 Task: Find connections with filter location Bayāna with filter topic #Partnershipwith filter profile language English with filter current company SBI Life Insurance Co. Ltd. with filter school Invertis university  with filter industry Economic Programs with filter service category Search Engine Marketing (SEM) with filter keywords title Administrator
Action: Mouse moved to (680, 94)
Screenshot: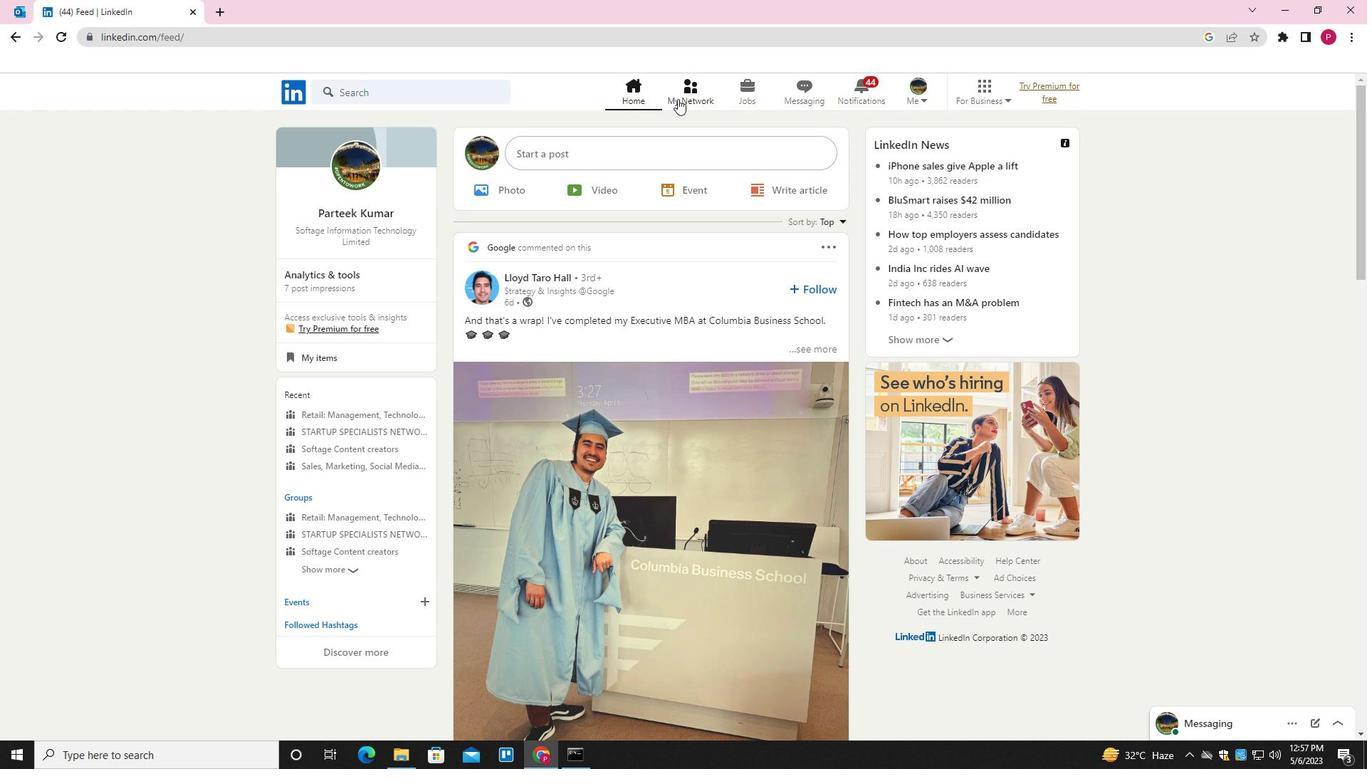 
Action: Mouse pressed left at (680, 94)
Screenshot: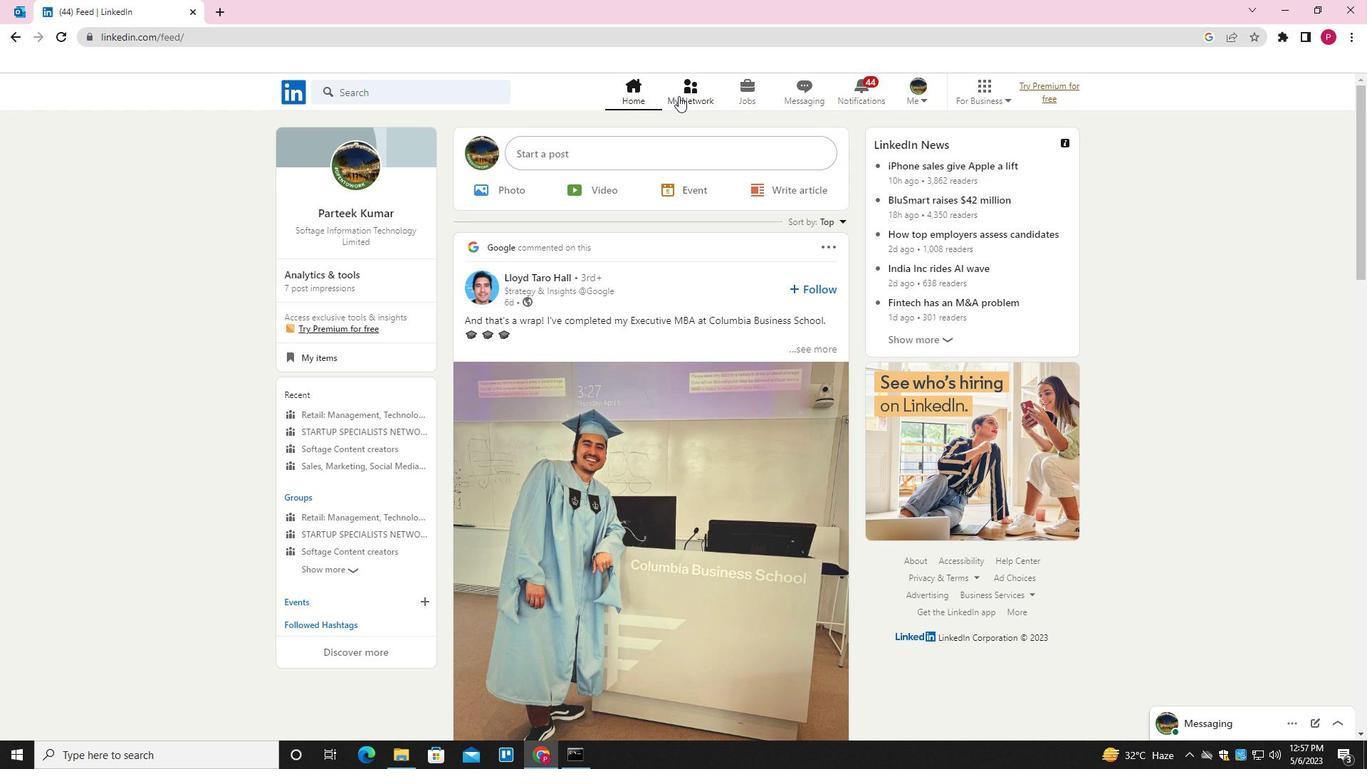 
Action: Mouse moved to (413, 178)
Screenshot: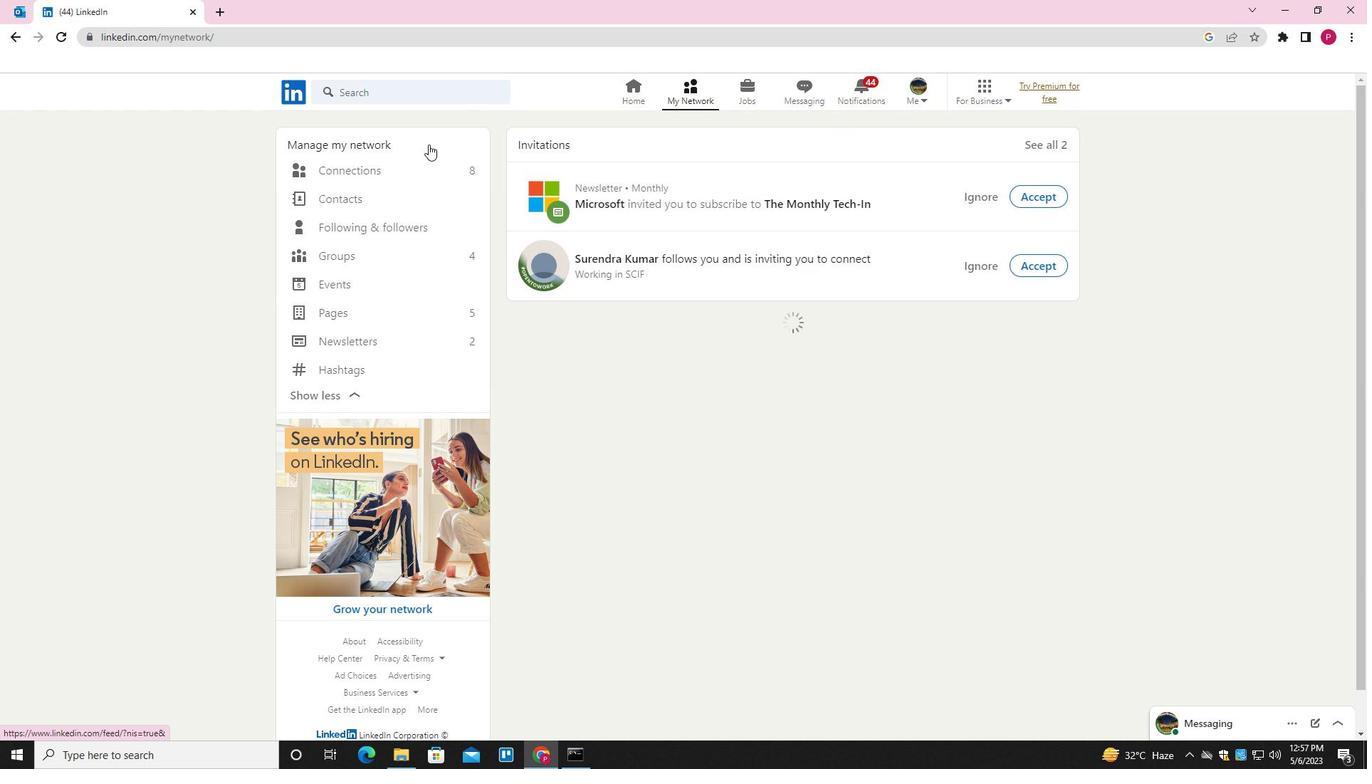 
Action: Mouse pressed left at (413, 178)
Screenshot: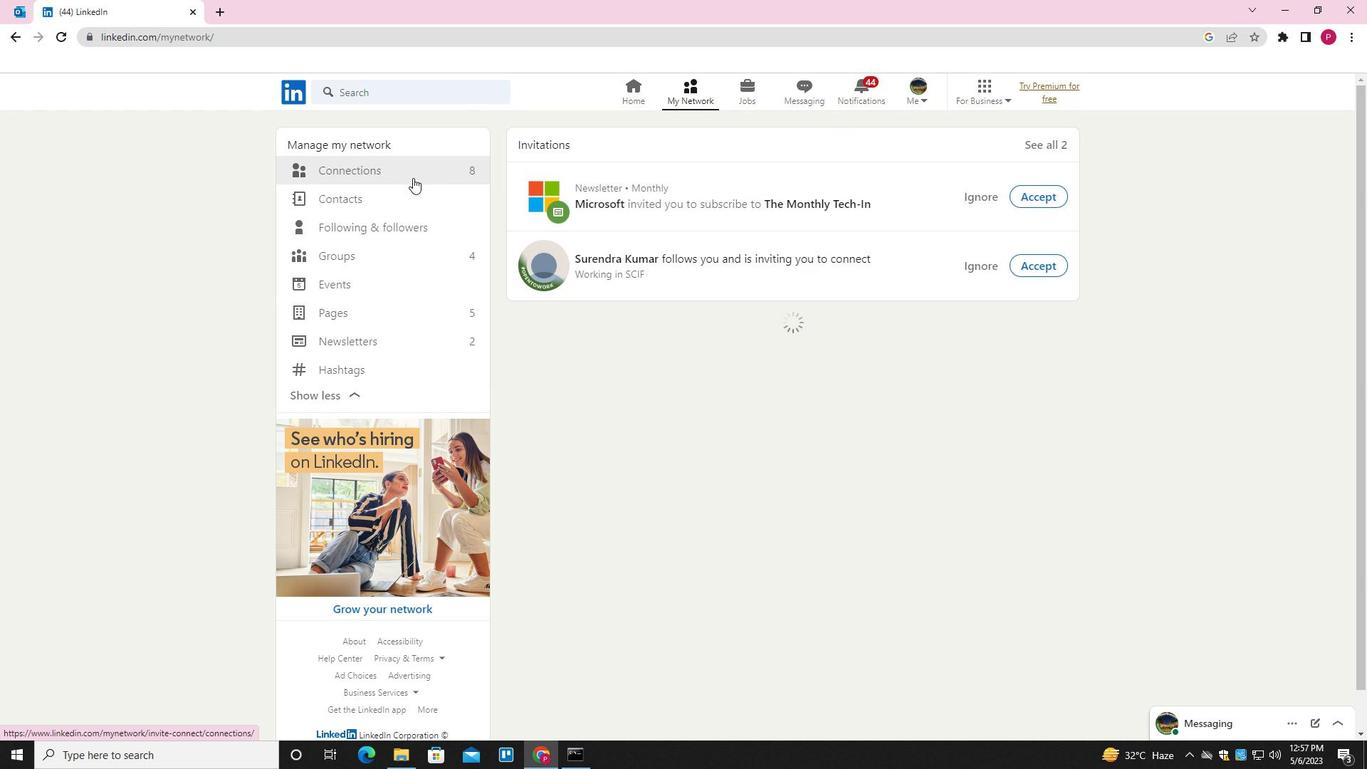 
Action: Mouse moved to (824, 165)
Screenshot: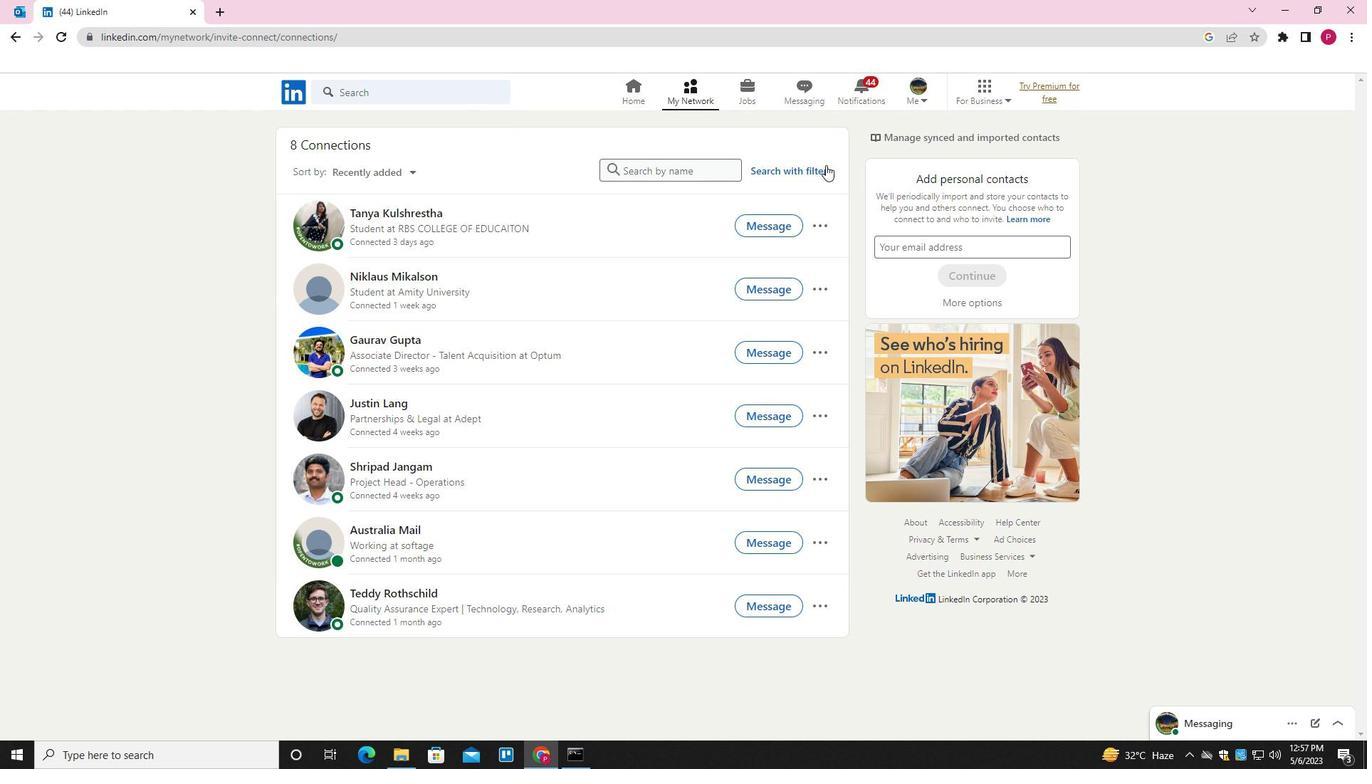 
Action: Mouse pressed left at (824, 165)
Screenshot: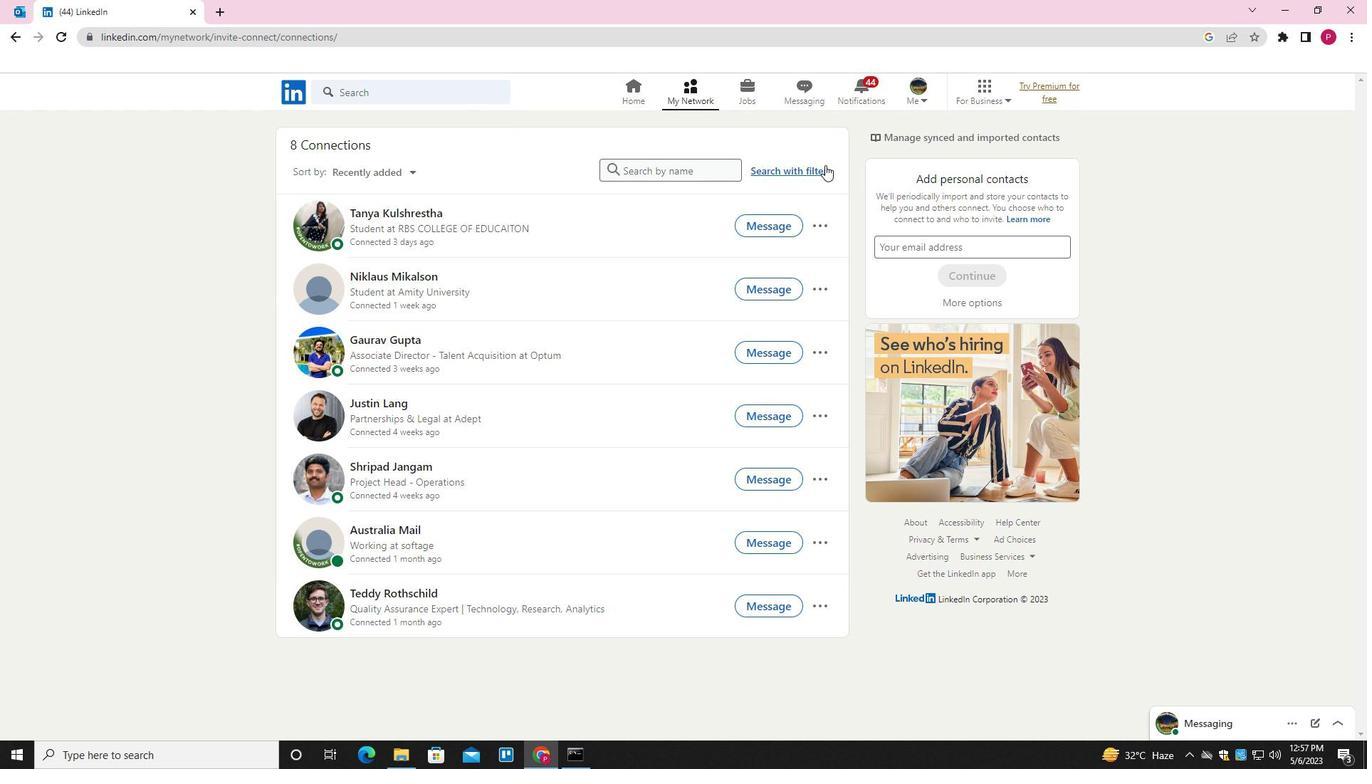 
Action: Mouse moved to (726, 129)
Screenshot: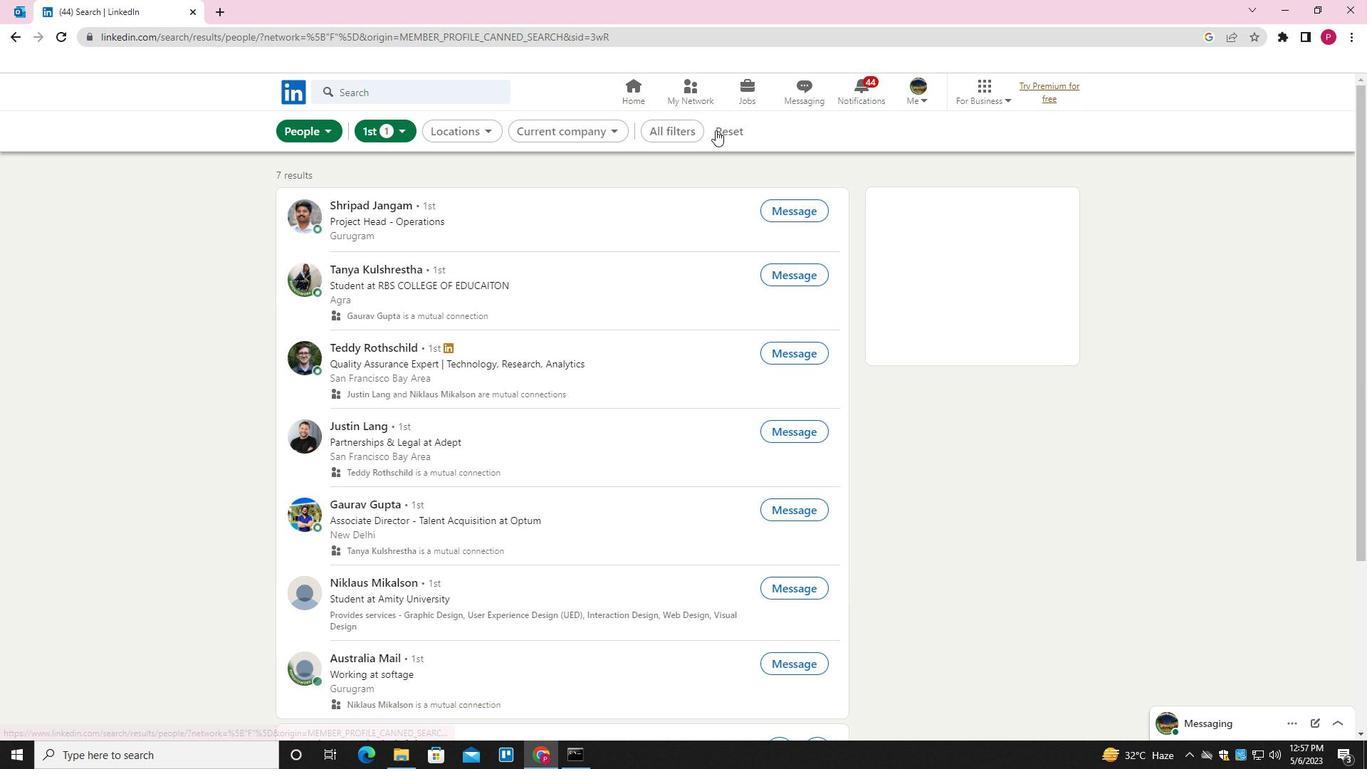 
Action: Mouse pressed left at (726, 129)
Screenshot: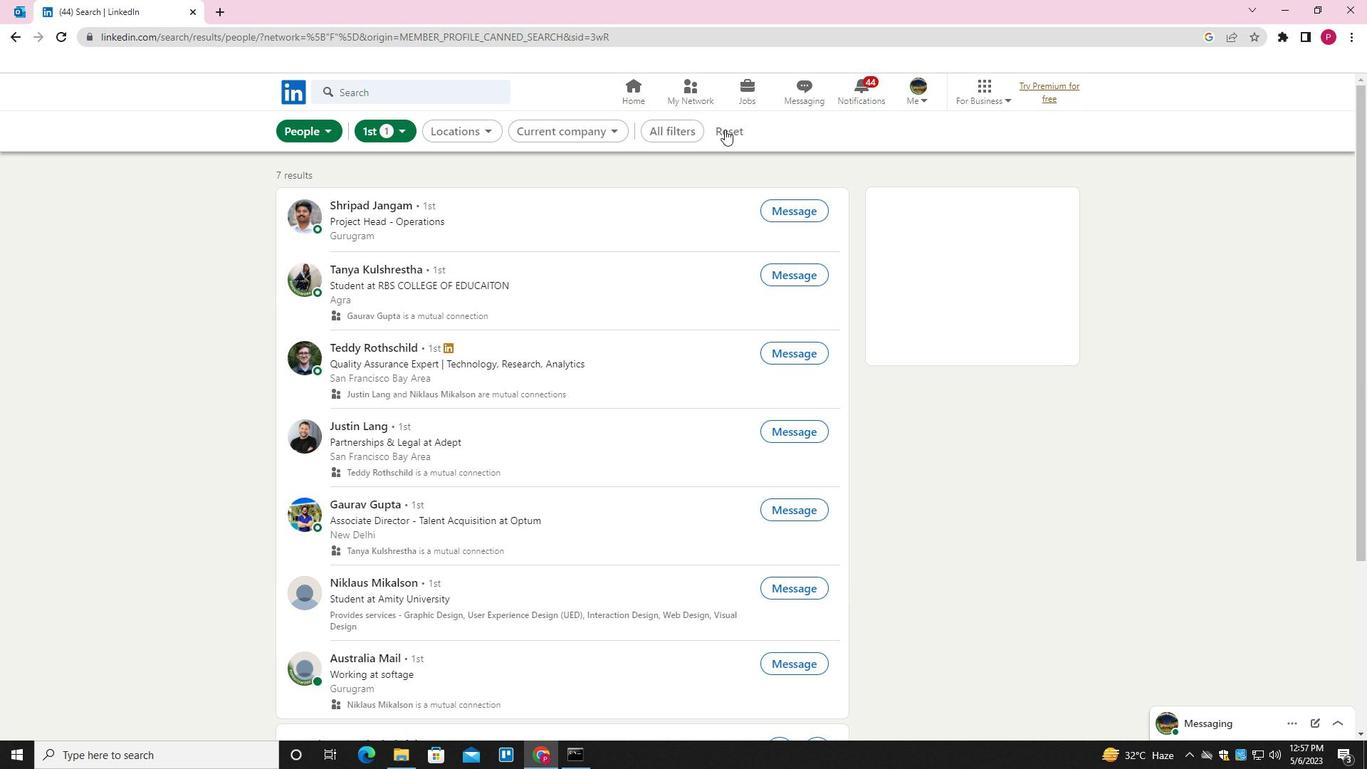 
Action: Mouse moved to (698, 133)
Screenshot: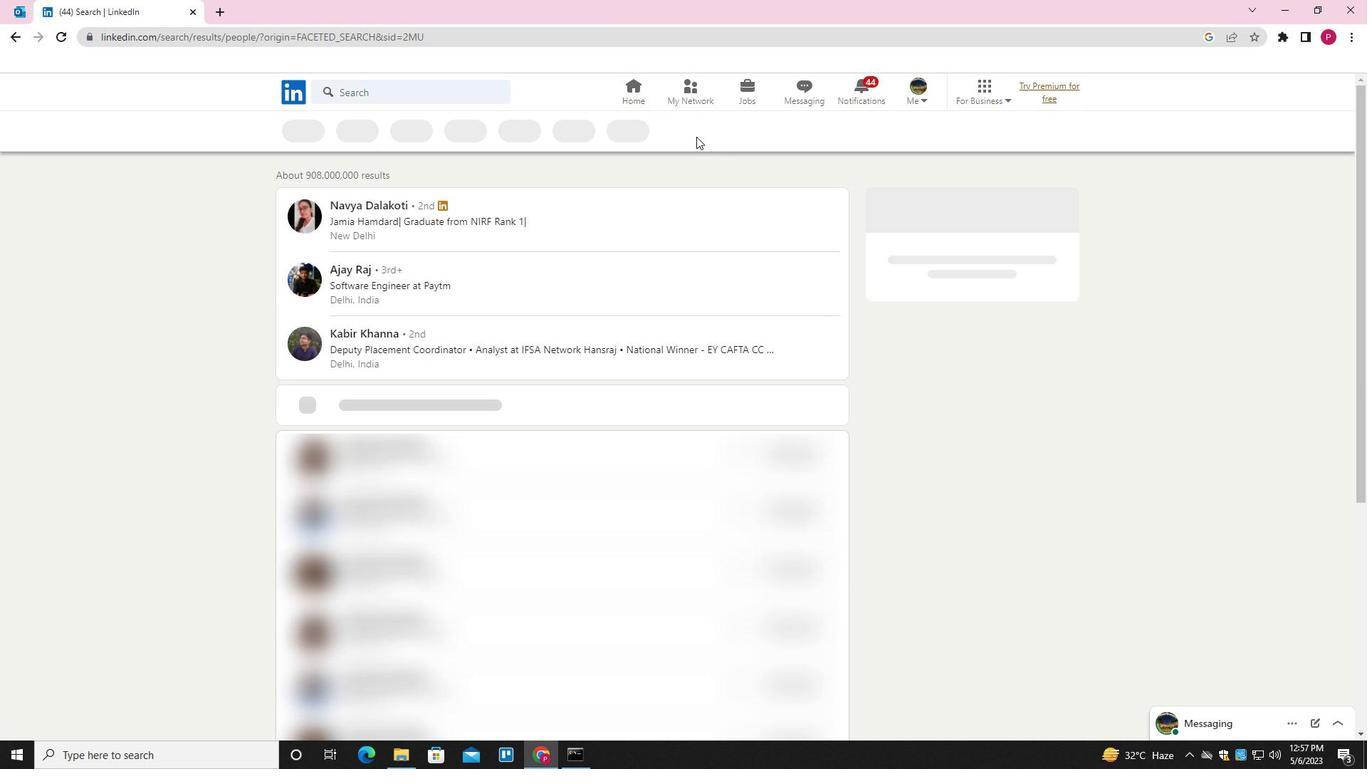 
Action: Mouse pressed left at (698, 133)
Screenshot: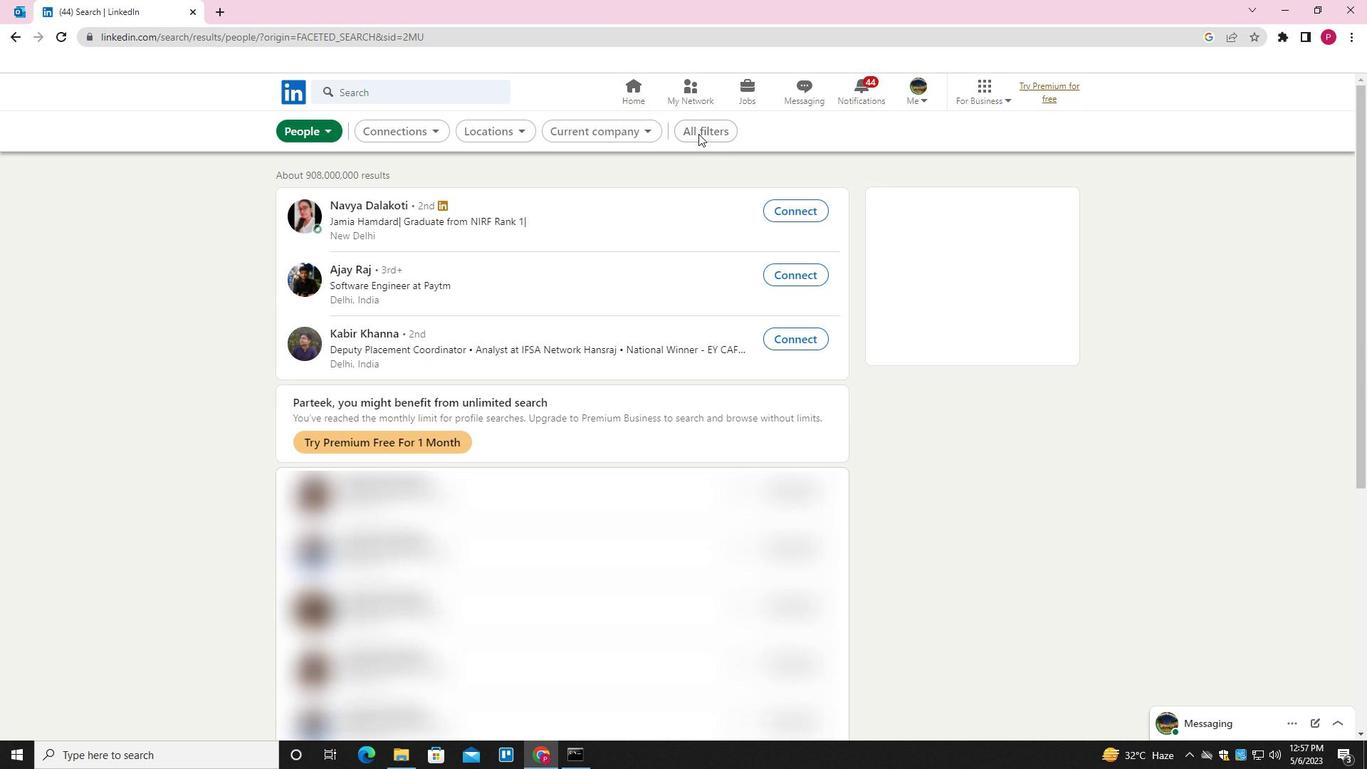 
Action: Mouse moved to (1113, 381)
Screenshot: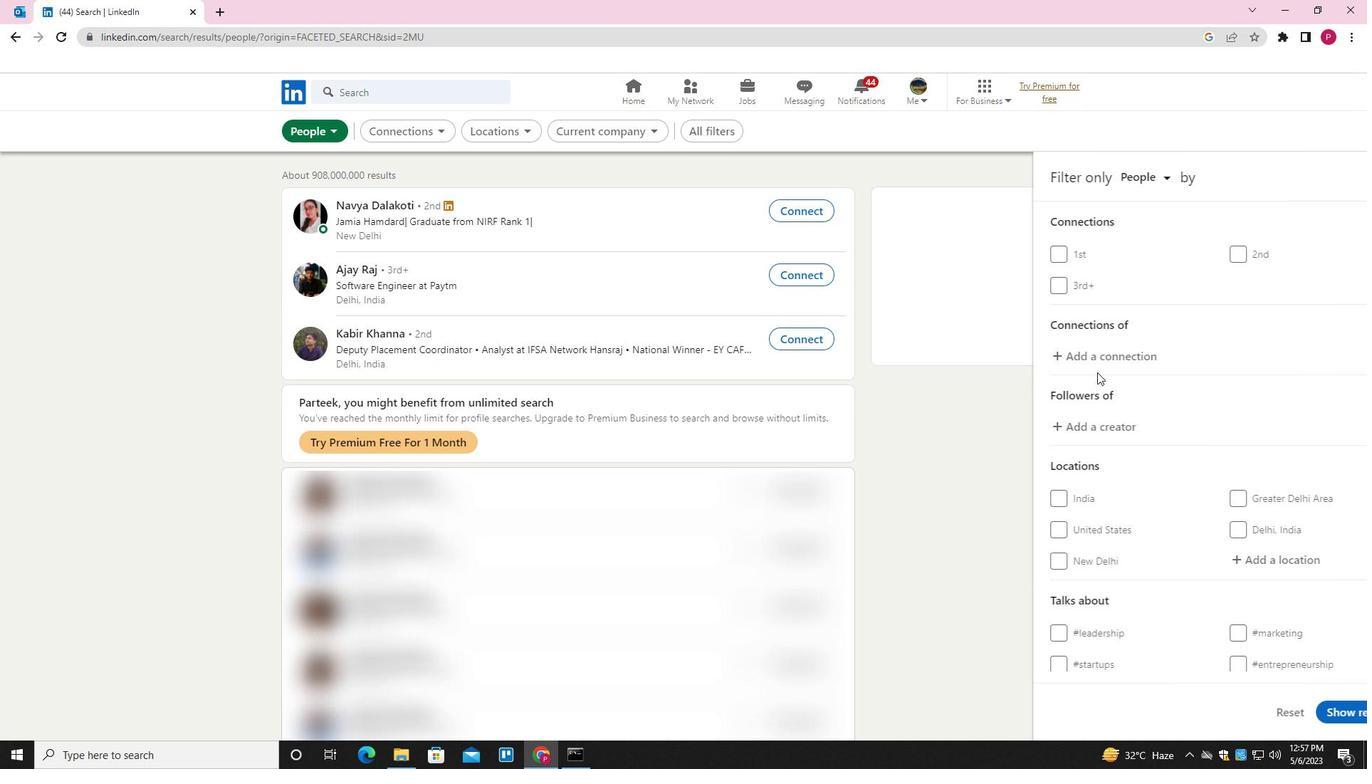 
Action: Mouse scrolled (1113, 380) with delta (0, 0)
Screenshot: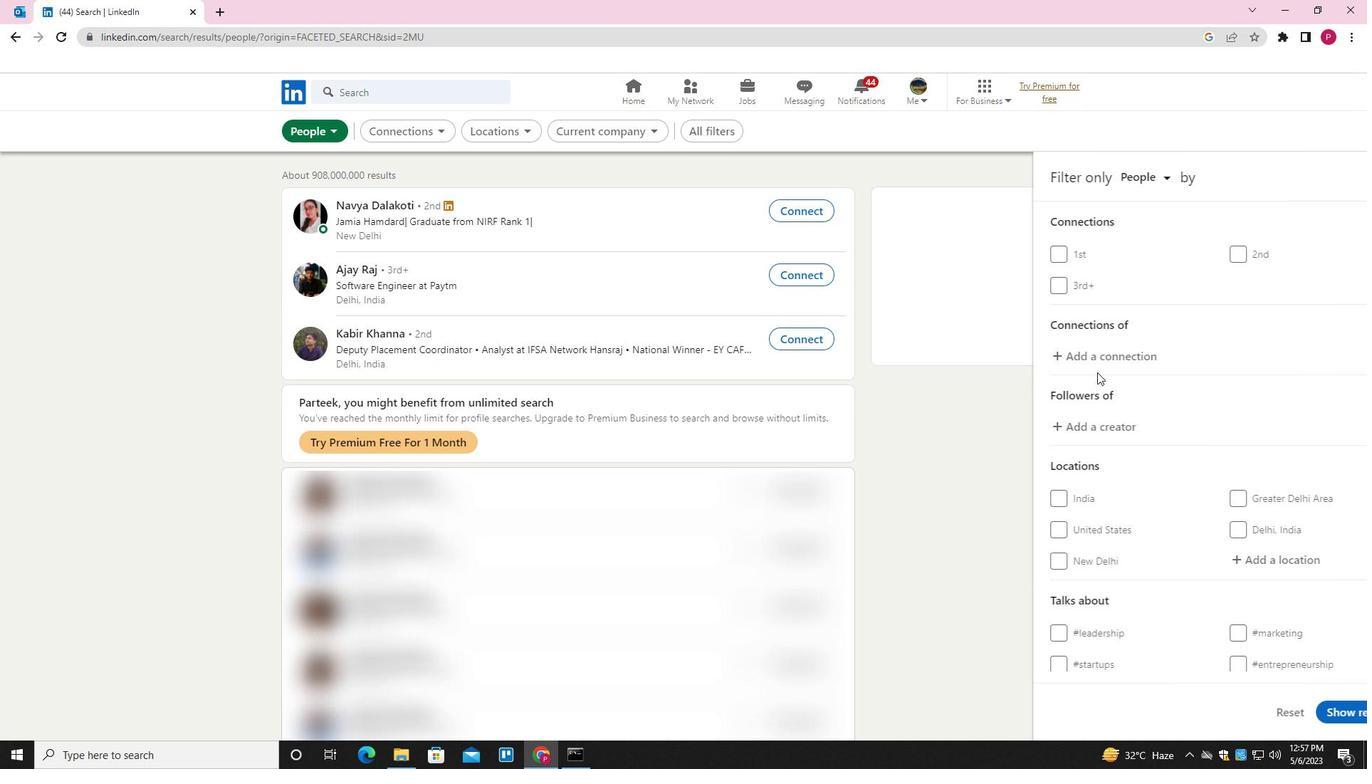 
Action: Mouse moved to (1117, 385)
Screenshot: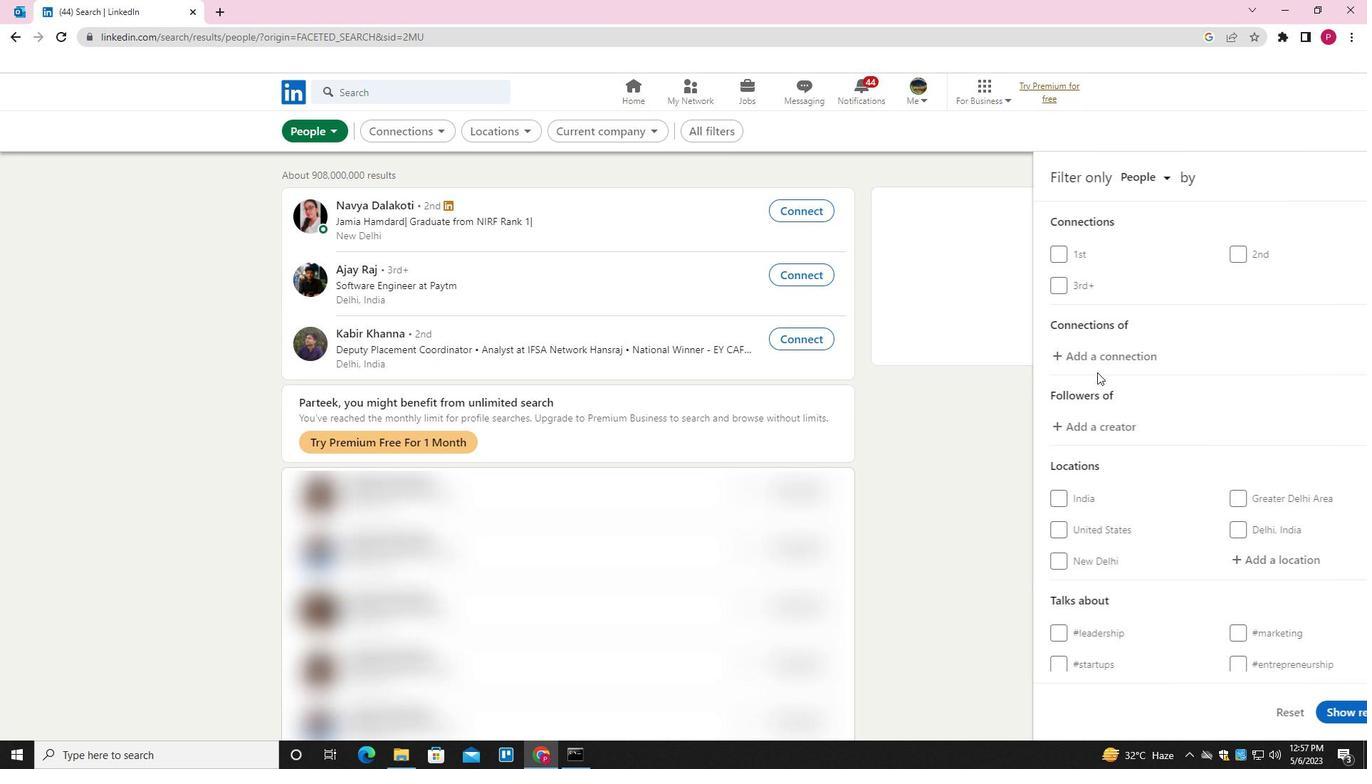 
Action: Mouse scrolled (1117, 385) with delta (0, 0)
Screenshot: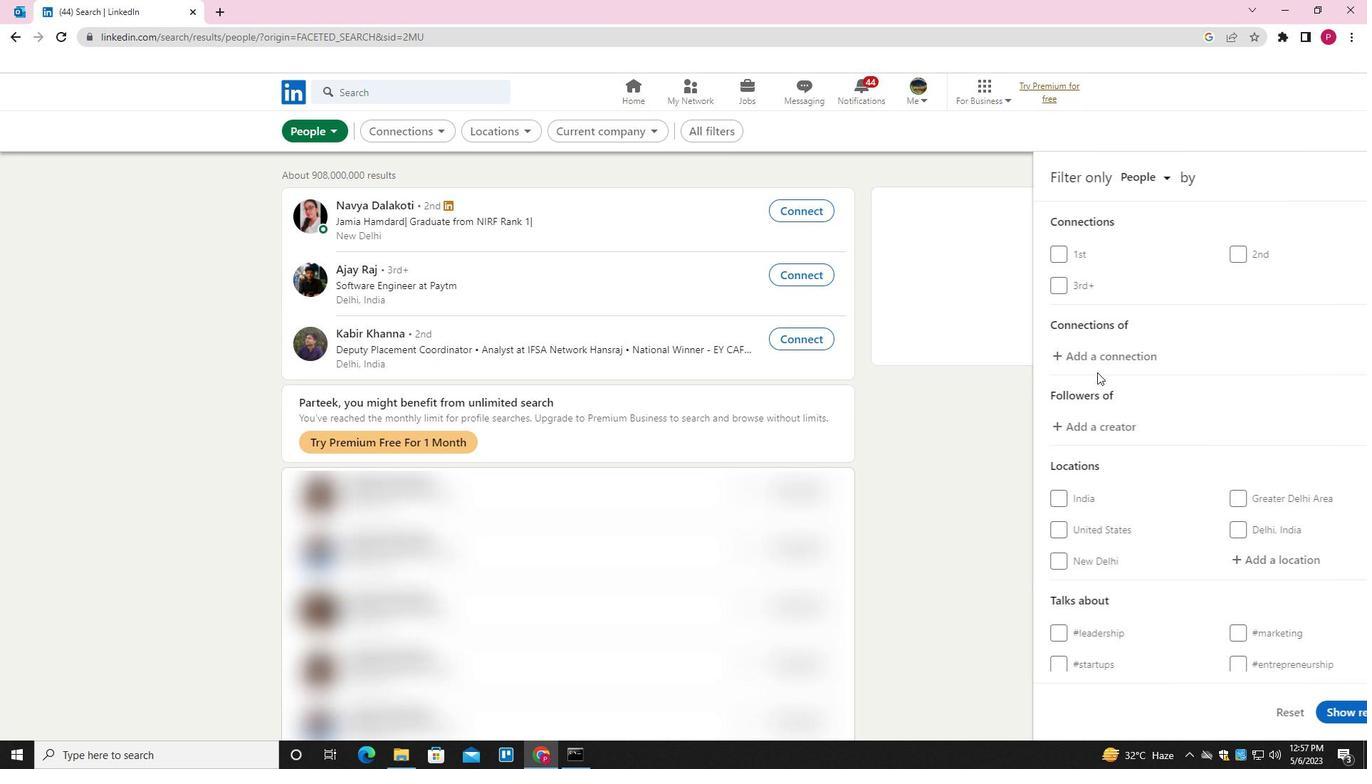 
Action: Mouse moved to (1202, 412)
Screenshot: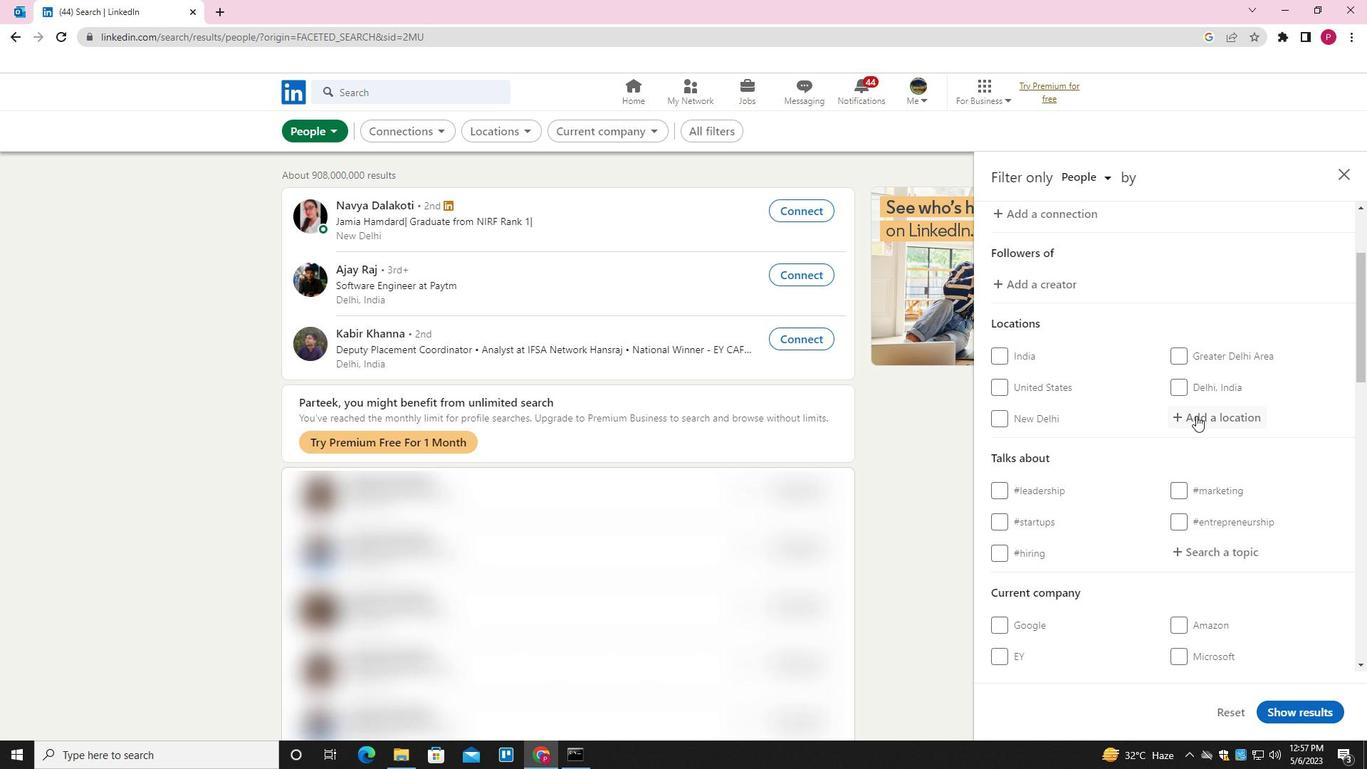 
Action: Mouse pressed left at (1202, 412)
Screenshot: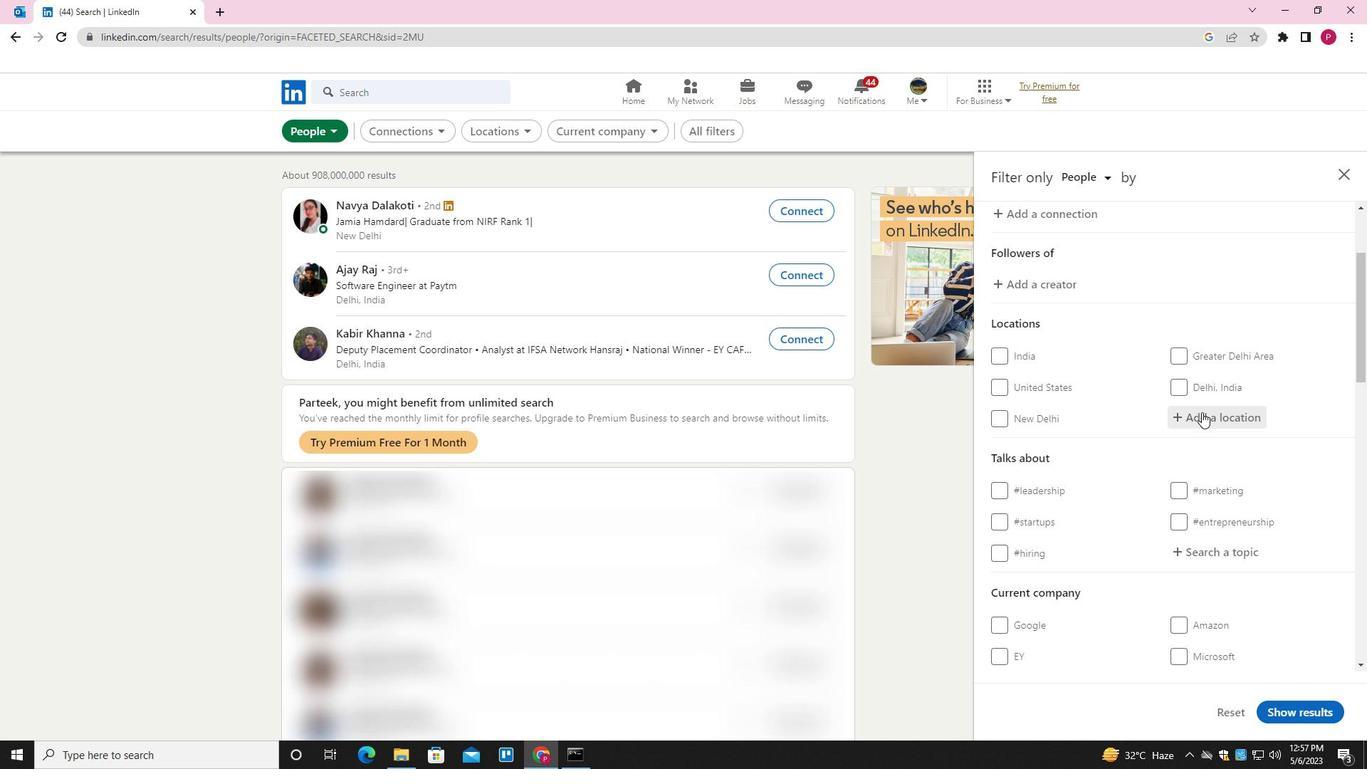 
Action: Key pressed <Key.shift>BAYANA<Key.down><Key.enter>
Screenshot: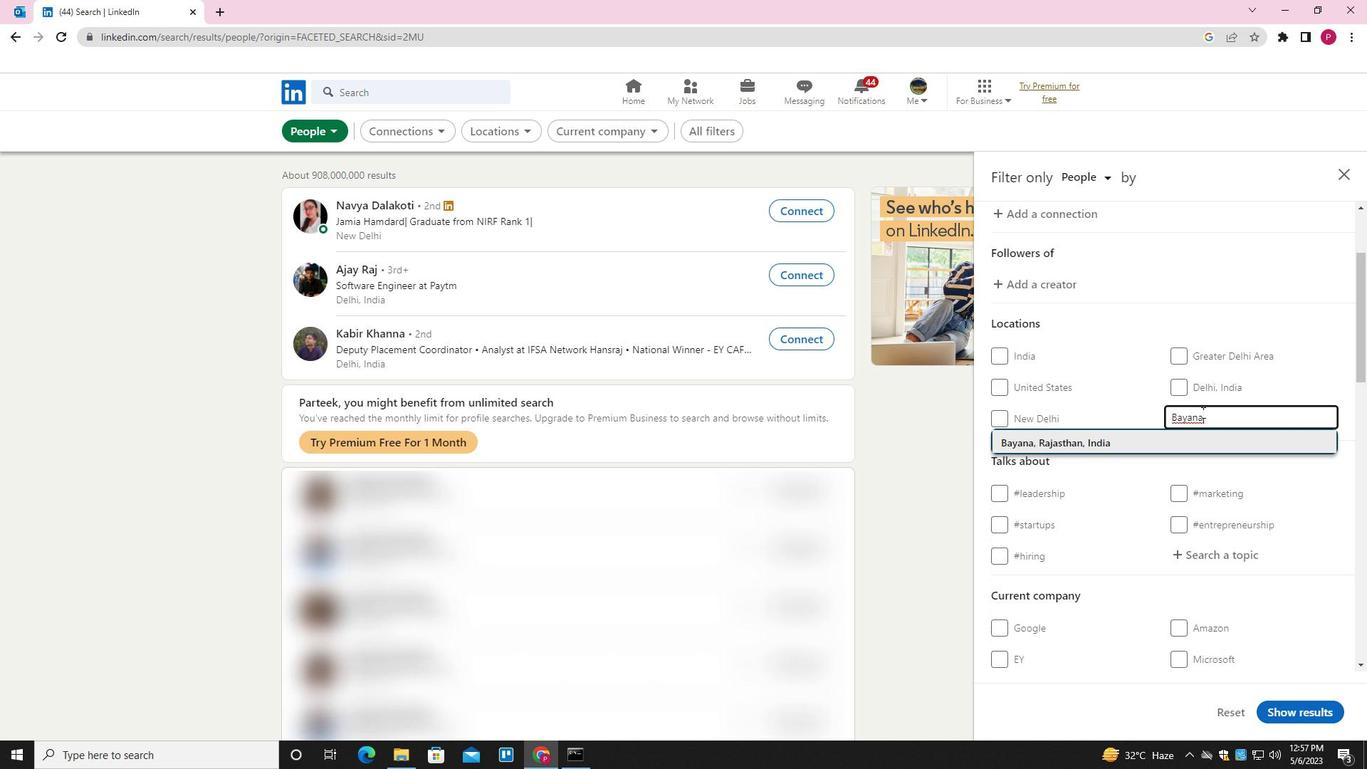 
Action: Mouse moved to (1224, 454)
Screenshot: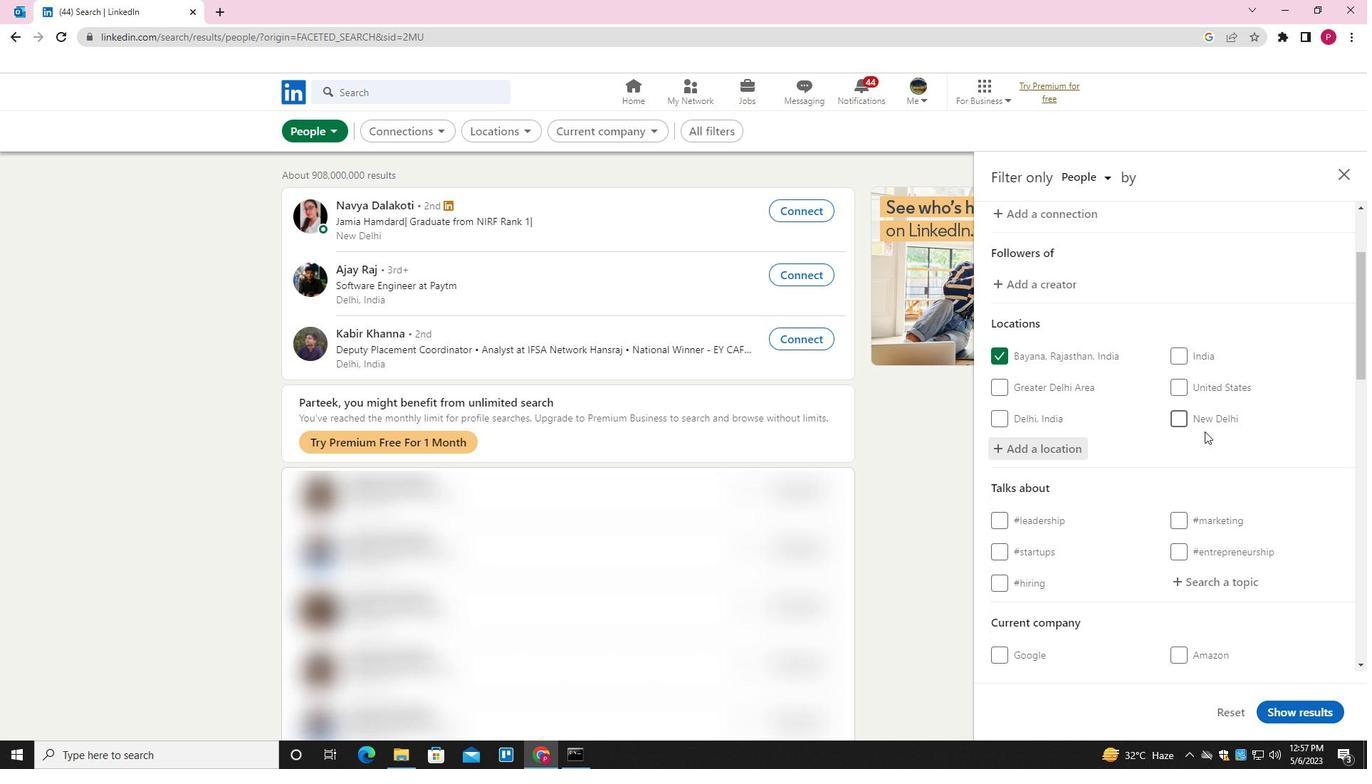 
Action: Mouse scrolled (1224, 453) with delta (0, 0)
Screenshot: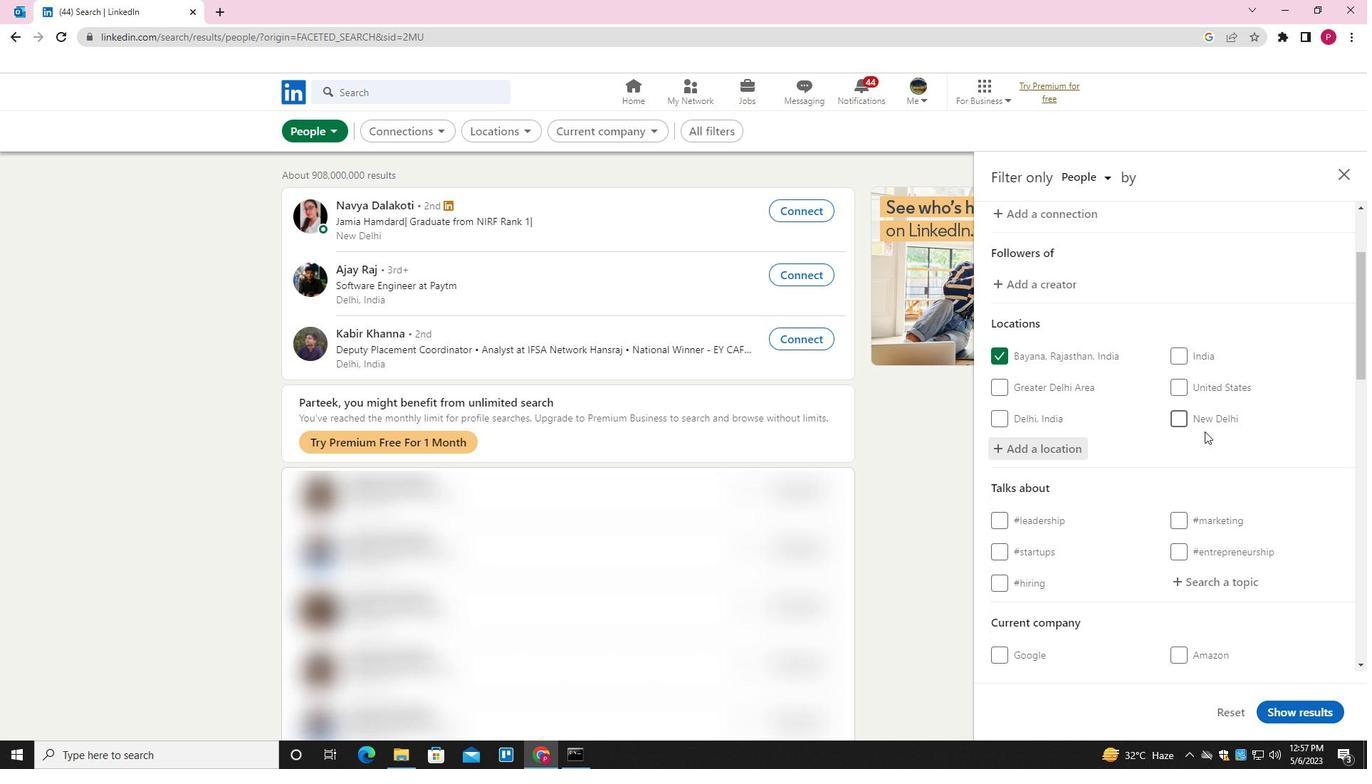
Action: Mouse moved to (1224, 455)
Screenshot: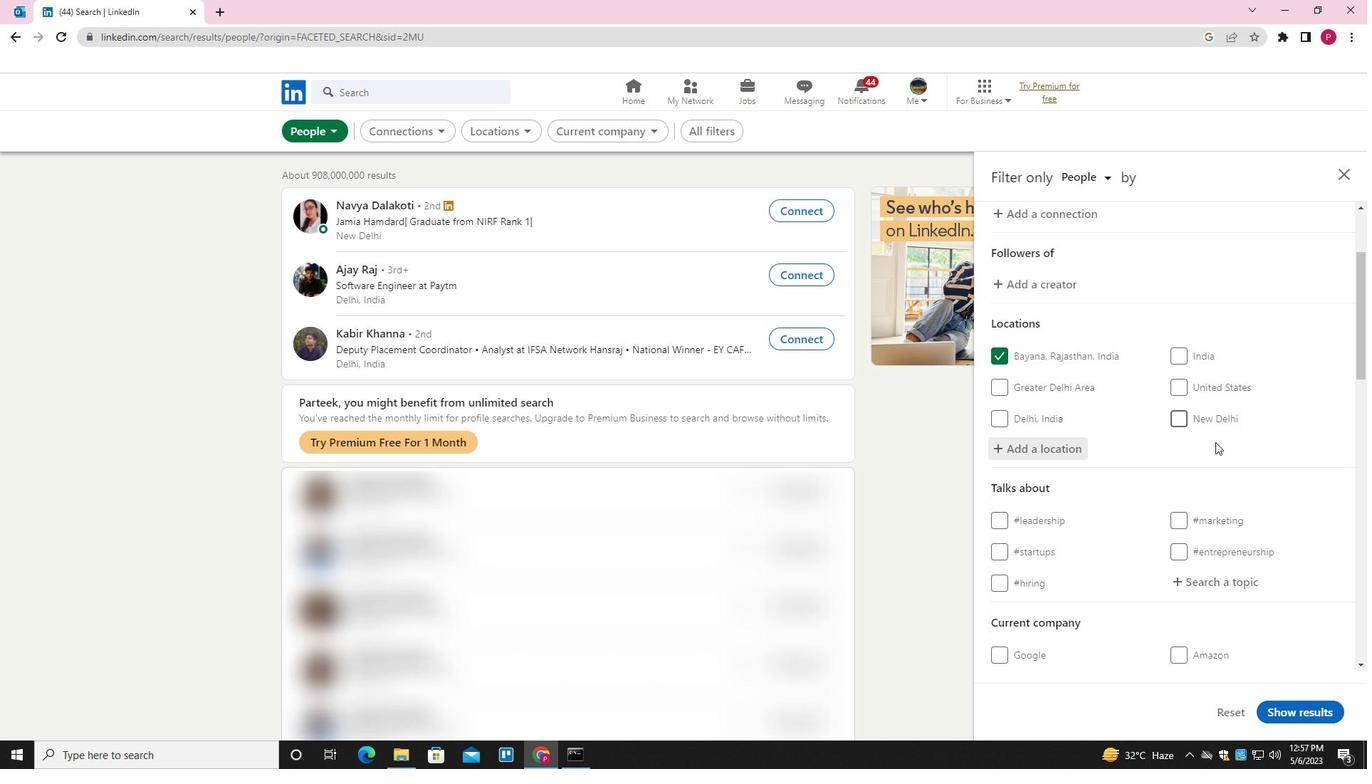 
Action: Mouse scrolled (1224, 454) with delta (0, 0)
Screenshot: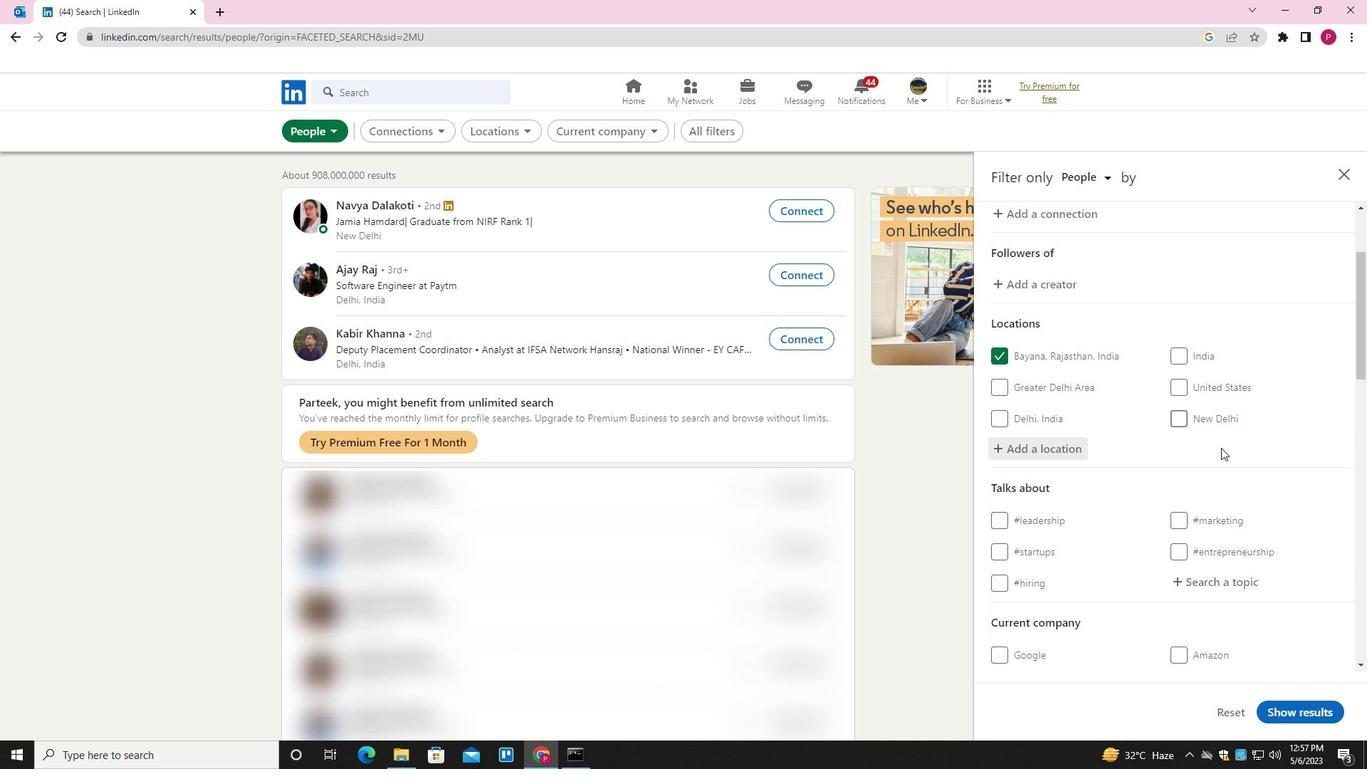 
Action: Mouse moved to (1216, 448)
Screenshot: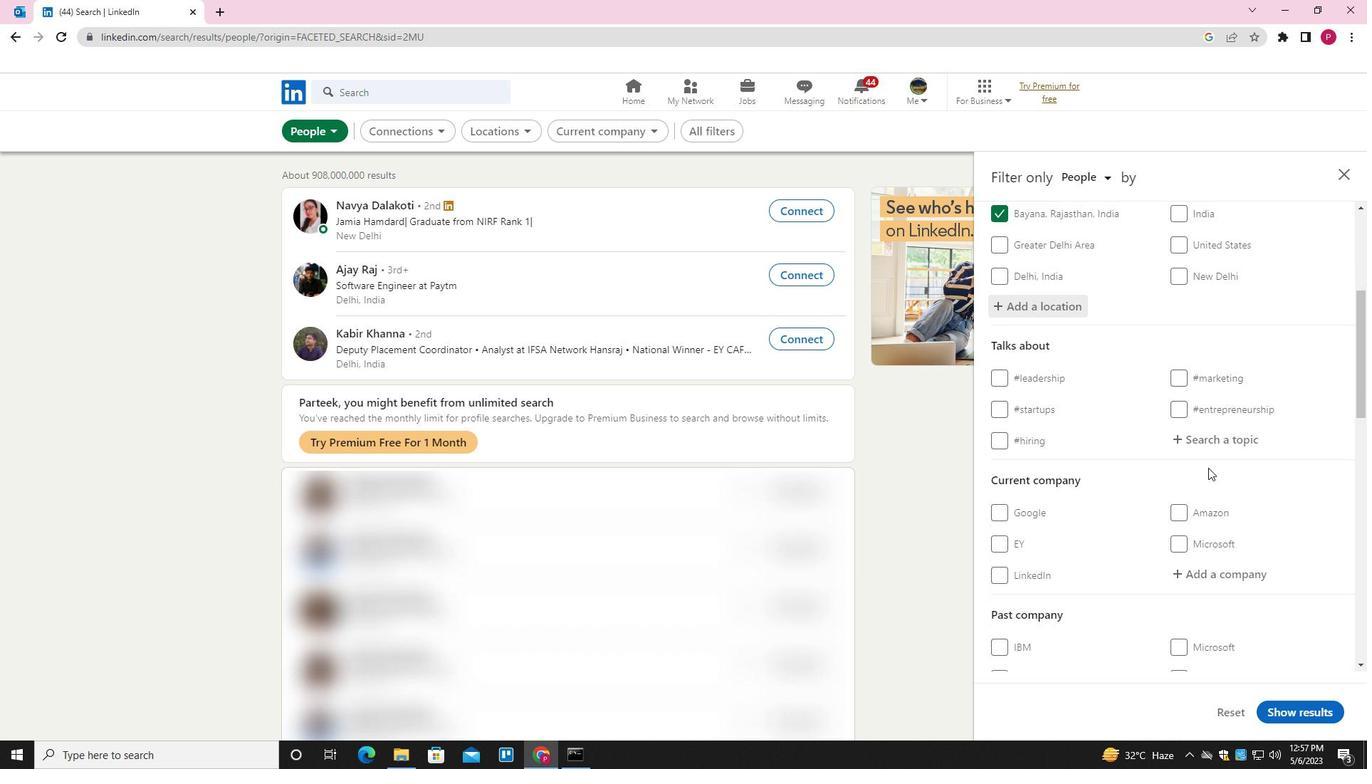 
Action: Mouse pressed left at (1216, 448)
Screenshot: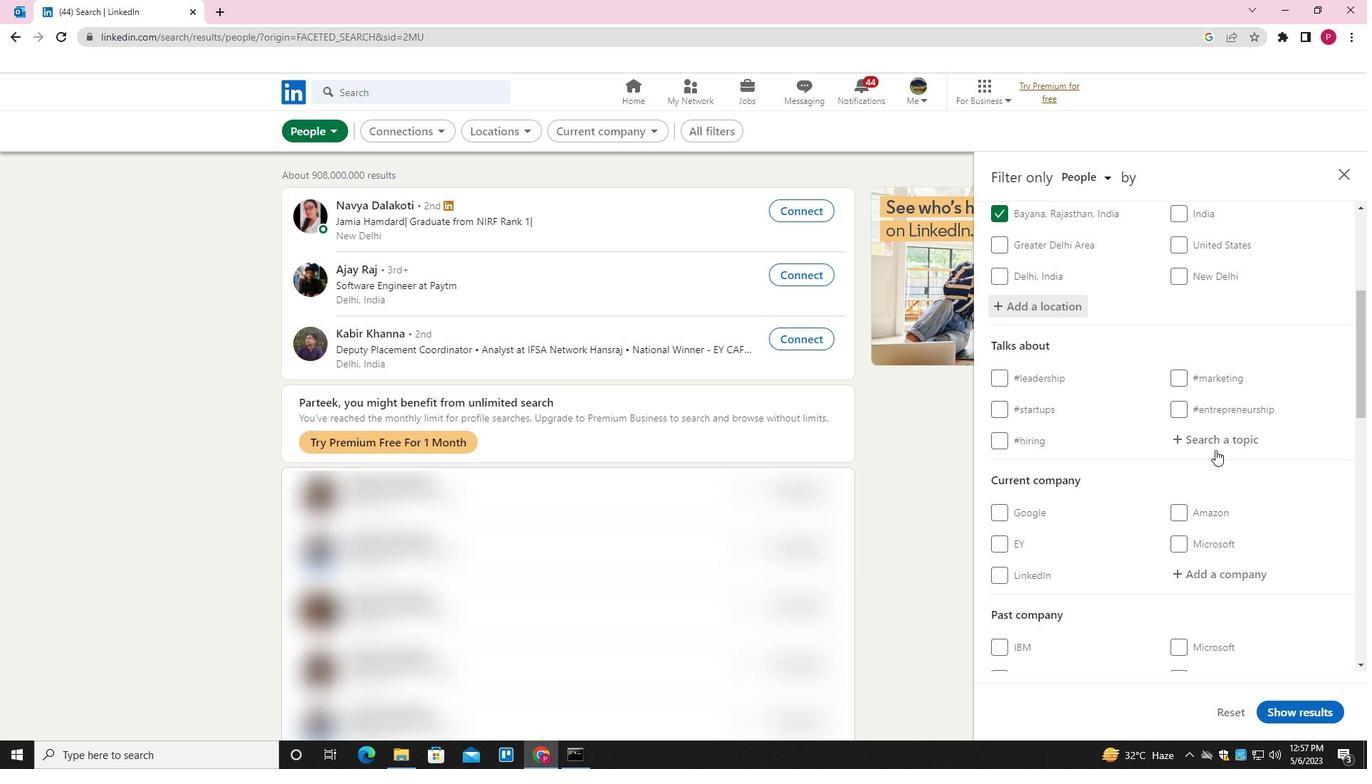 
Action: Key pressed PARTNERSHIP<Key.down><Key.enter>
Screenshot: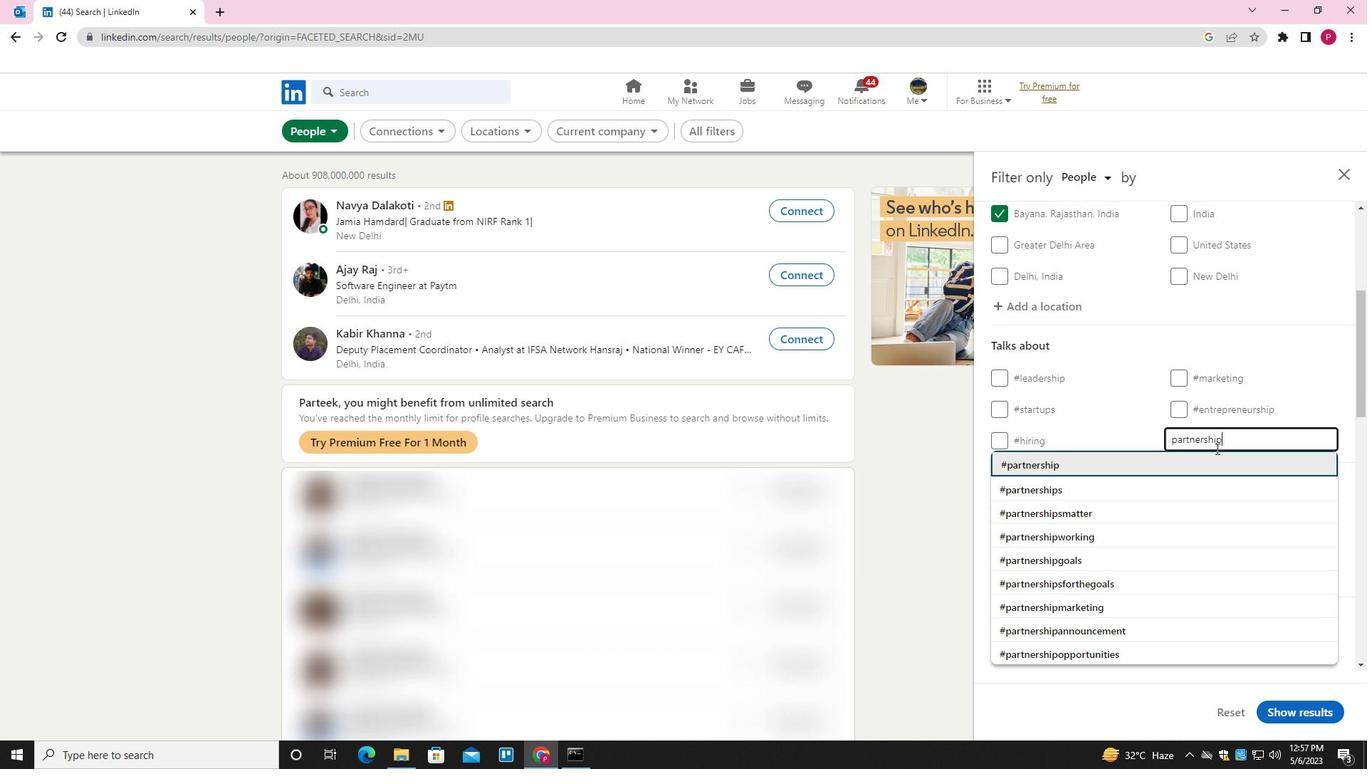 
Action: Mouse moved to (1157, 486)
Screenshot: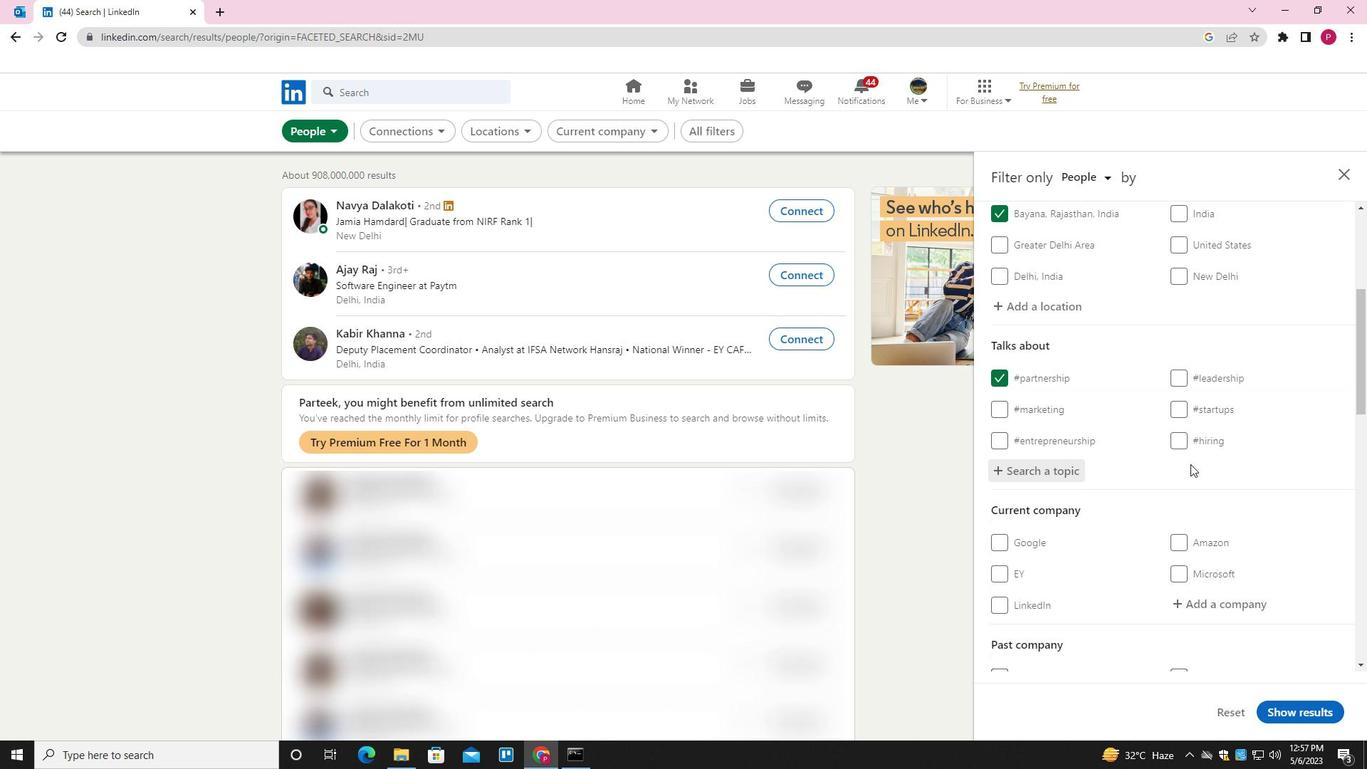 
Action: Mouse scrolled (1157, 485) with delta (0, 0)
Screenshot: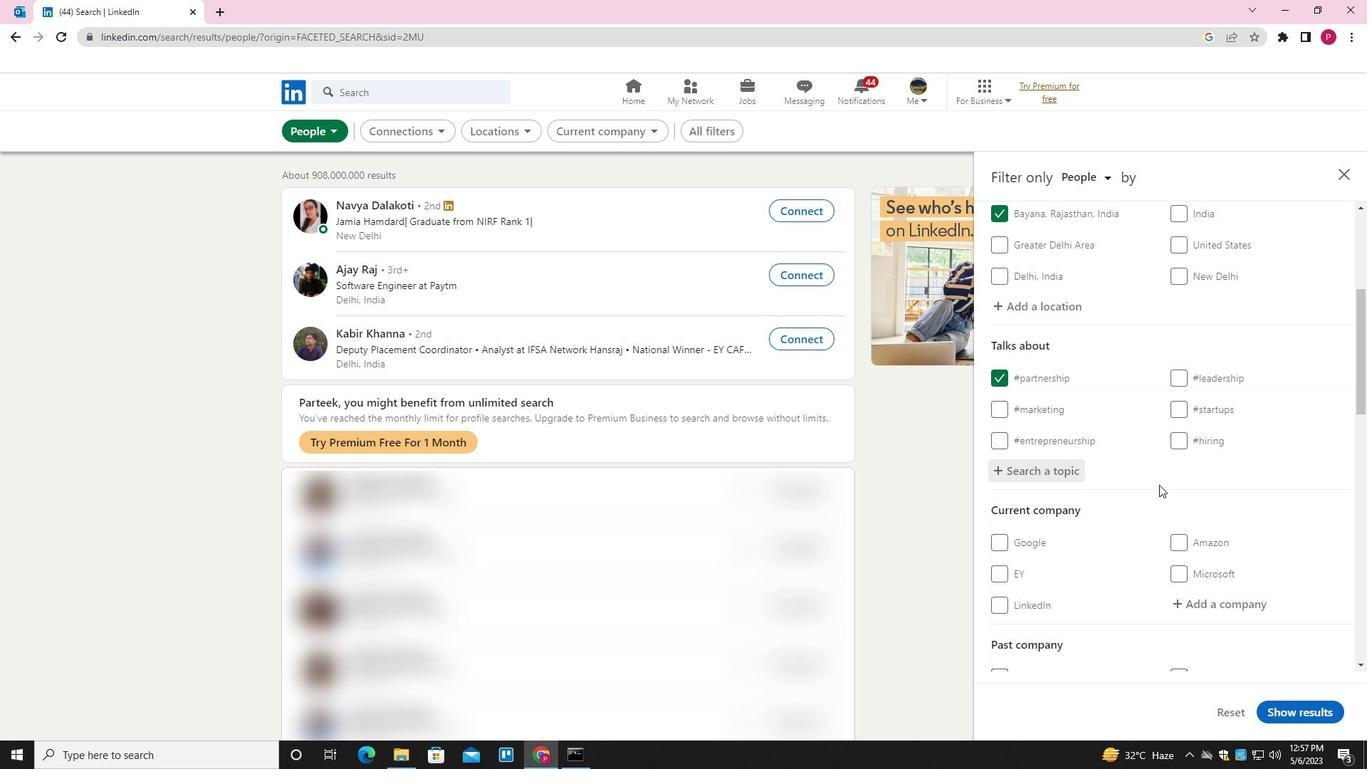 
Action: Mouse scrolled (1157, 485) with delta (0, 0)
Screenshot: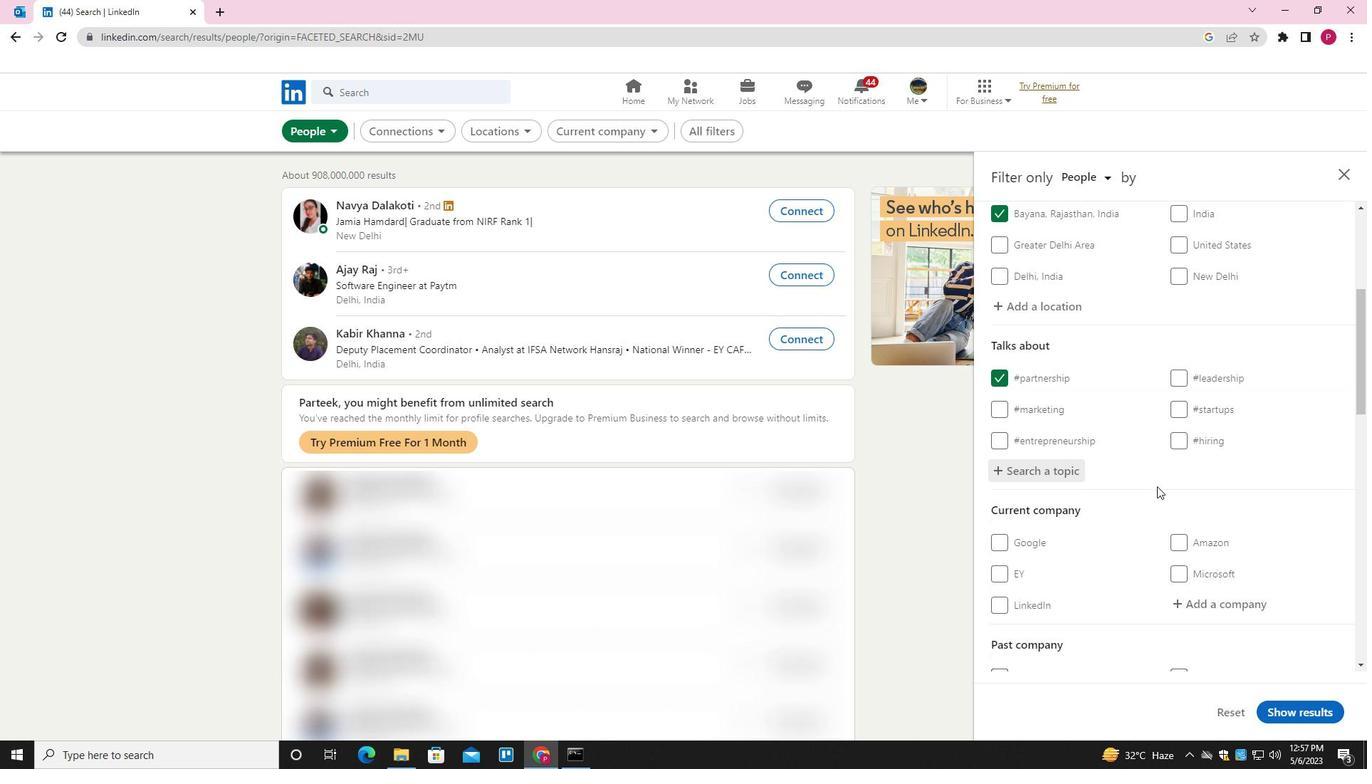 
Action: Mouse scrolled (1157, 485) with delta (0, 0)
Screenshot: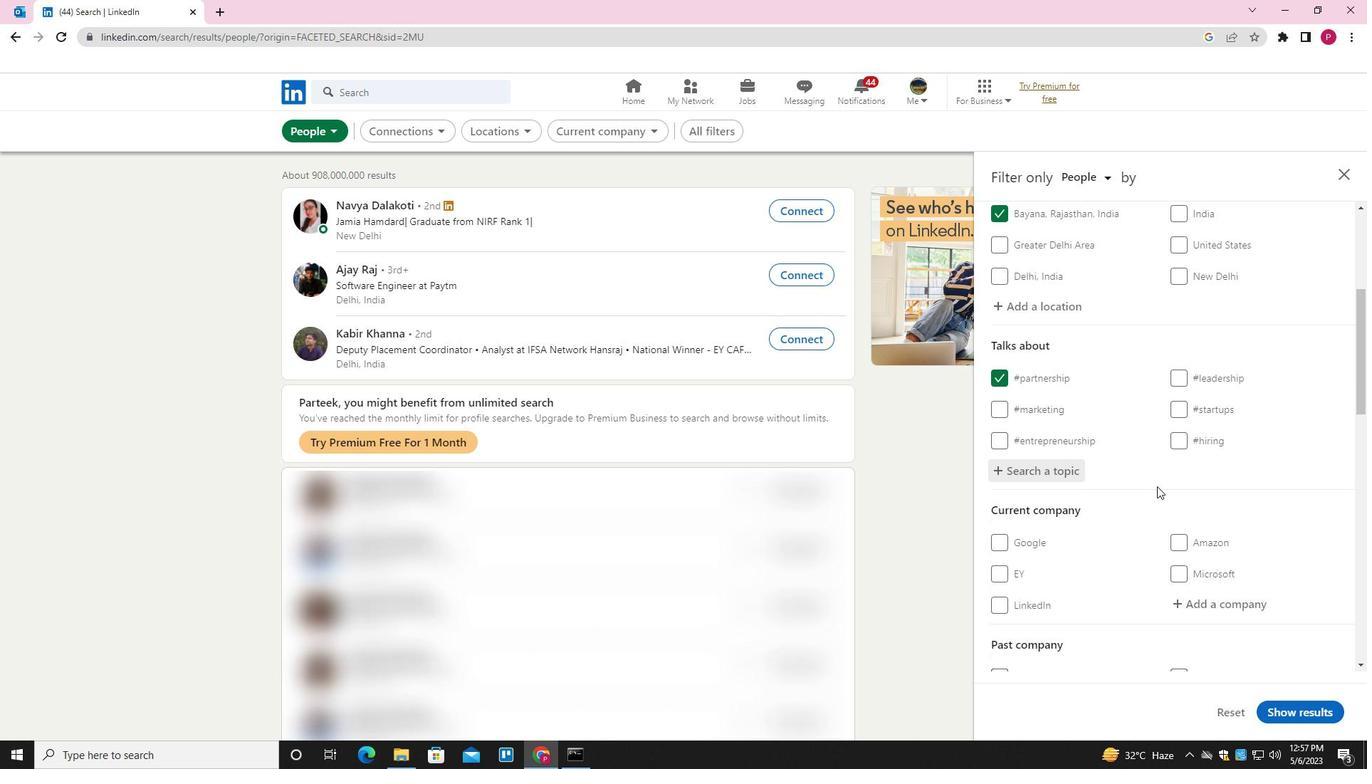 
Action: Mouse scrolled (1157, 485) with delta (0, 0)
Screenshot: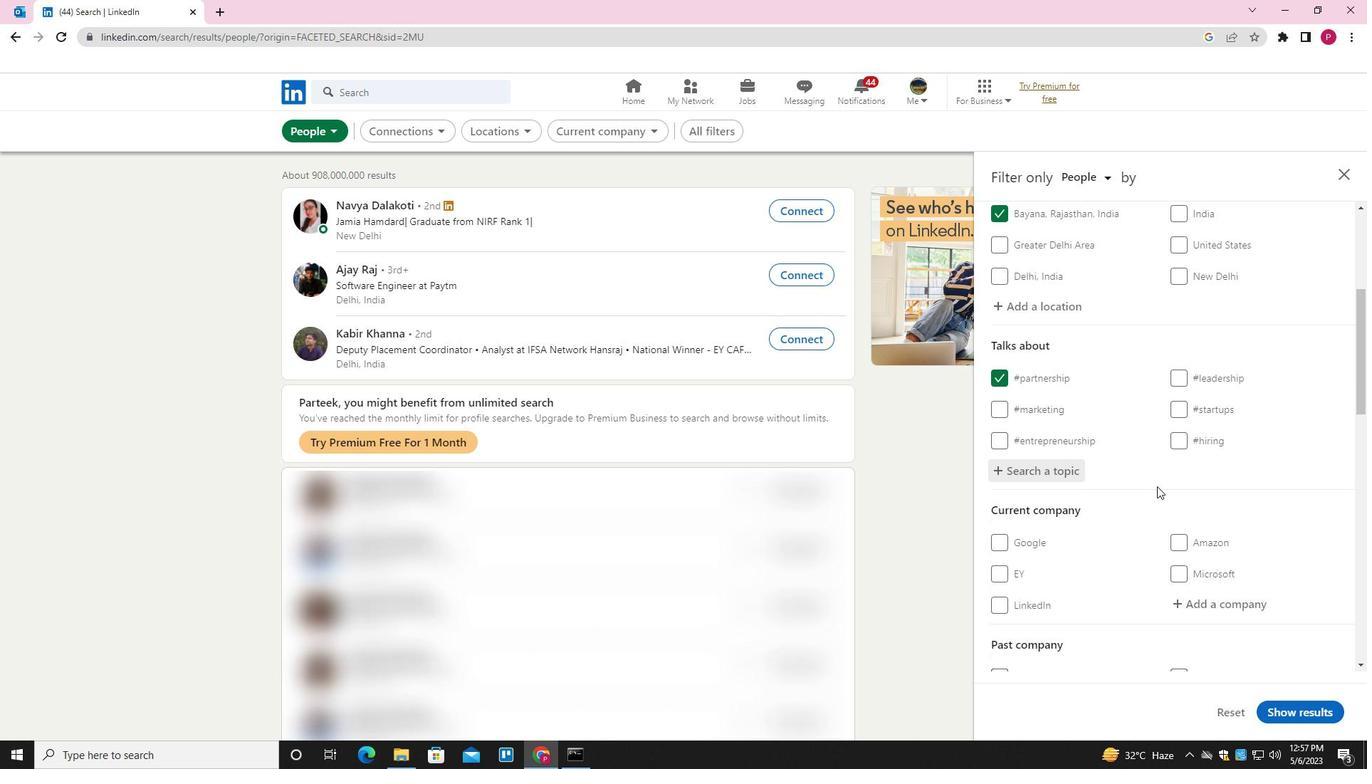 
Action: Mouse scrolled (1157, 485) with delta (0, 0)
Screenshot: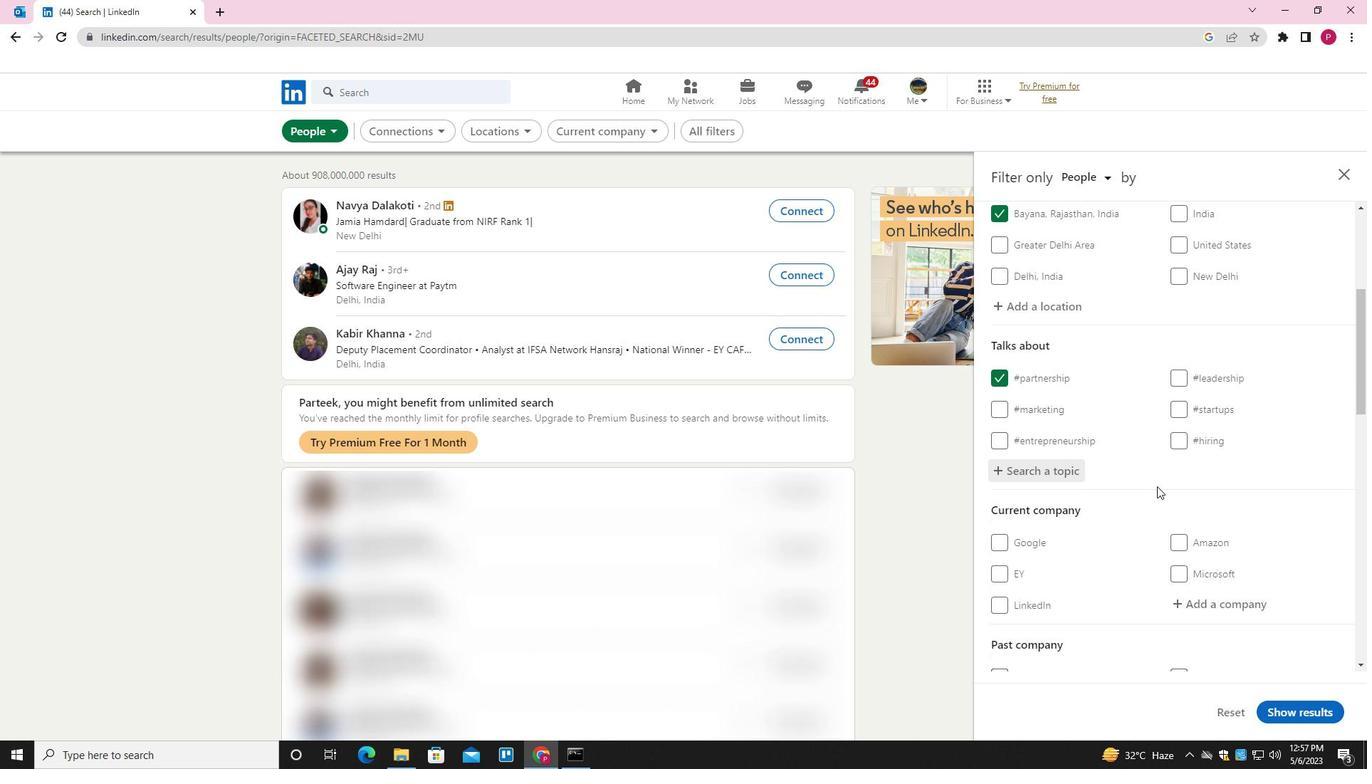 
Action: Mouse scrolled (1157, 485) with delta (0, 0)
Screenshot: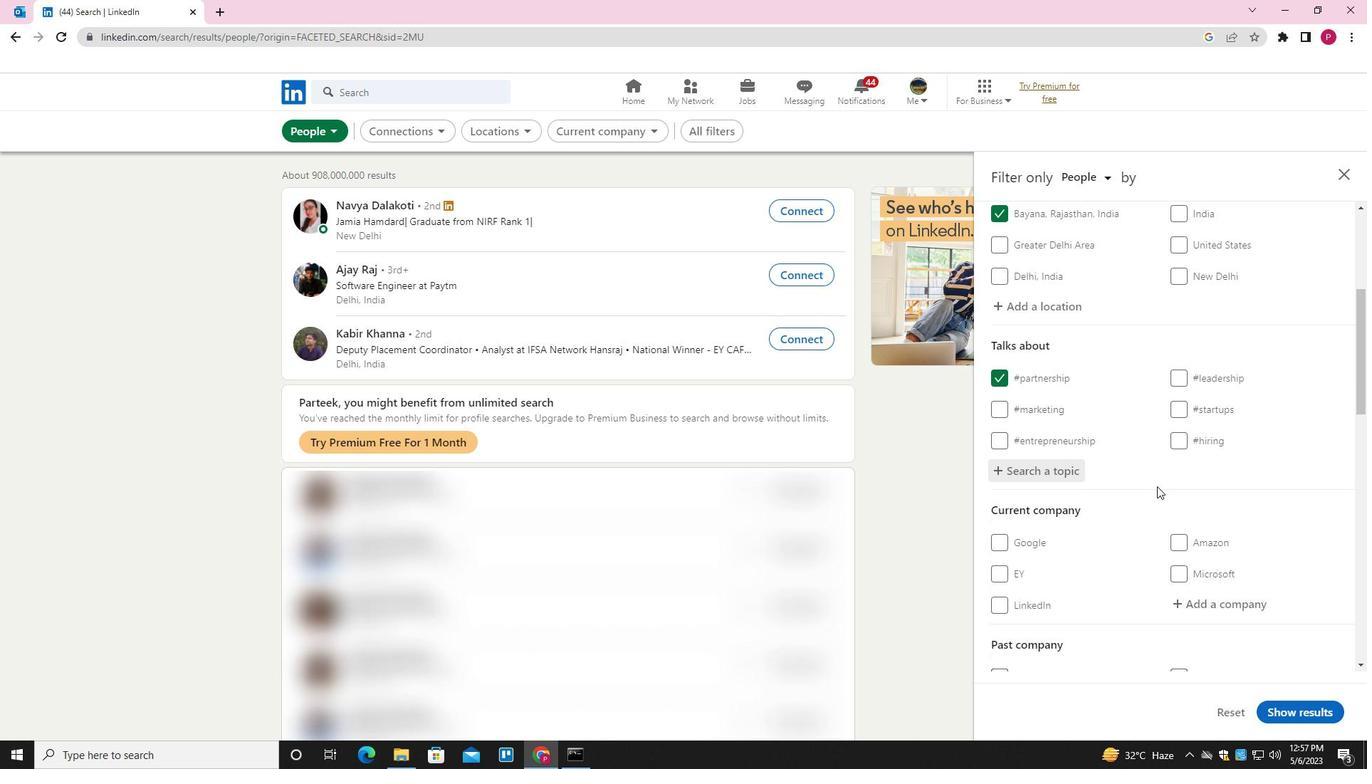 
Action: Mouse moved to (1106, 457)
Screenshot: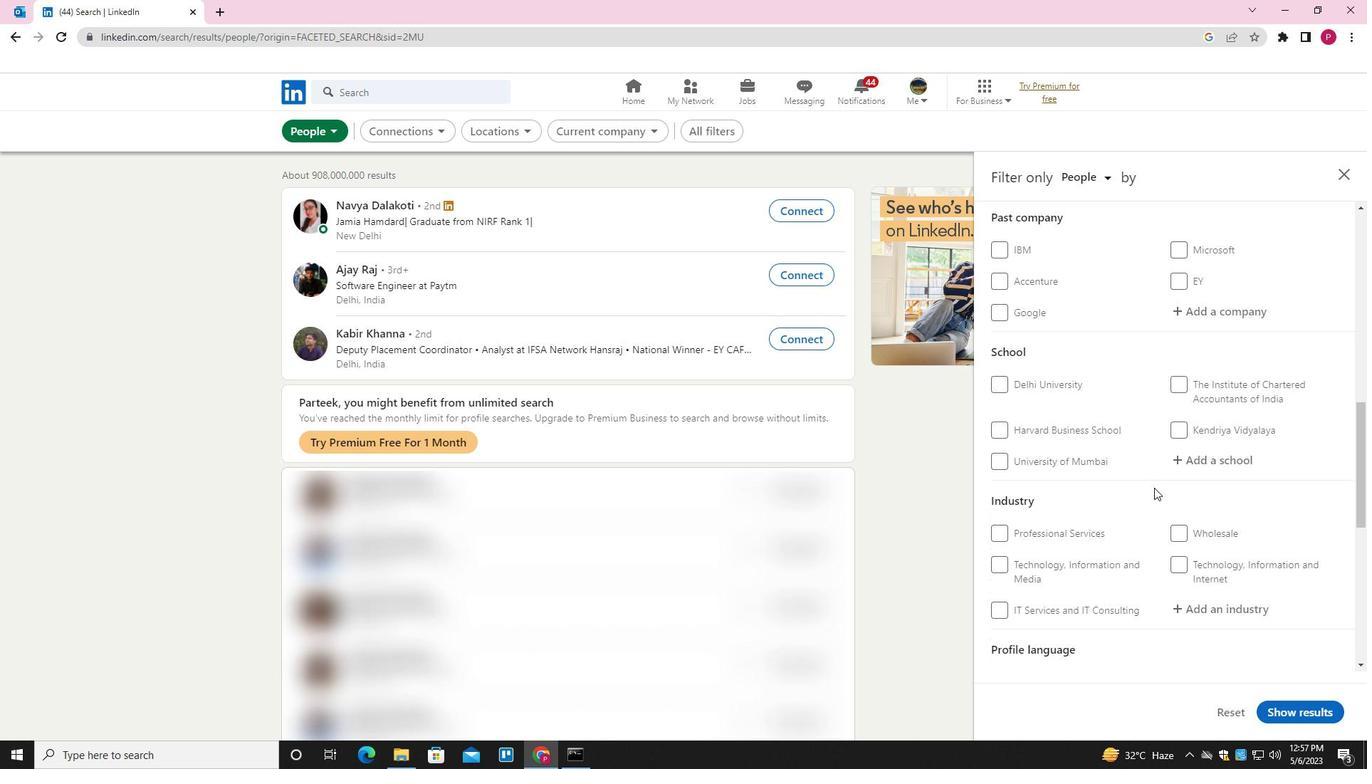 
Action: Mouse scrolled (1106, 457) with delta (0, 0)
Screenshot: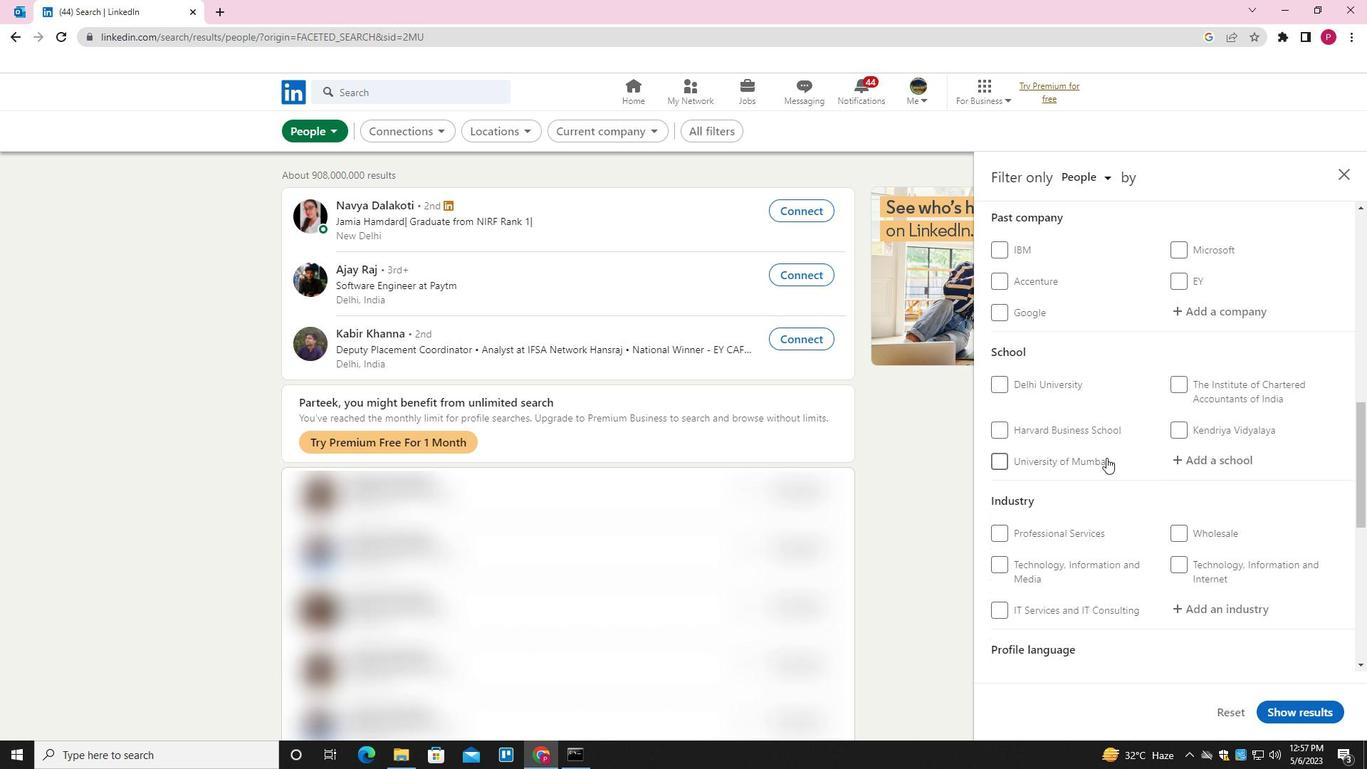 
Action: Mouse scrolled (1106, 457) with delta (0, 0)
Screenshot: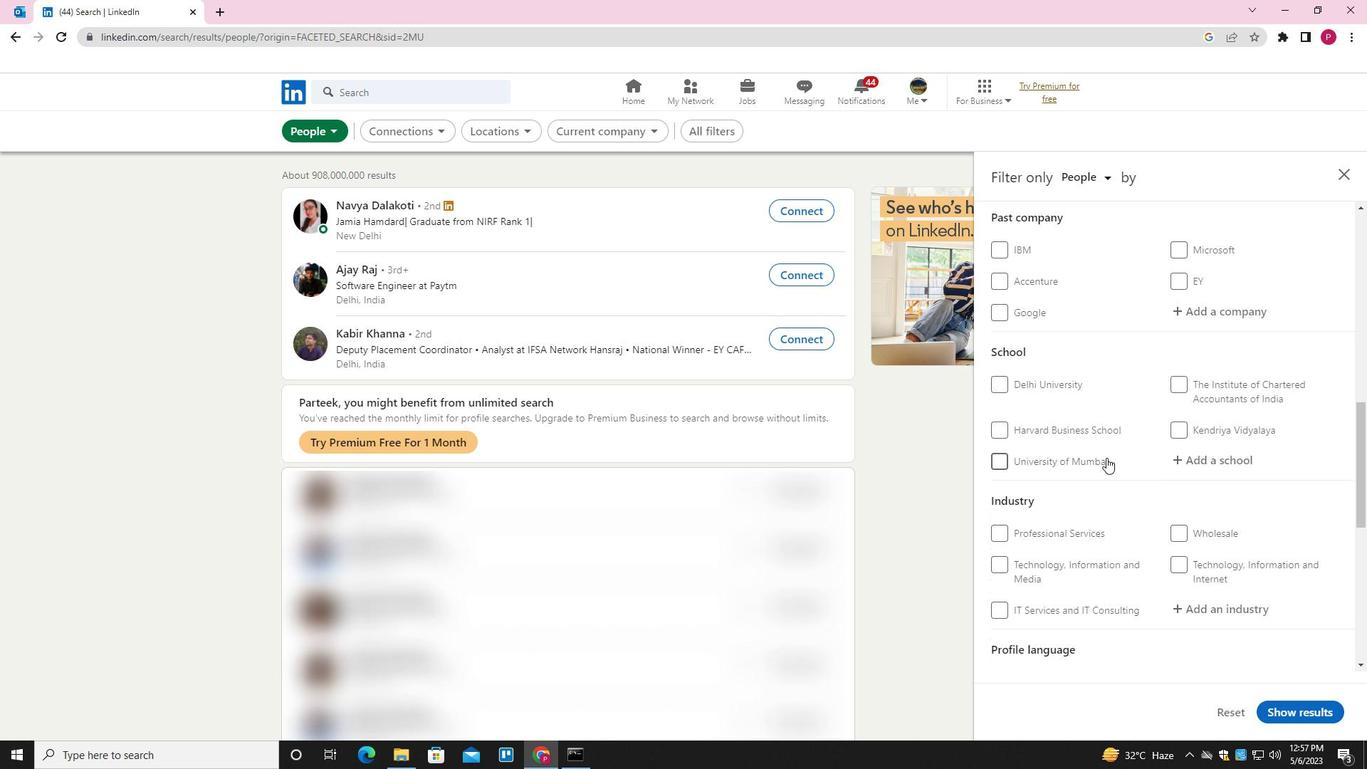 
Action: Mouse scrolled (1106, 457) with delta (0, 0)
Screenshot: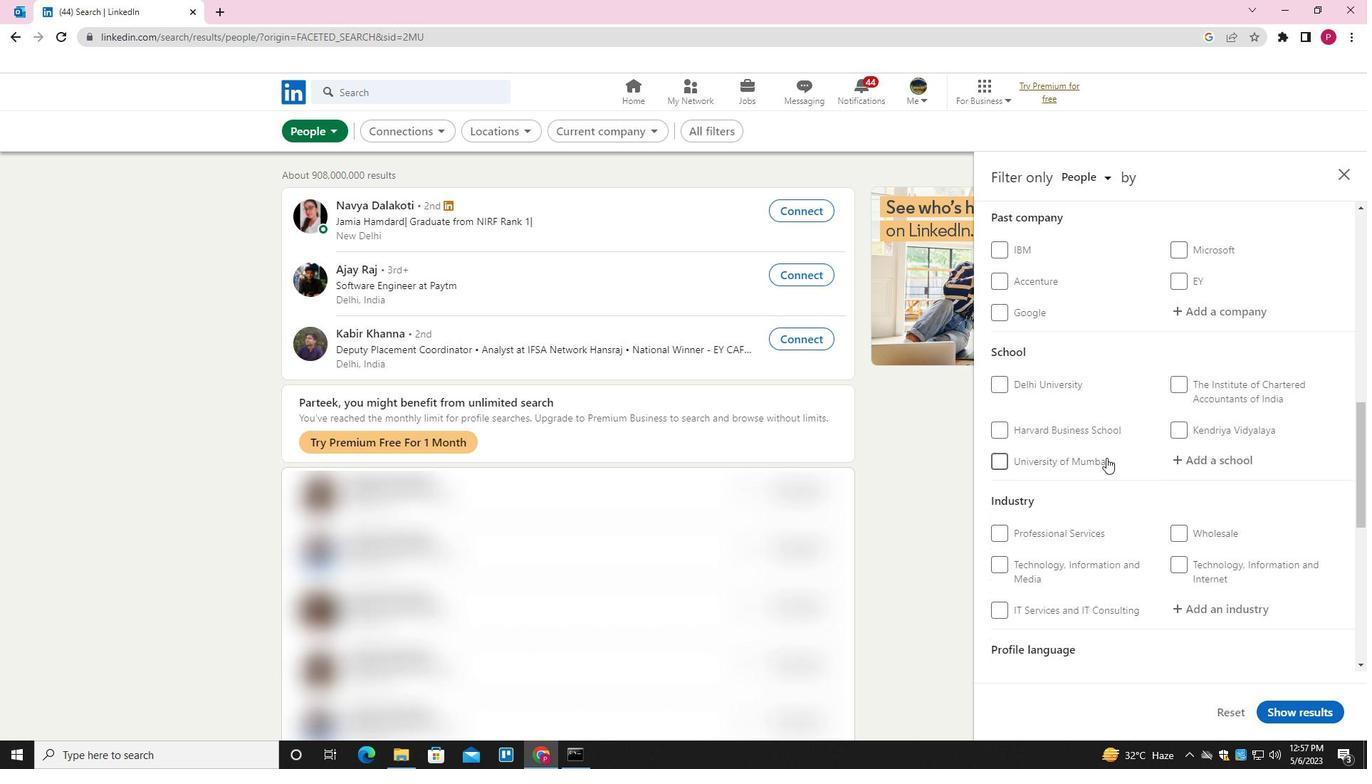 
Action: Mouse scrolled (1106, 457) with delta (0, 0)
Screenshot: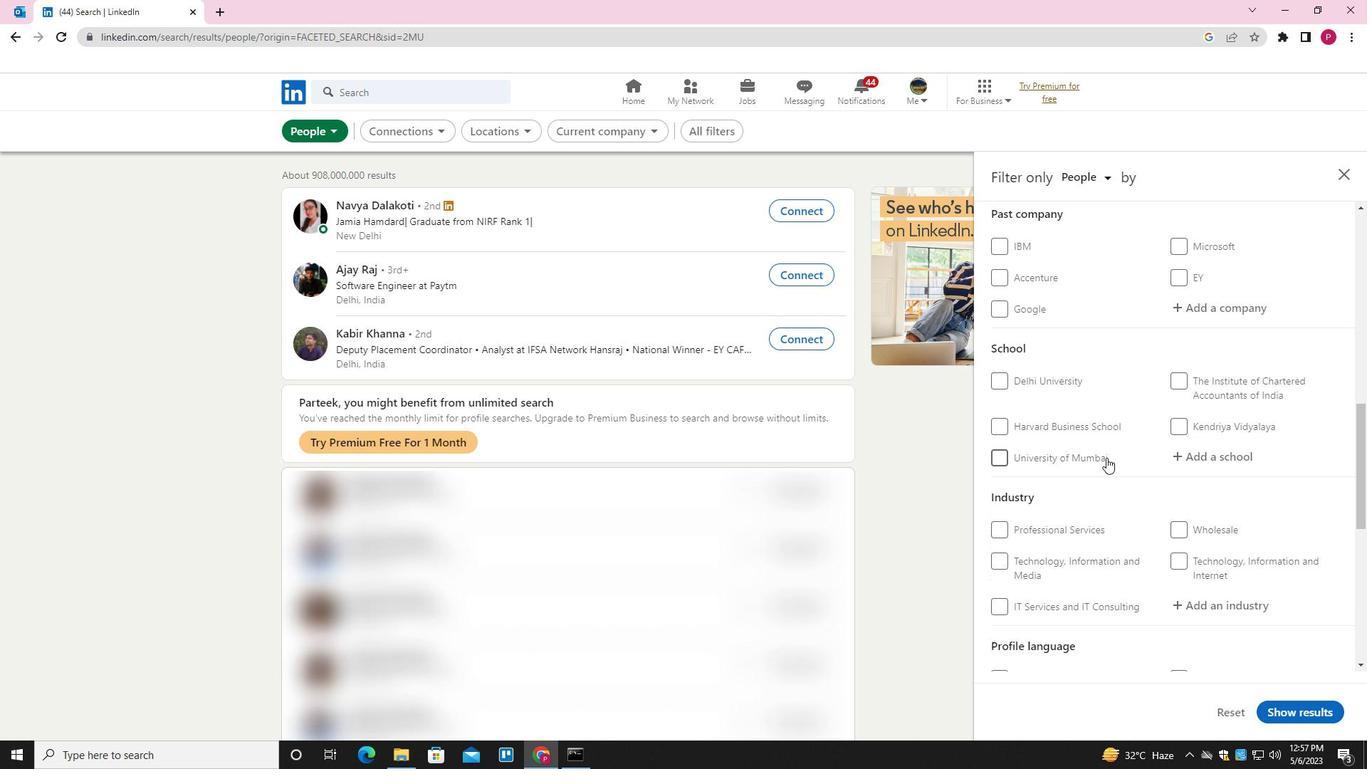 
Action: Mouse scrolled (1106, 457) with delta (0, 0)
Screenshot: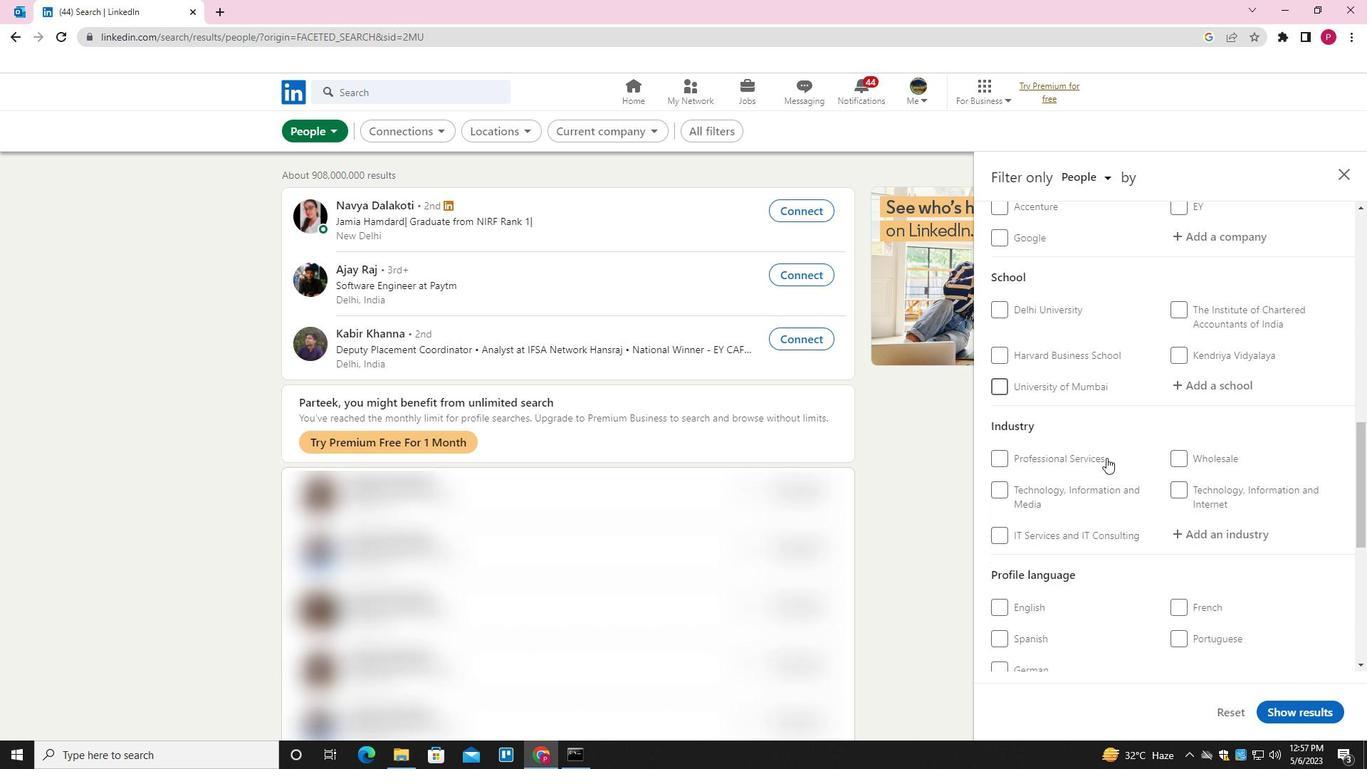 
Action: Mouse moved to (1001, 326)
Screenshot: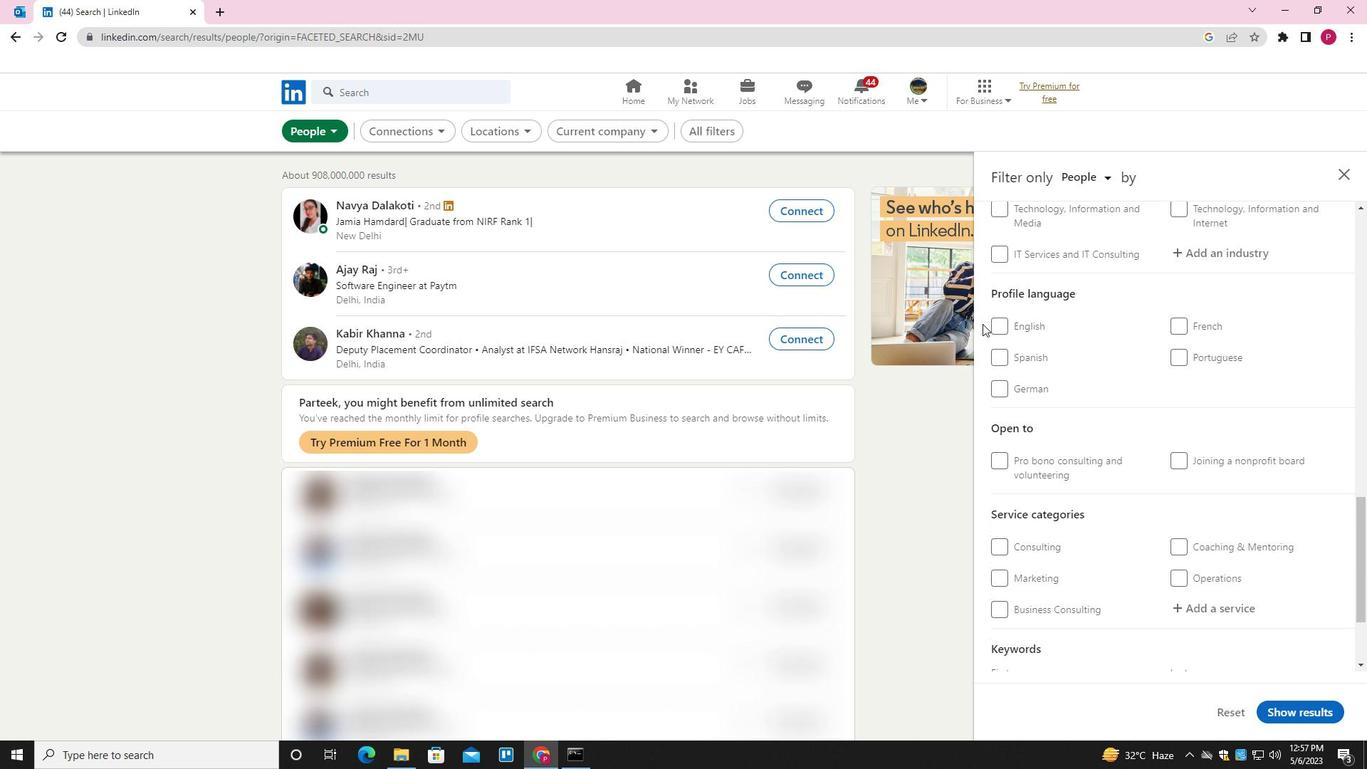 
Action: Mouse pressed left at (1001, 326)
Screenshot: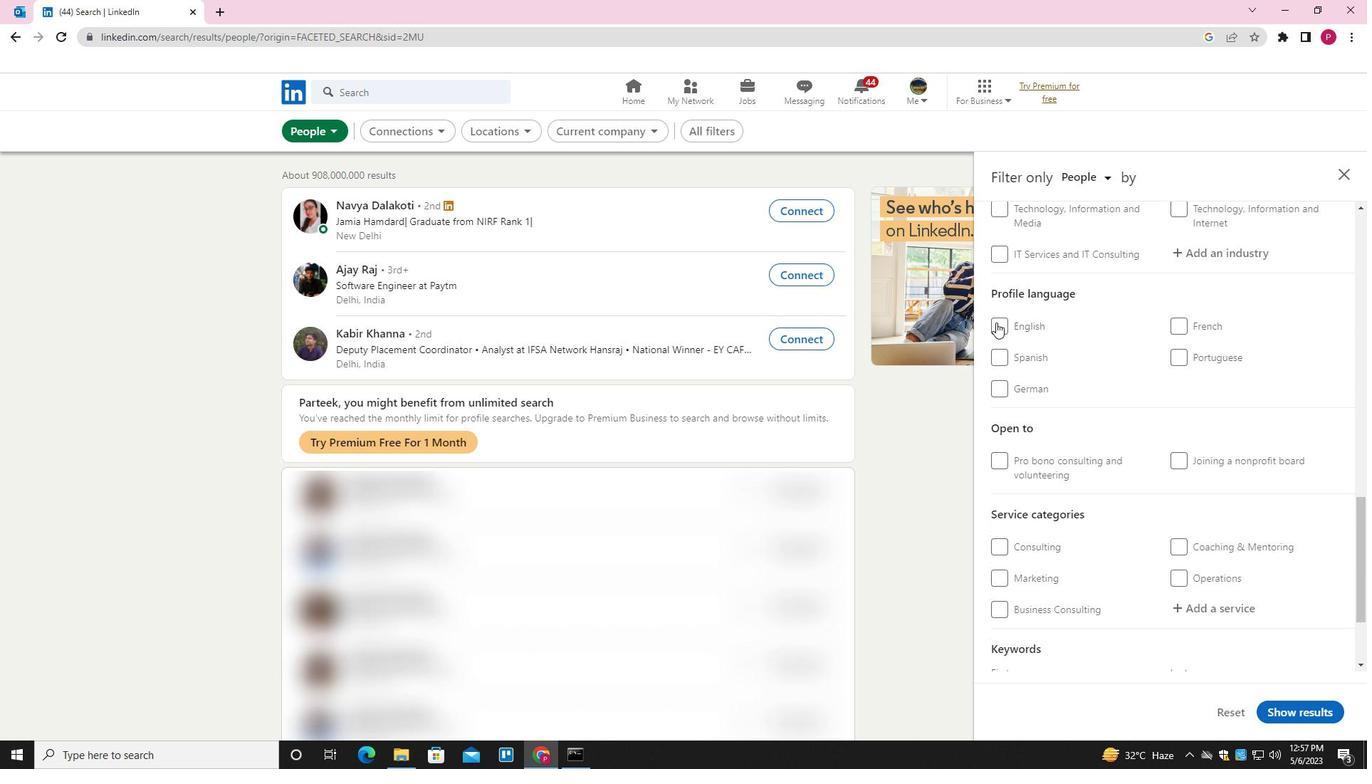 
Action: Mouse moved to (1118, 429)
Screenshot: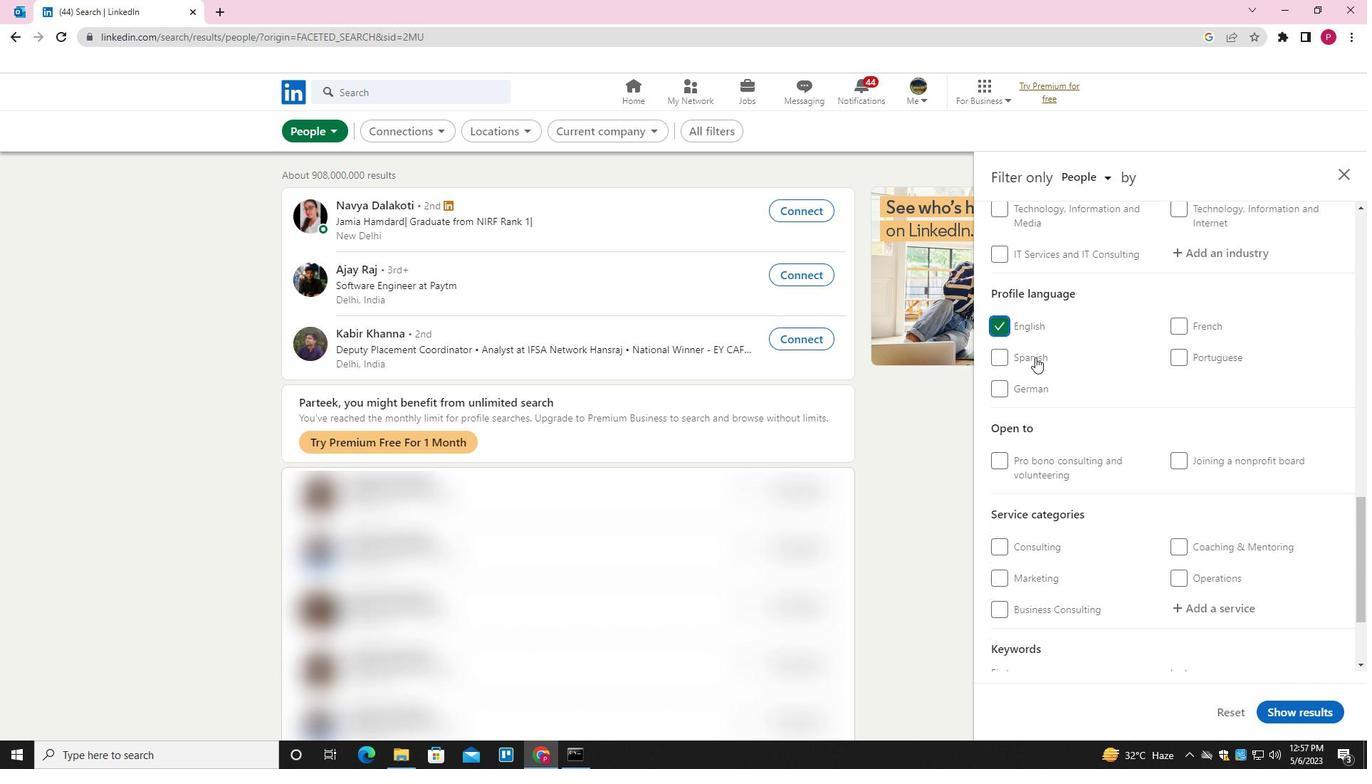 
Action: Mouse scrolled (1118, 430) with delta (0, 0)
Screenshot: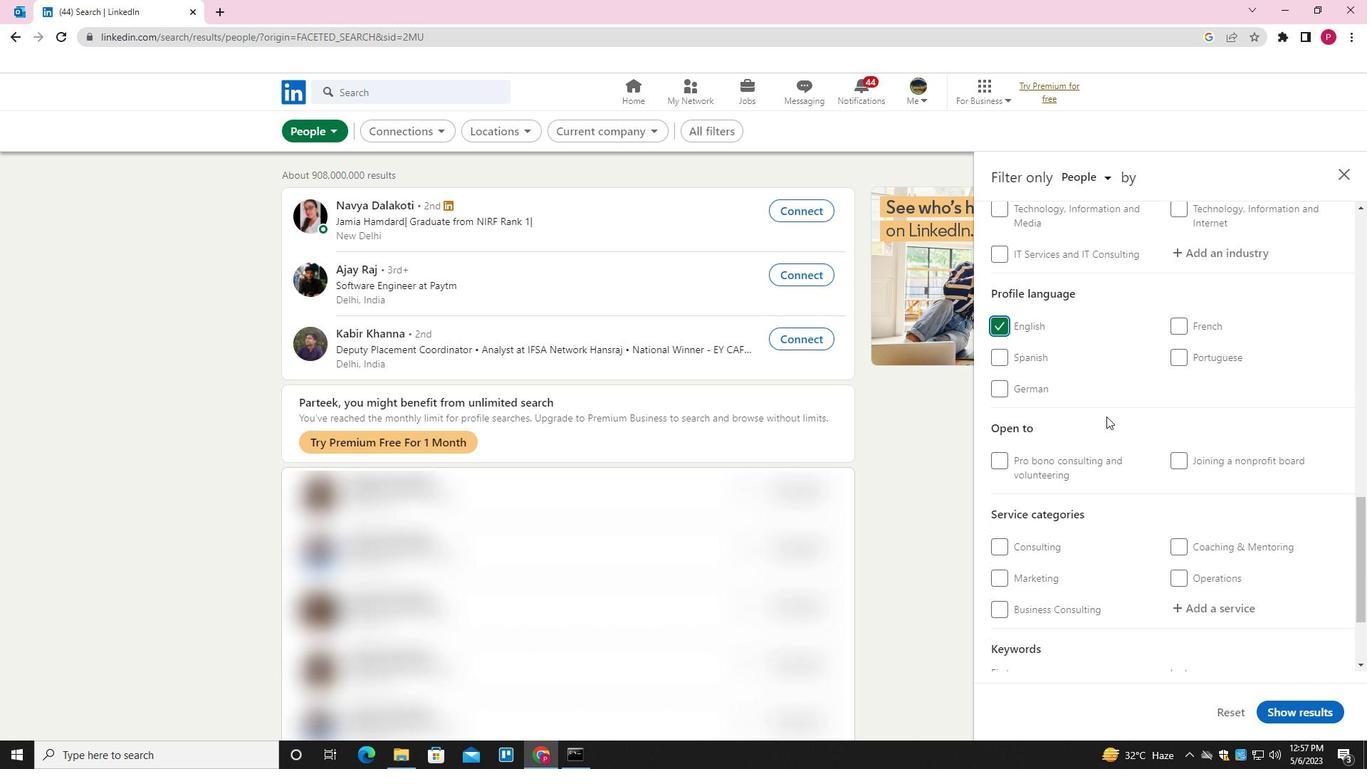 
Action: Mouse scrolled (1118, 430) with delta (0, 0)
Screenshot: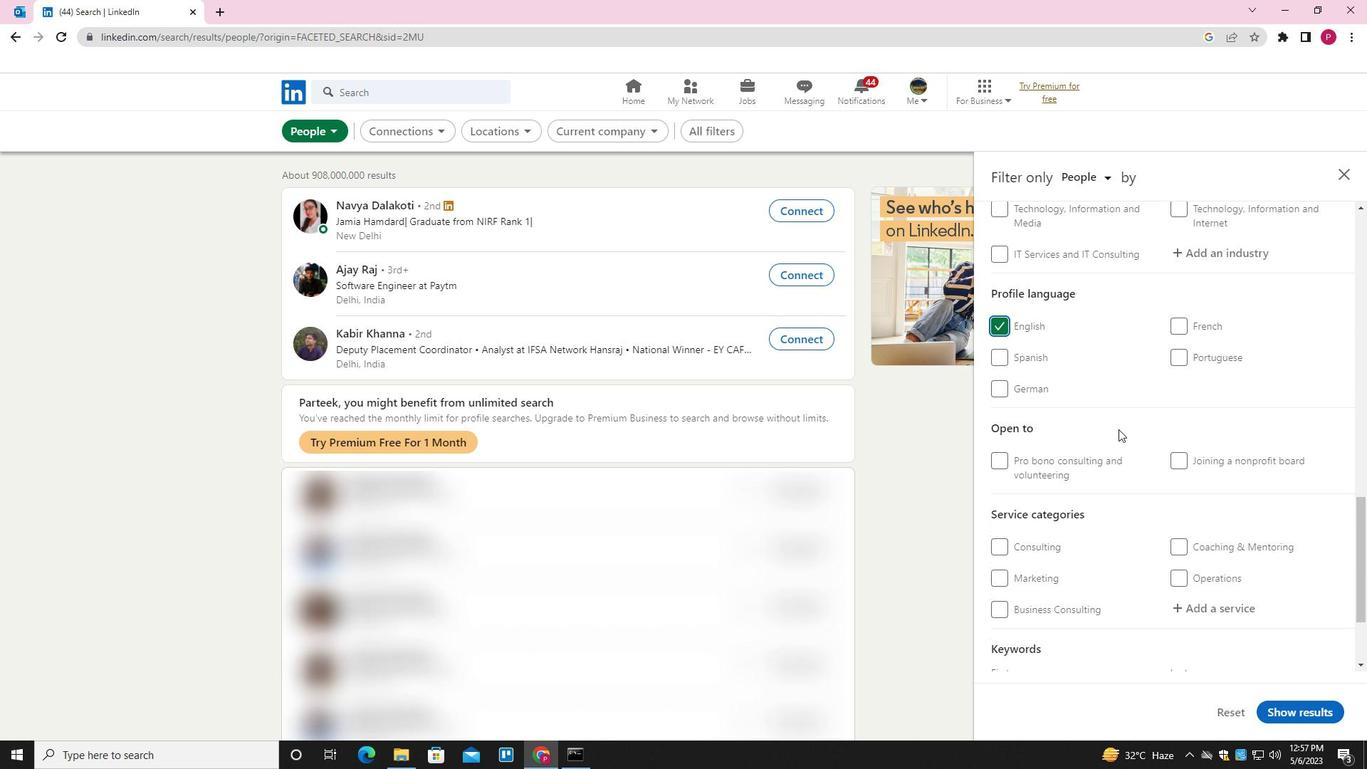 
Action: Mouse scrolled (1118, 430) with delta (0, 0)
Screenshot: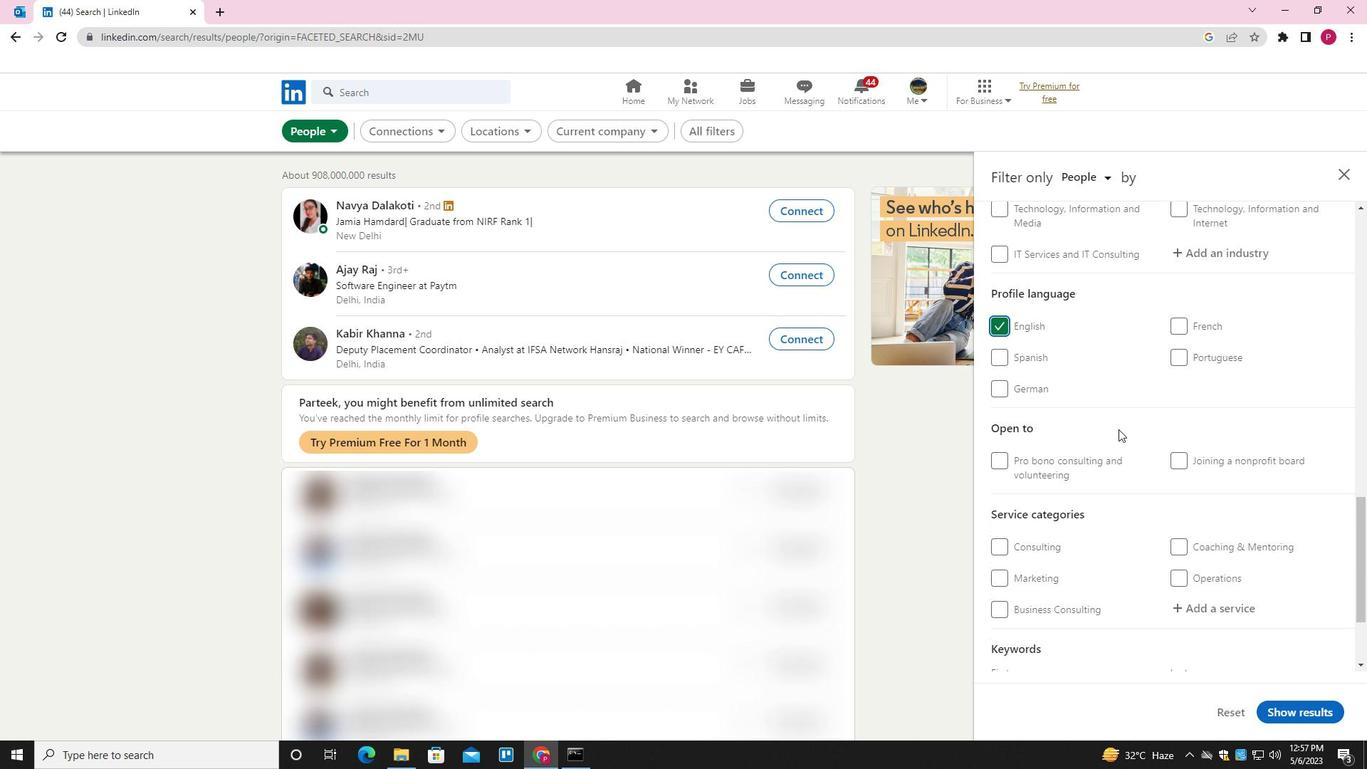 
Action: Mouse scrolled (1118, 430) with delta (0, 0)
Screenshot: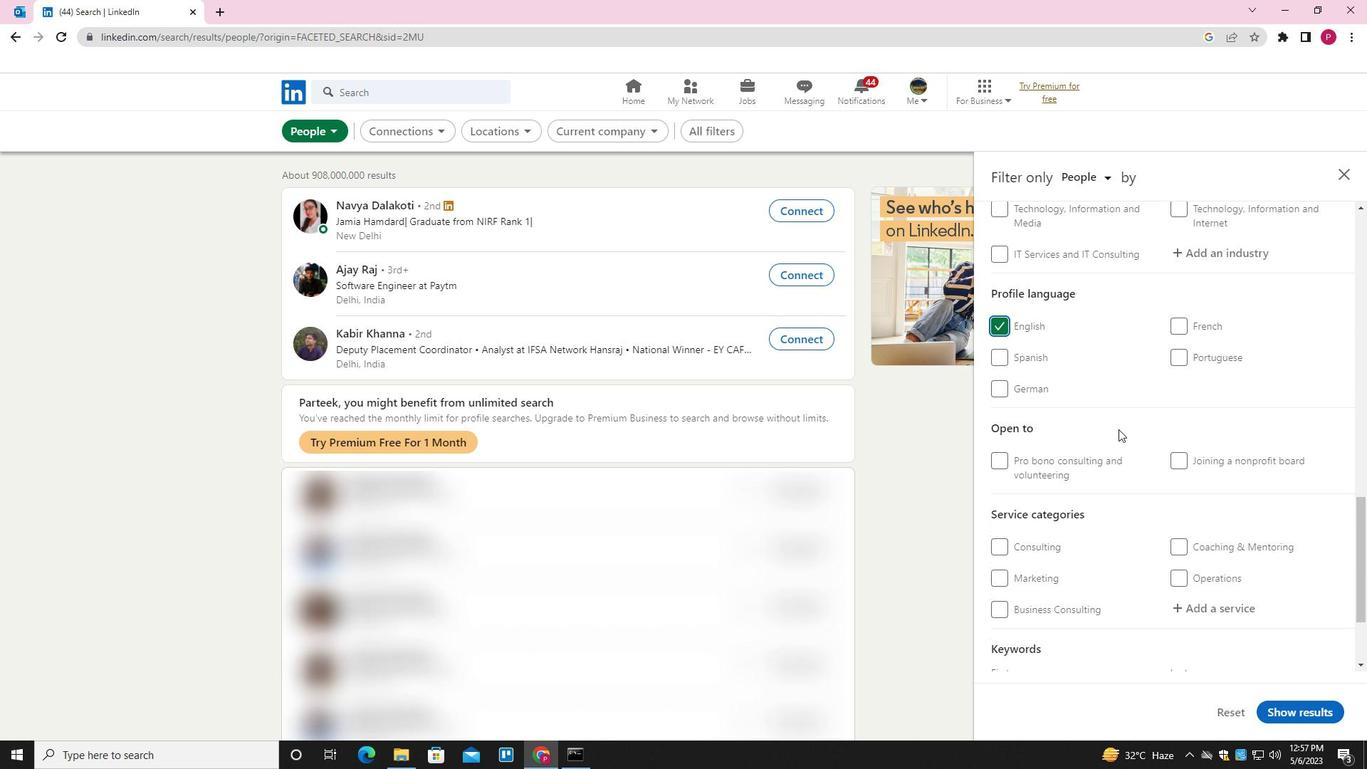 
Action: Mouse scrolled (1118, 430) with delta (0, 0)
Screenshot: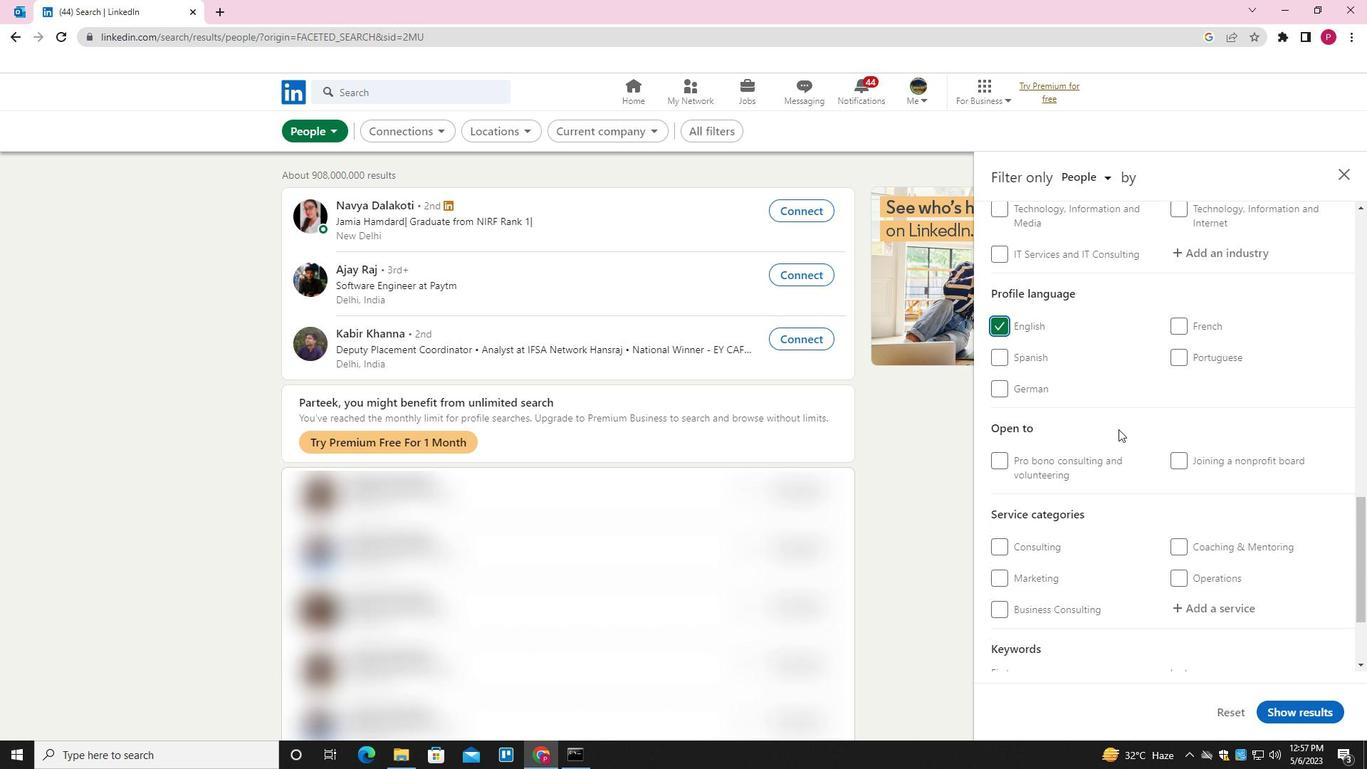 
Action: Mouse scrolled (1118, 430) with delta (0, 0)
Screenshot: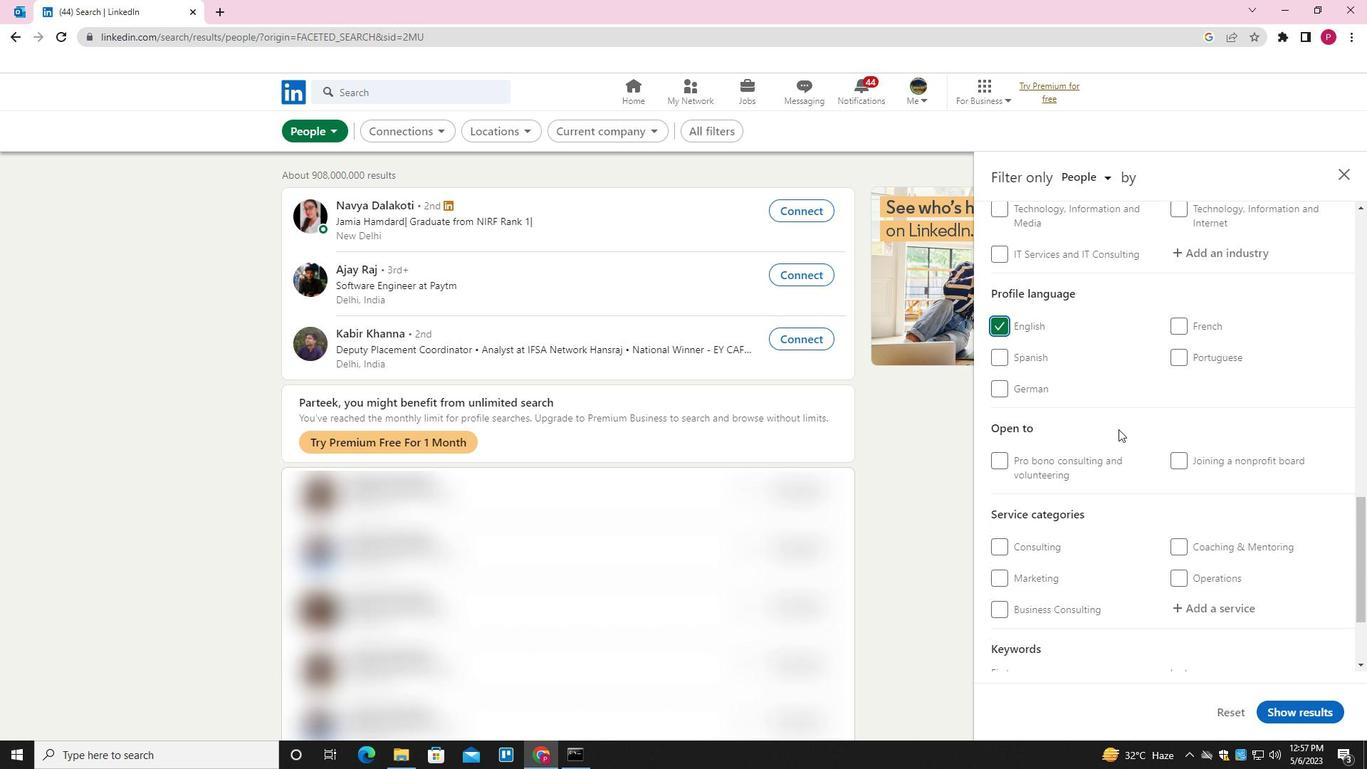 
Action: Mouse moved to (1170, 391)
Screenshot: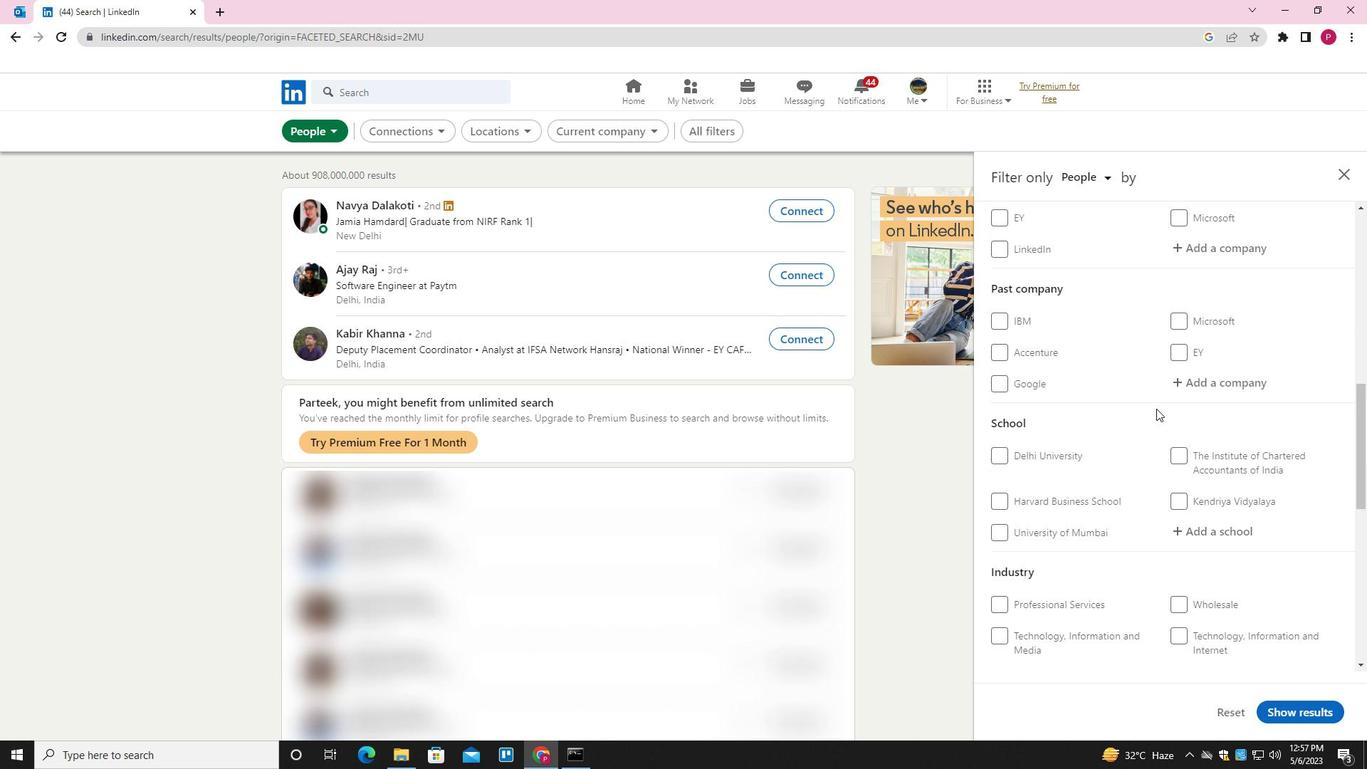
Action: Mouse scrolled (1170, 392) with delta (0, 0)
Screenshot: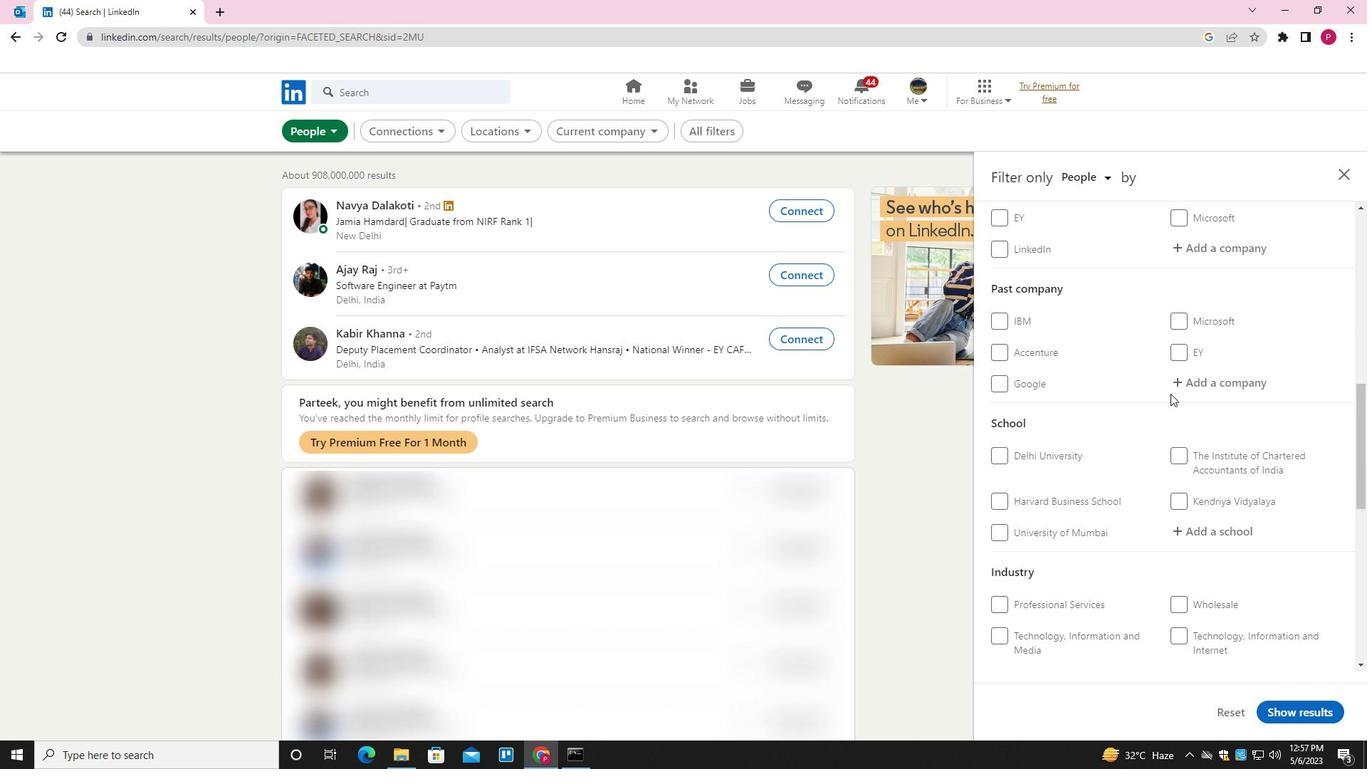 
Action: Mouse moved to (1224, 319)
Screenshot: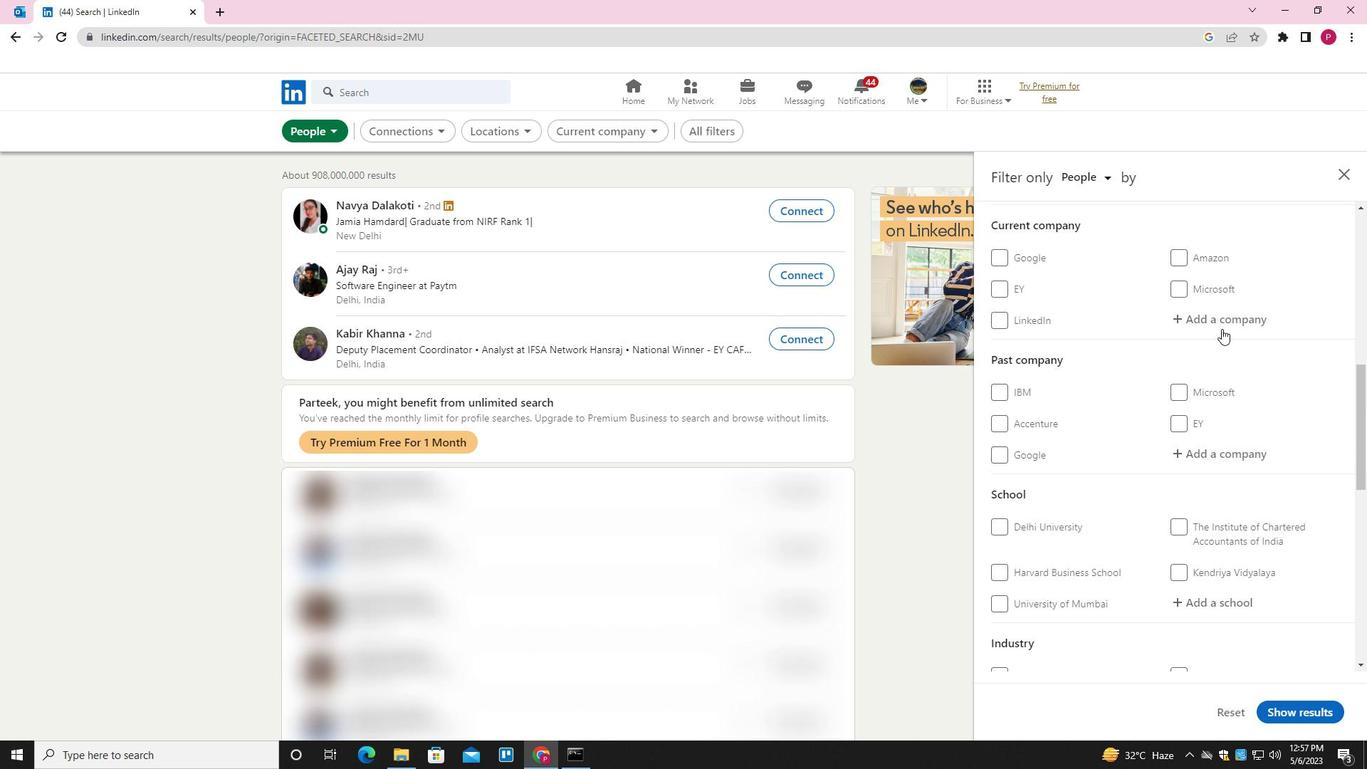 
Action: Mouse pressed left at (1224, 319)
Screenshot: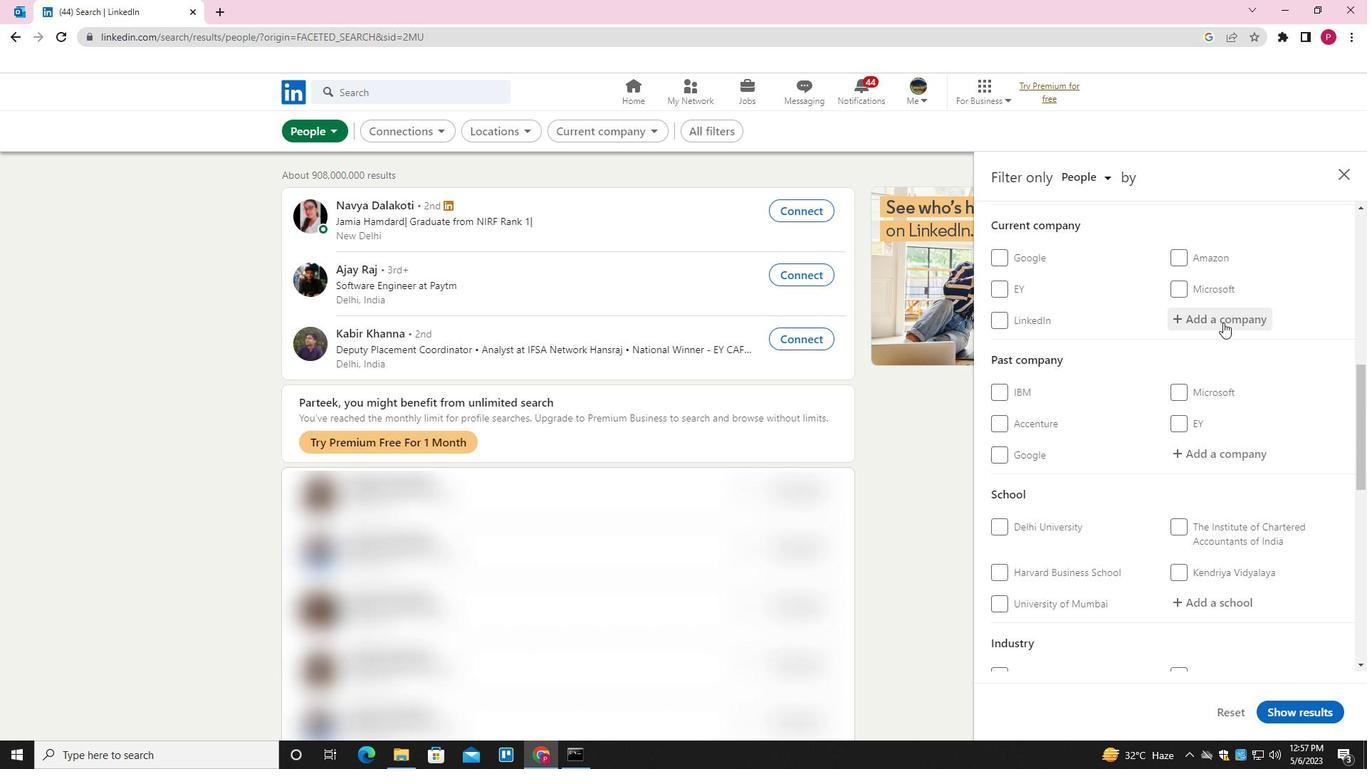
Action: Key pressed <Key.shift>SBI<Key.space><Key.shift><Key.shift><Key.shift>LIFE<Key.space><Key.shift>INSURANCE<Key.down><Key.enter>
Screenshot: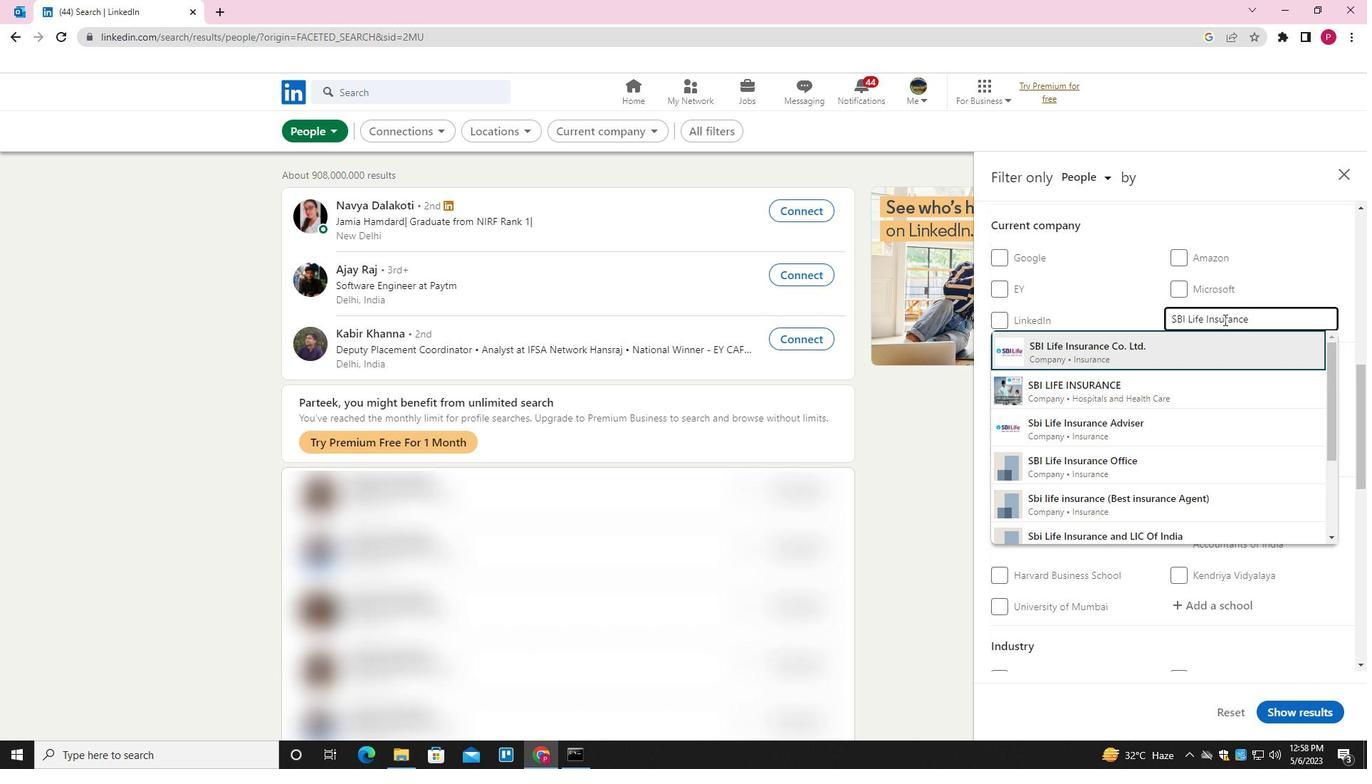
Action: Mouse moved to (1200, 379)
Screenshot: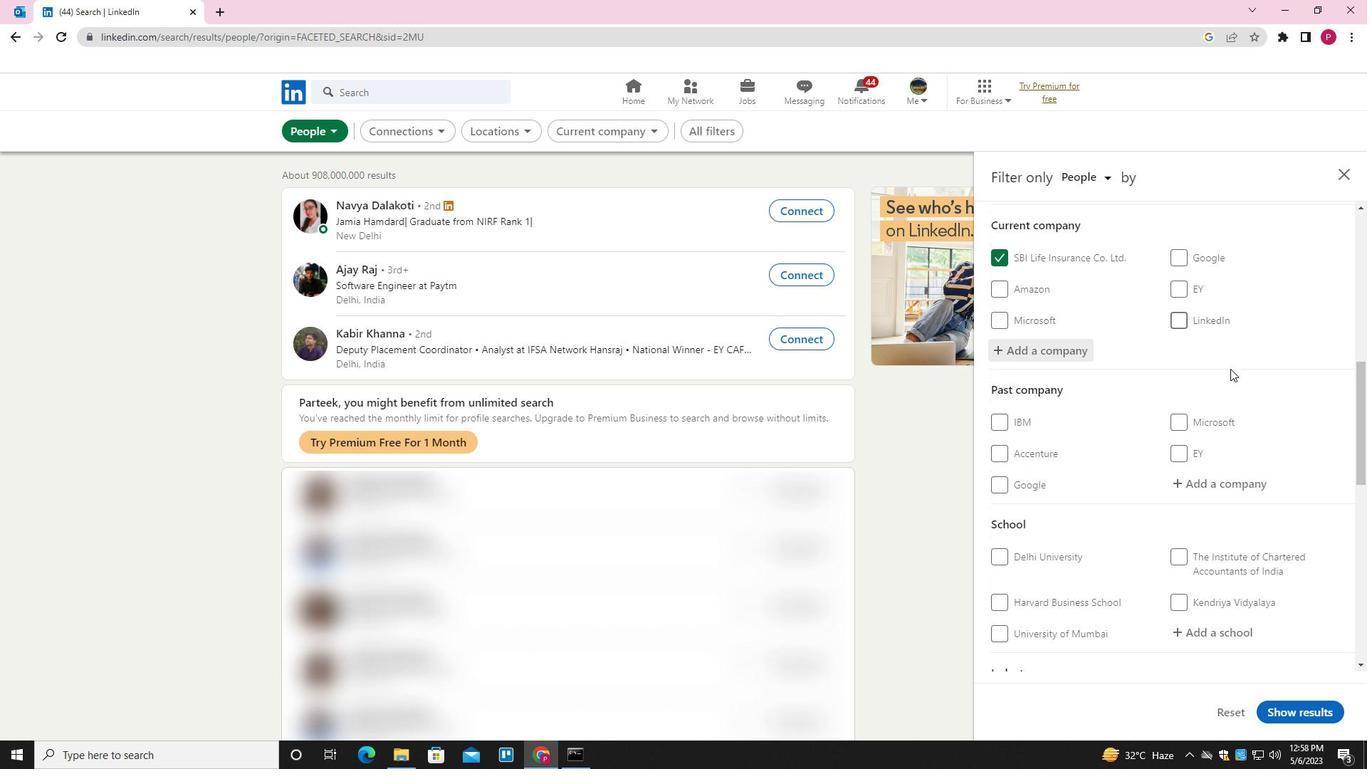 
Action: Mouse scrolled (1200, 378) with delta (0, 0)
Screenshot: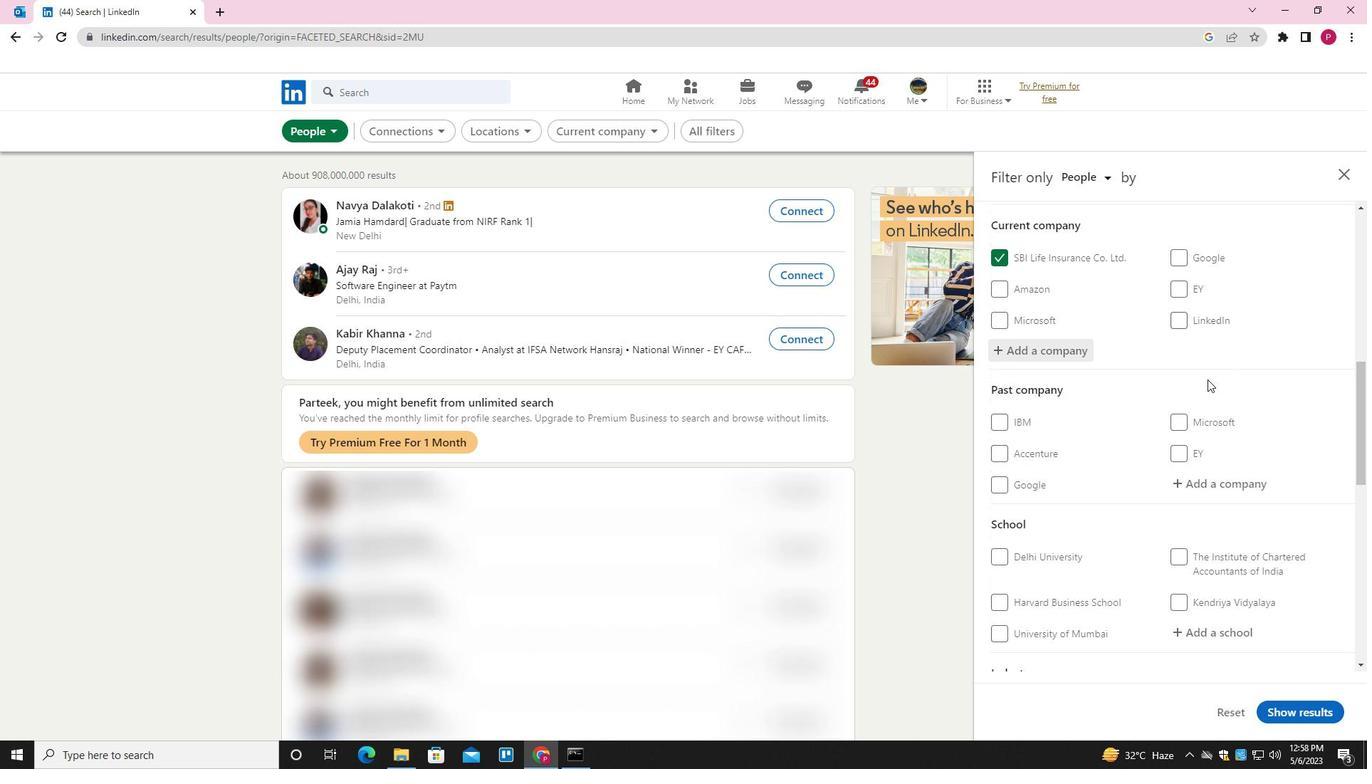 
Action: Mouse moved to (1198, 380)
Screenshot: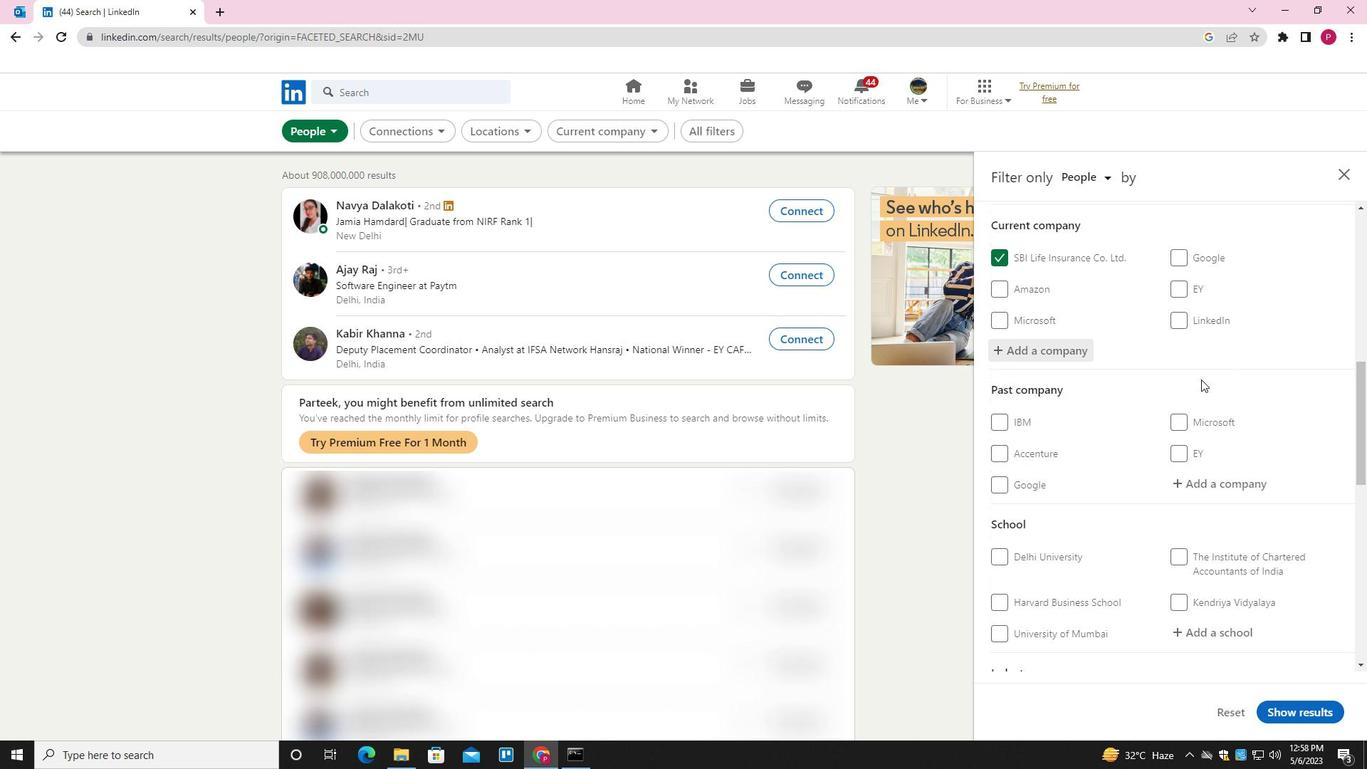 
Action: Mouse scrolled (1198, 380) with delta (0, 0)
Screenshot: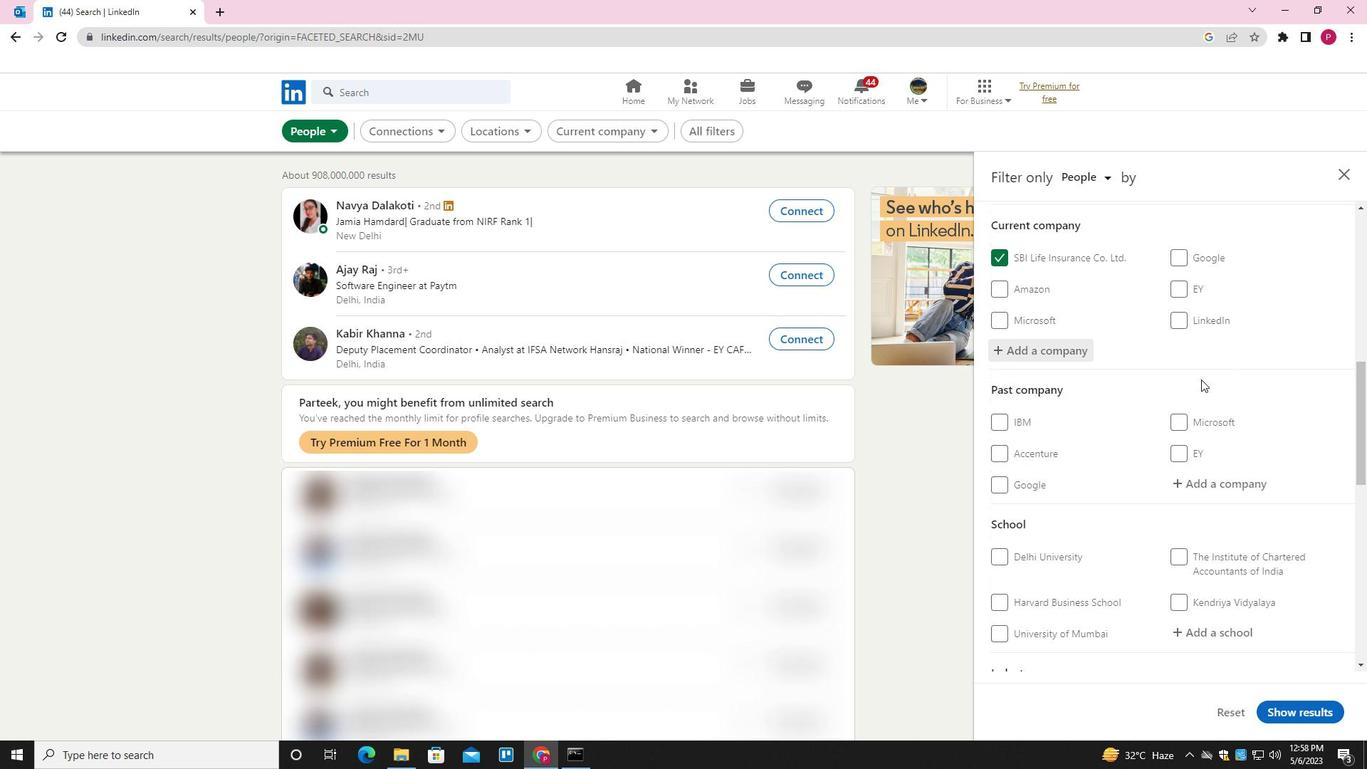 
Action: Mouse moved to (1196, 381)
Screenshot: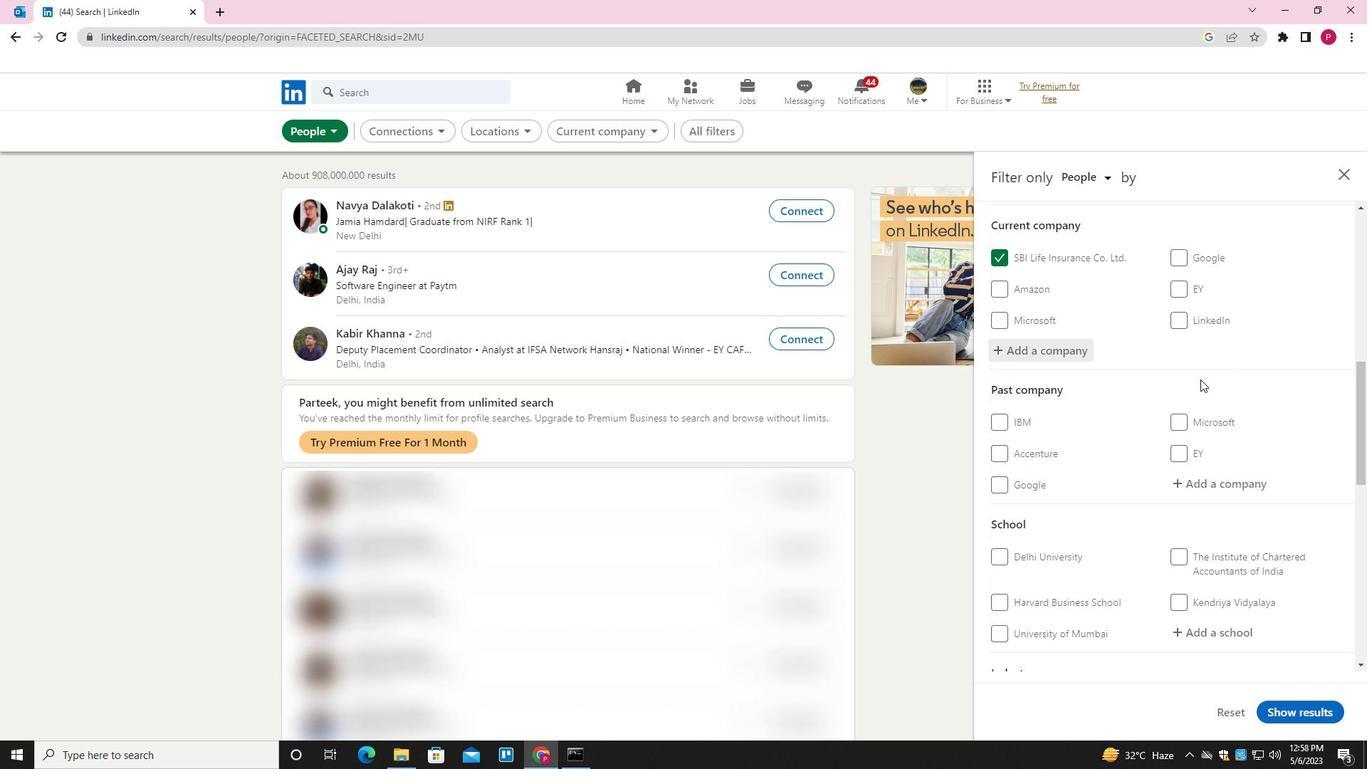 
Action: Mouse scrolled (1196, 380) with delta (0, 0)
Screenshot: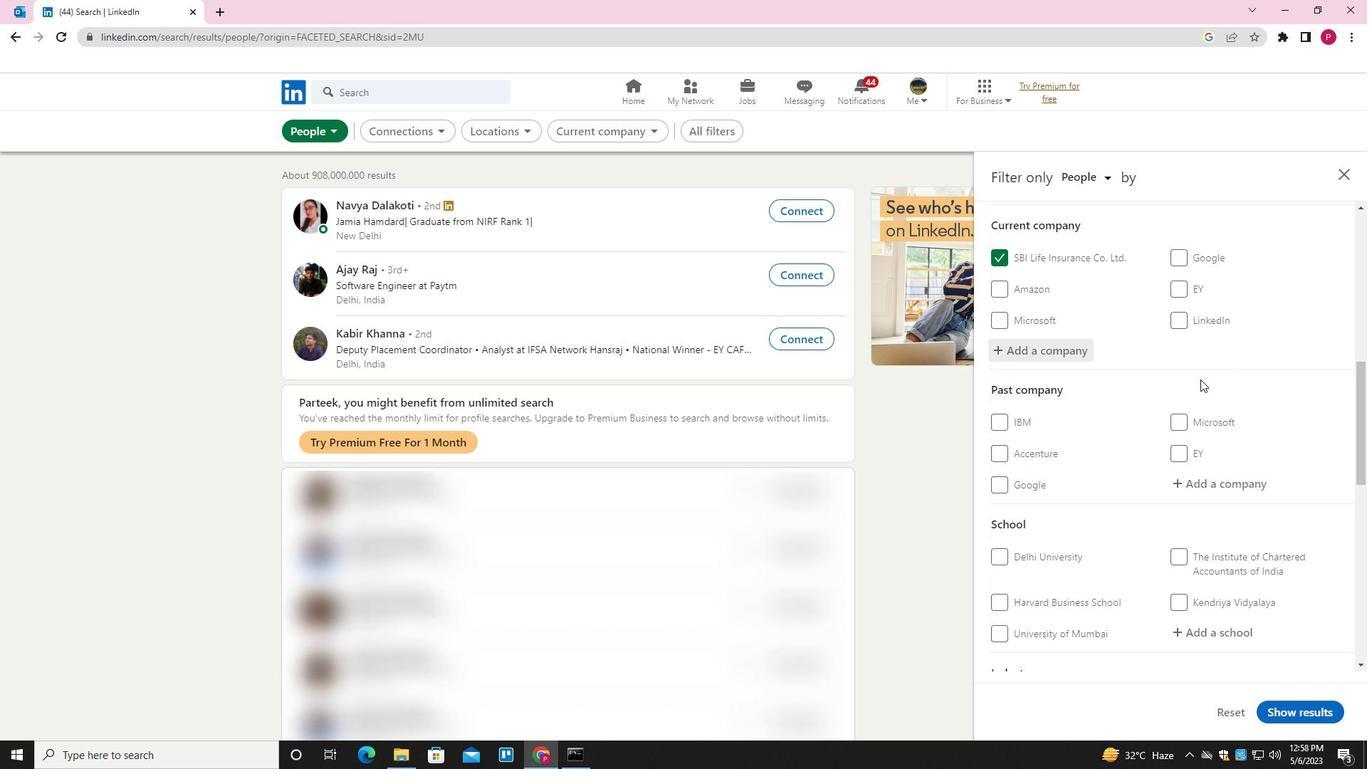 
Action: Mouse moved to (1194, 381)
Screenshot: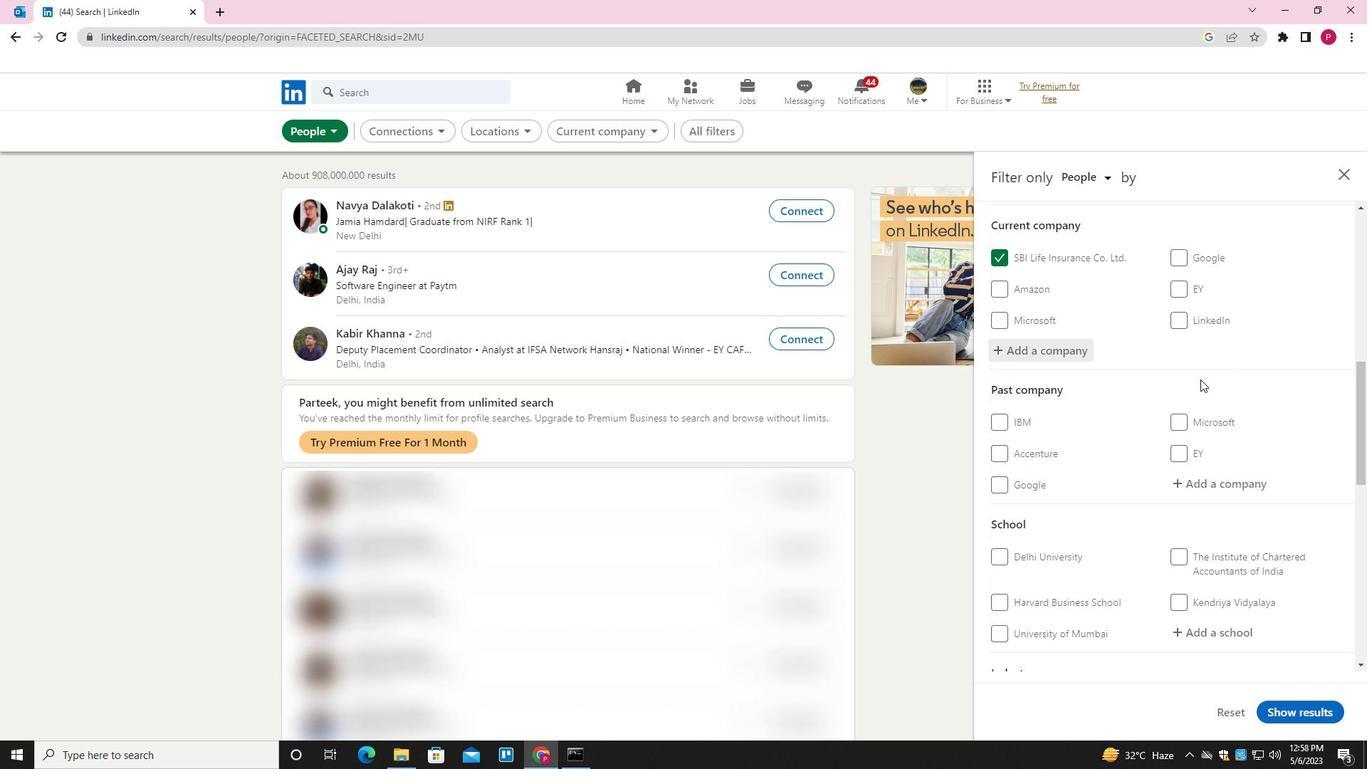 
Action: Mouse scrolled (1194, 380) with delta (0, 0)
Screenshot: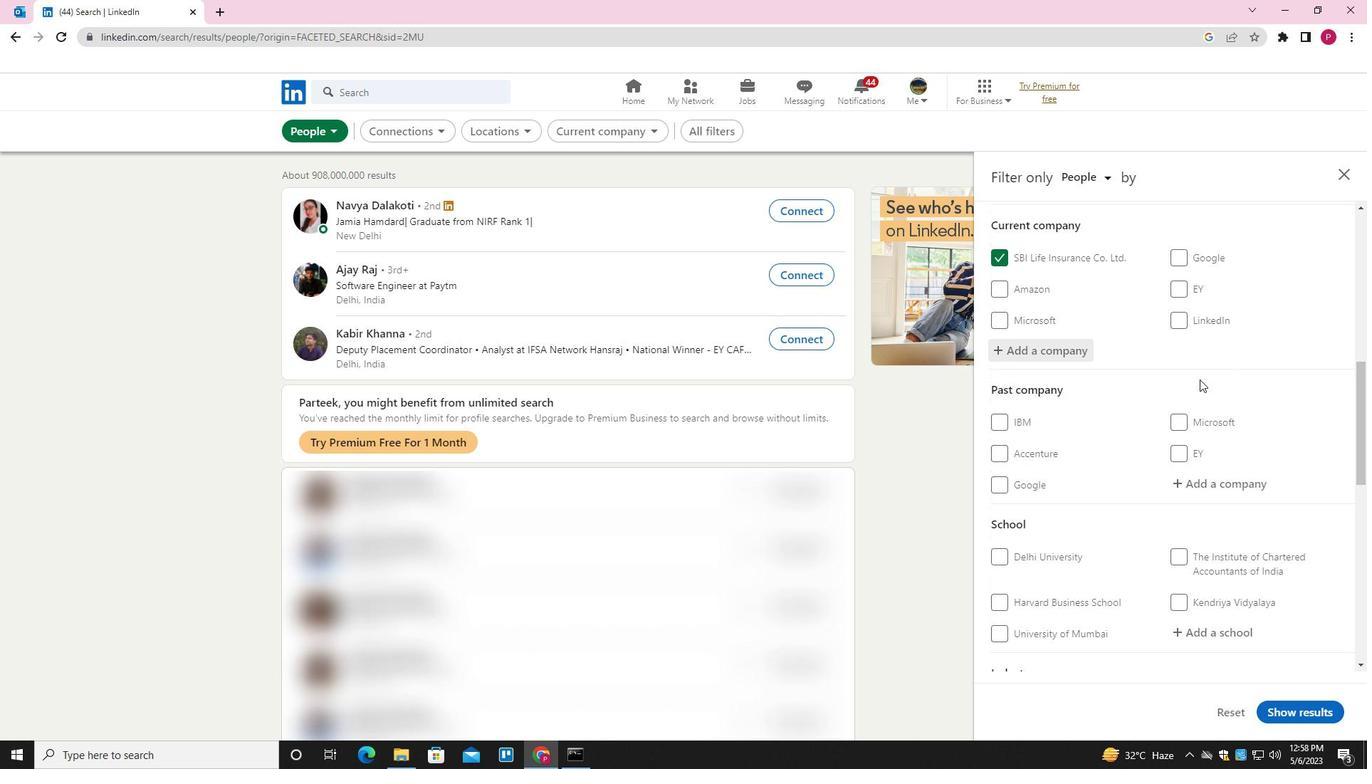 
Action: Mouse moved to (1209, 343)
Screenshot: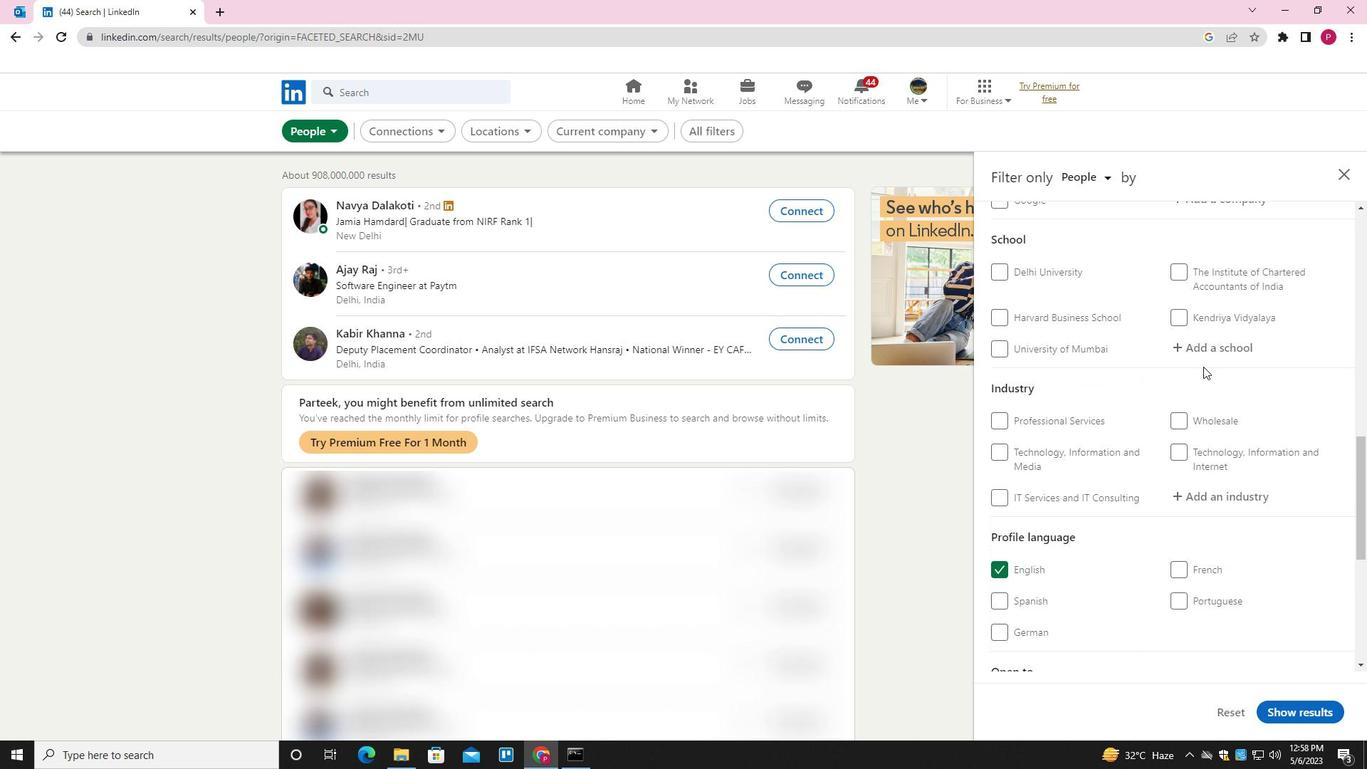 
Action: Mouse pressed left at (1209, 343)
Screenshot: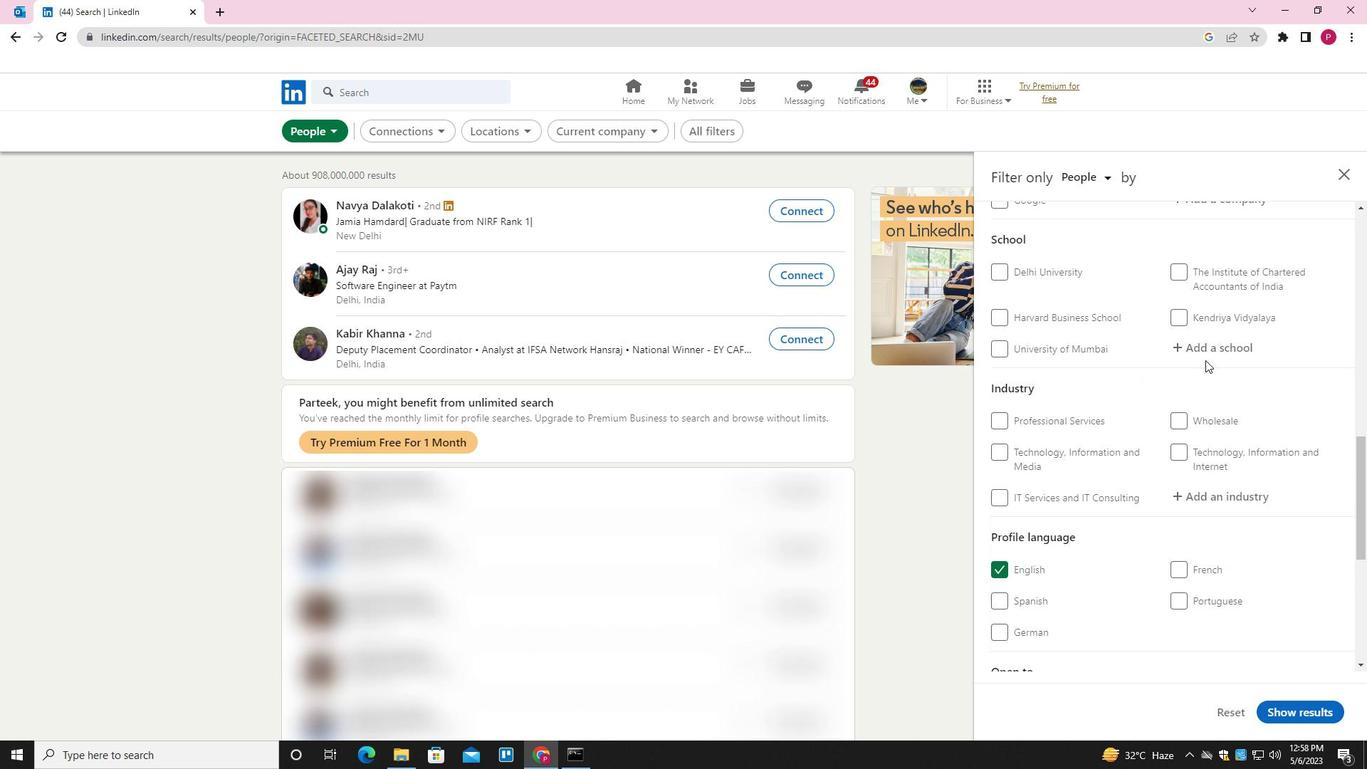
Action: Key pressed <Key.shift><Key.shift><Key.shift><Key.shift><Key.shift><Key.shift><Key.shift><Key.shift><Key.shift><Key.shift><Key.shift><Key.shift><Key.shift><Key.shift><Key.shift><Key.shift><Key.shift><Key.shift><Key.shift><Key.shift><Key.shift><Key.shift><Key.shift><Key.shift><Key.shift><Key.shift><Key.shift><Key.shift><Key.shift><Key.shift><Key.shift><Key.shift><Key.shift><Key.shift><Key.shift><Key.shift><Key.shift><Key.shift>INVERTIS<Key.space><Key.down><Key.enter>
Screenshot: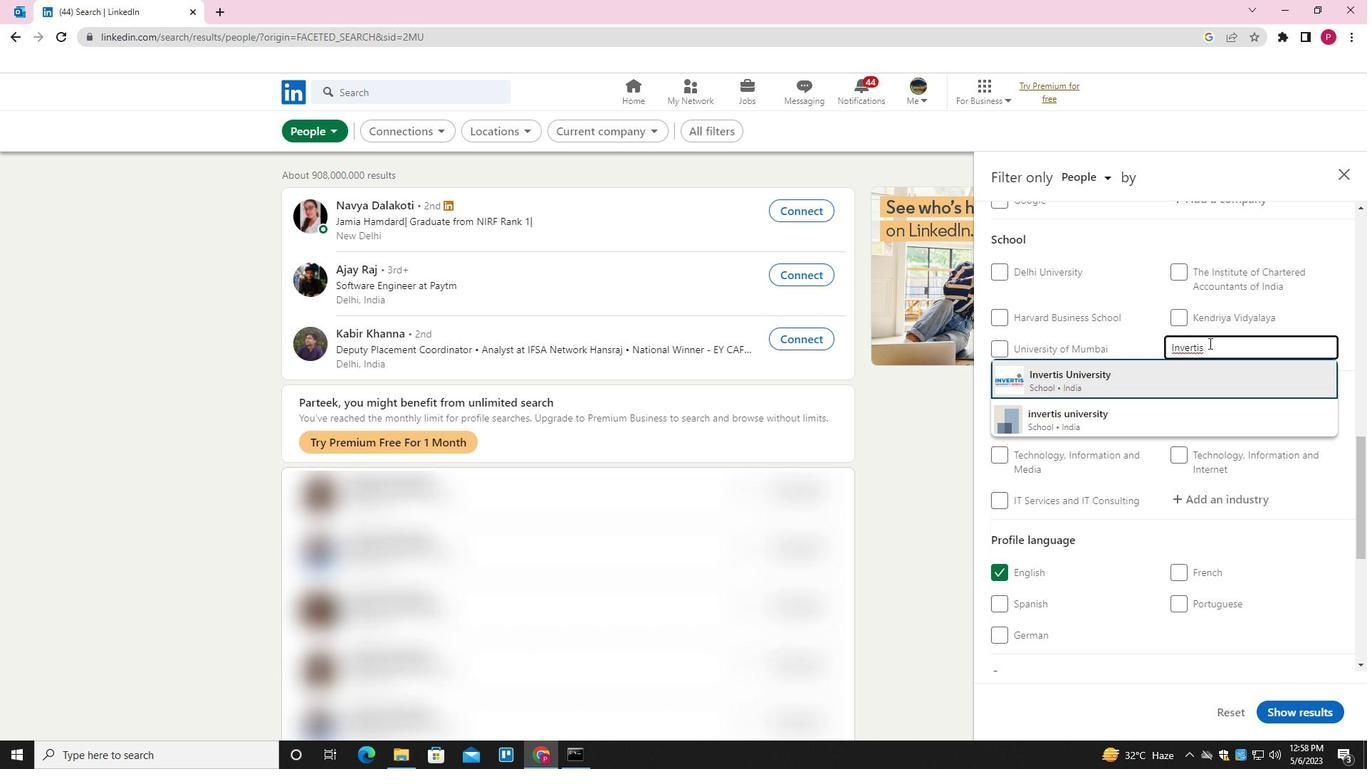 
Action: Mouse moved to (1200, 375)
Screenshot: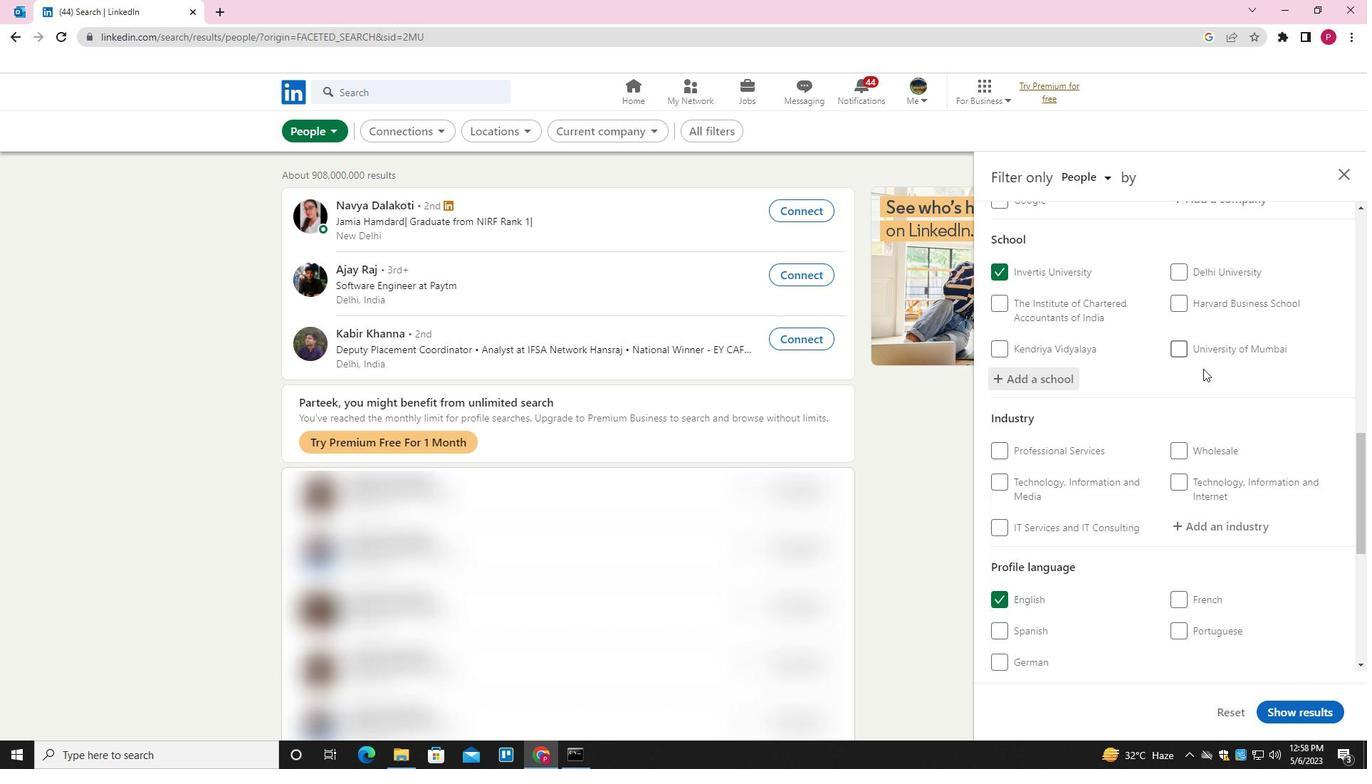 
Action: Mouse scrolled (1200, 374) with delta (0, 0)
Screenshot: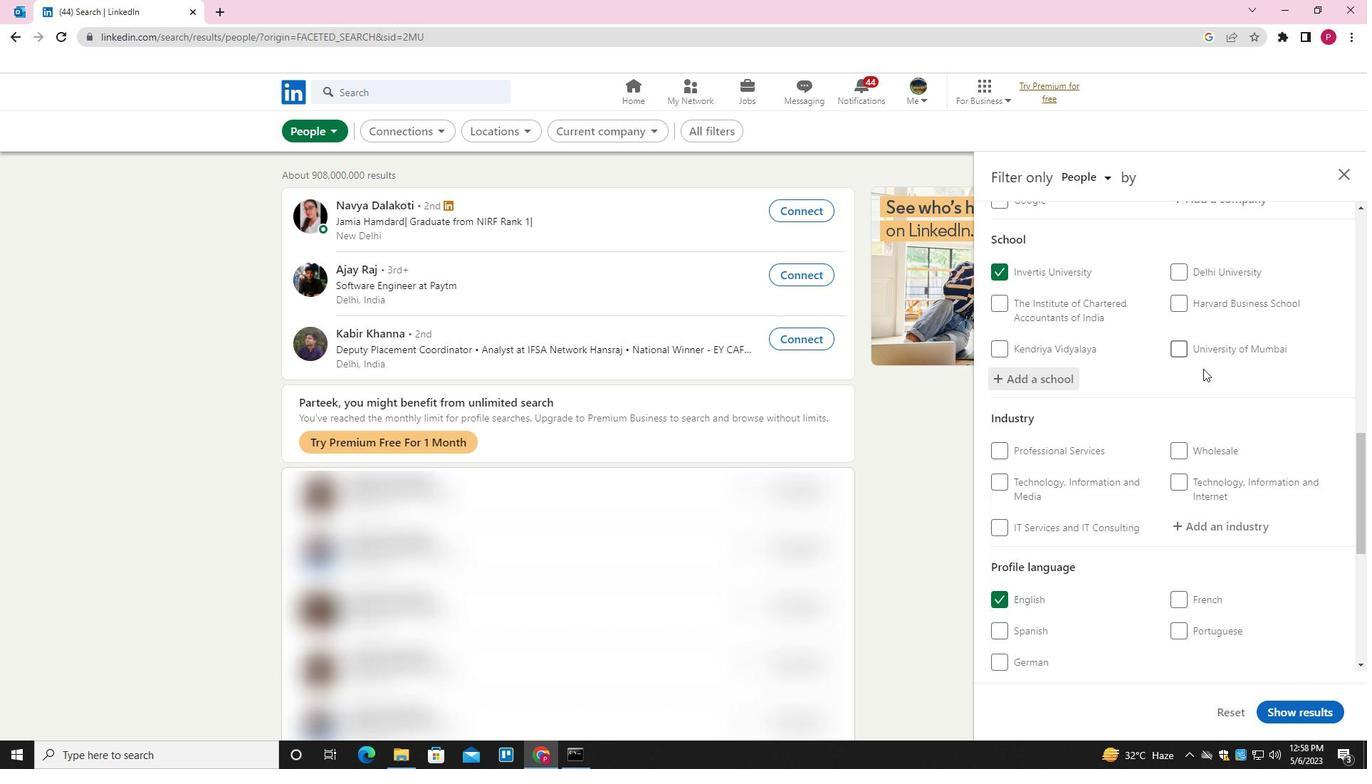 
Action: Mouse moved to (1200, 376)
Screenshot: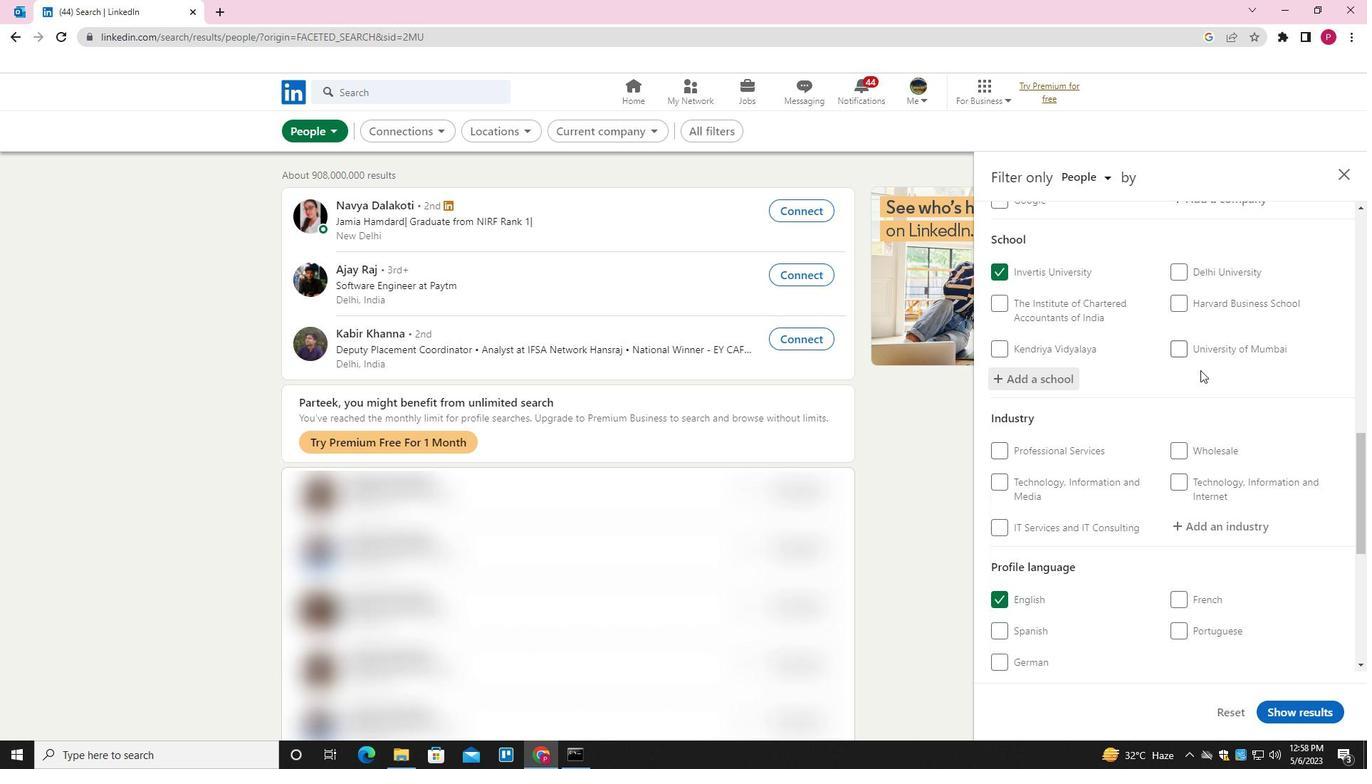 
Action: Mouse scrolled (1200, 376) with delta (0, 0)
Screenshot: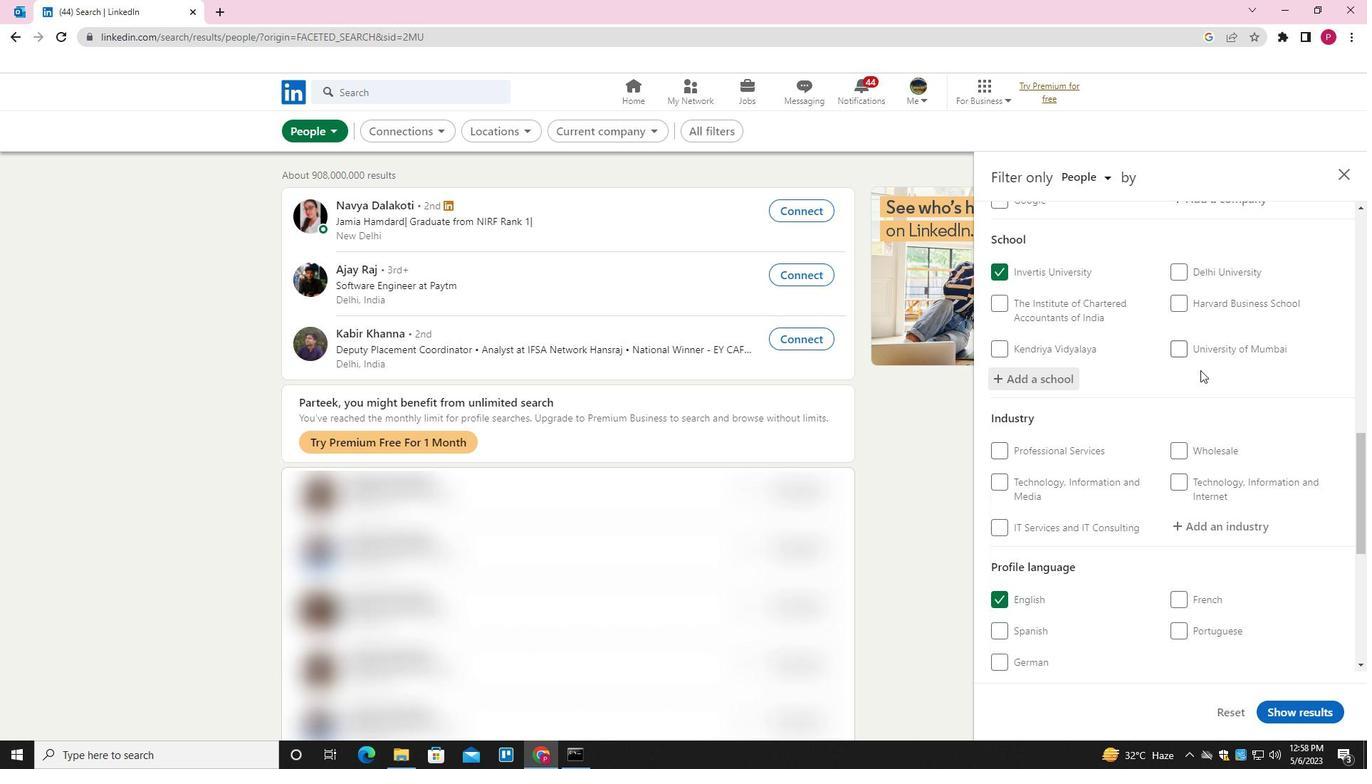 
Action: Mouse moved to (1217, 373)
Screenshot: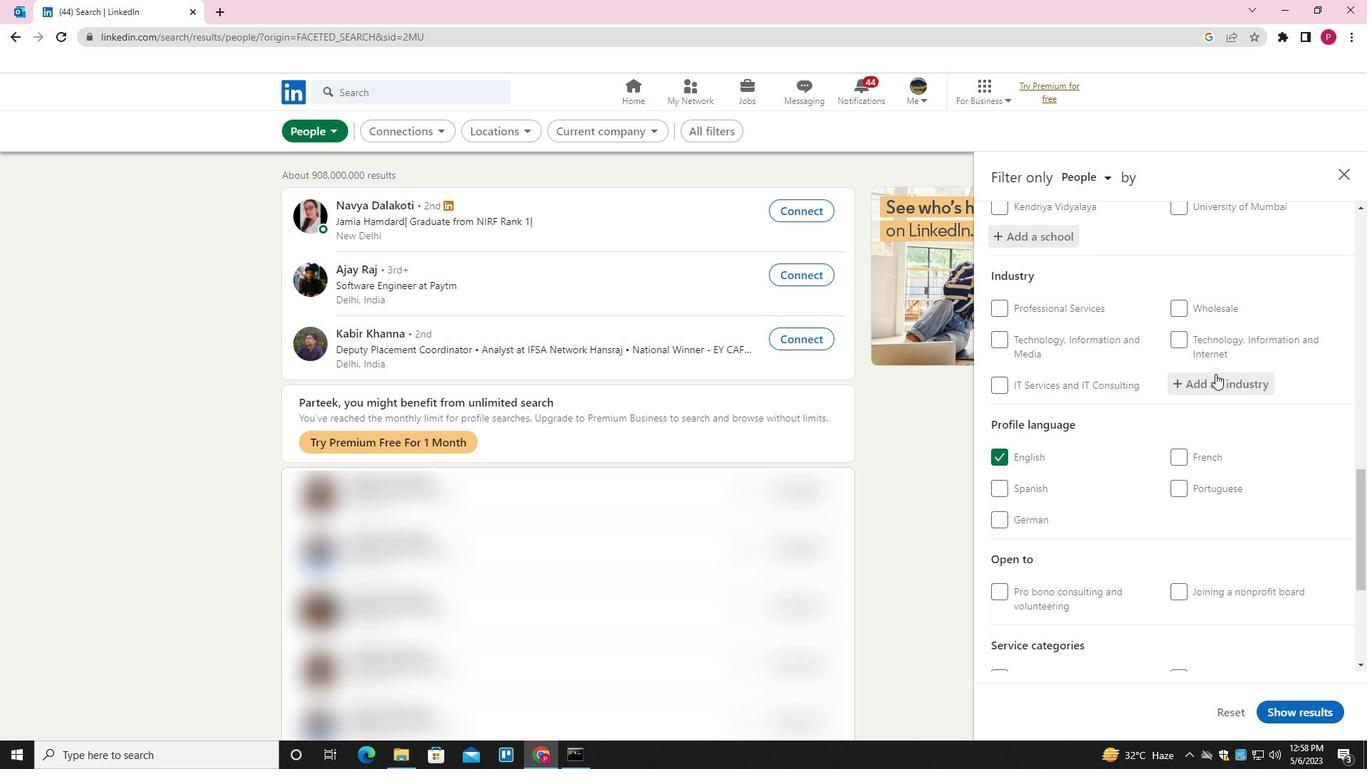 
Action: Mouse pressed left at (1217, 373)
Screenshot: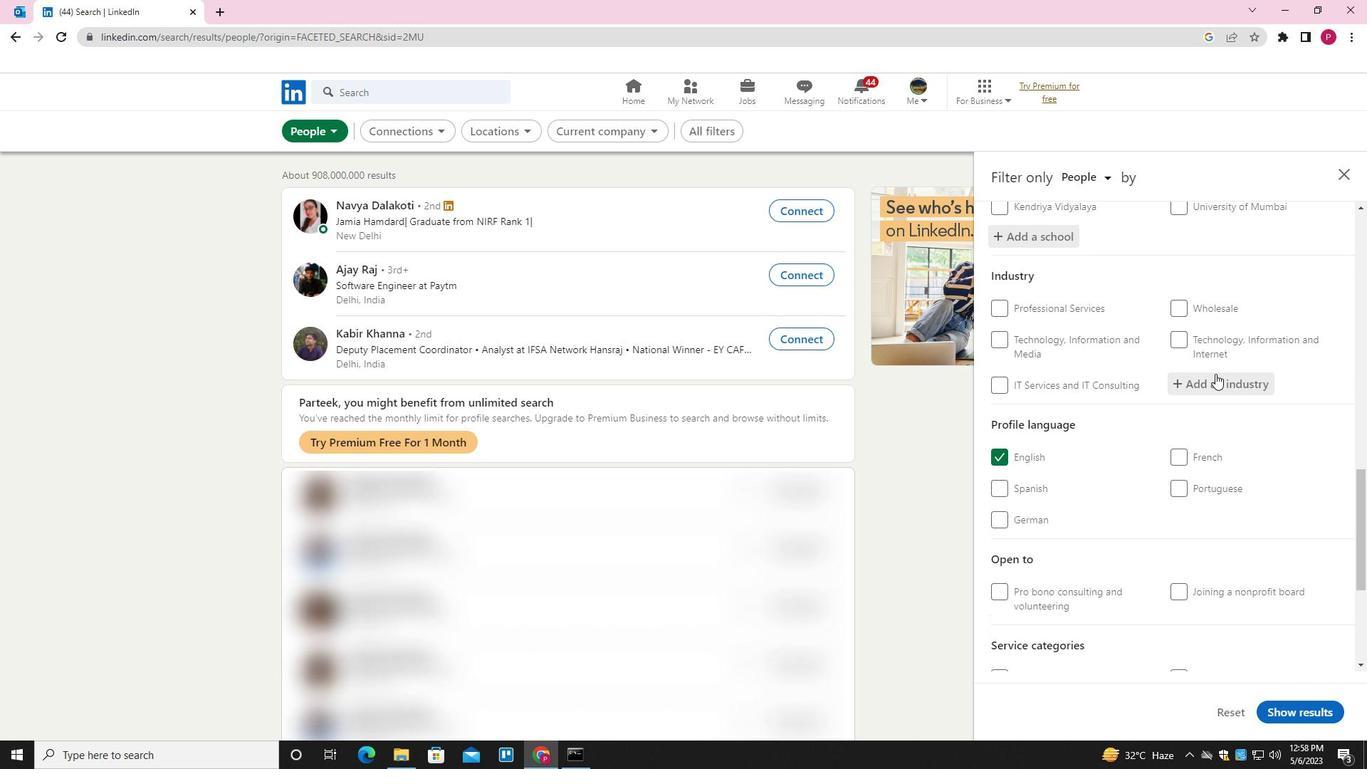 
Action: Key pressed <Key.shift><Key.shift><Key.shift><Key.shift>ECONOMIC<Key.space><Key.down><Key.enter>
Screenshot: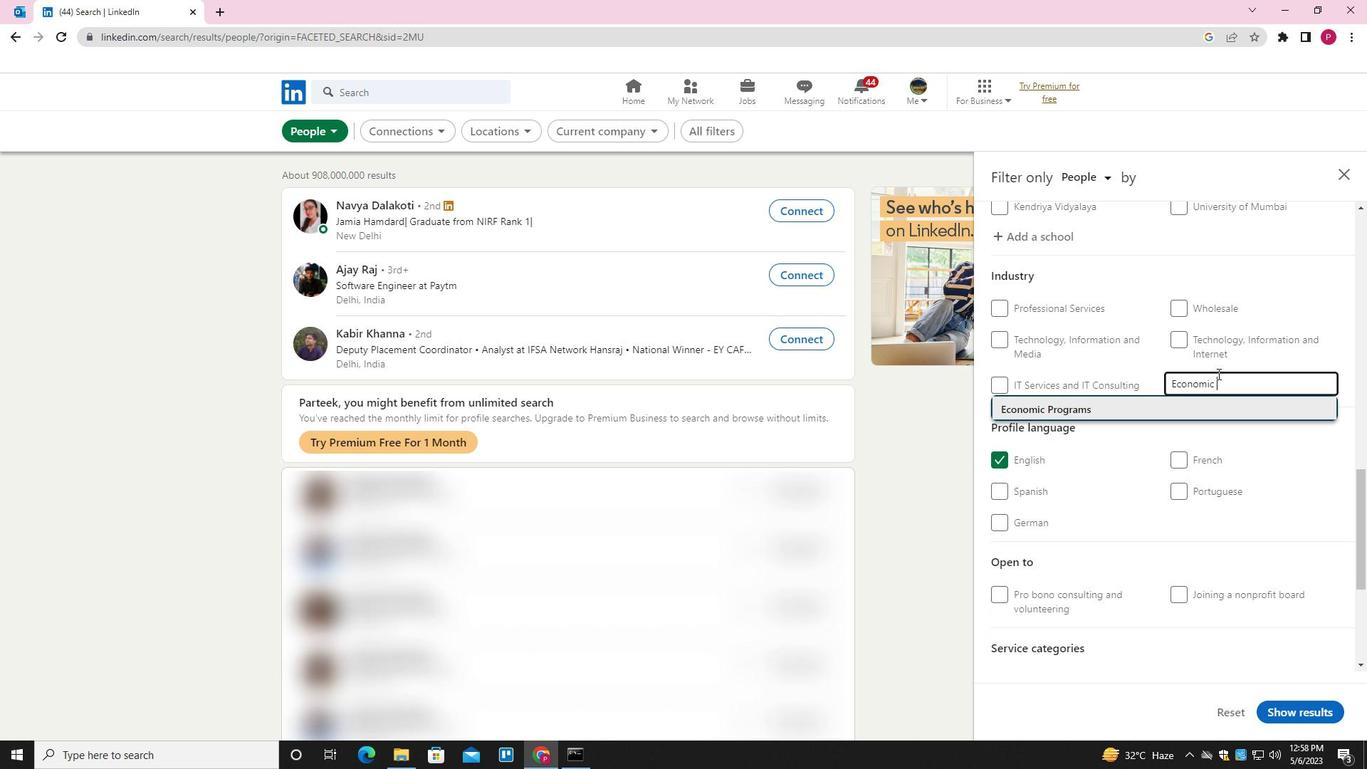 
Action: Mouse moved to (1182, 413)
Screenshot: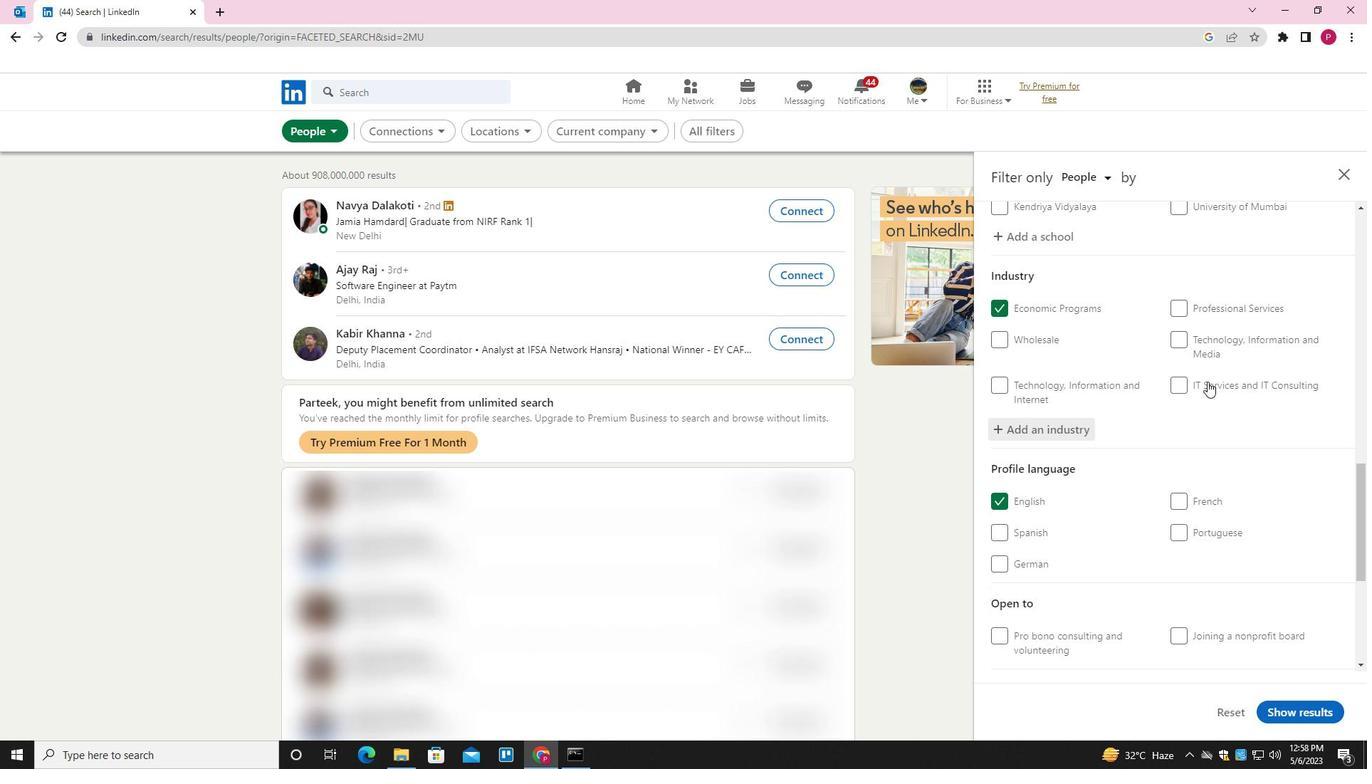 
Action: Mouse scrolled (1182, 412) with delta (0, 0)
Screenshot: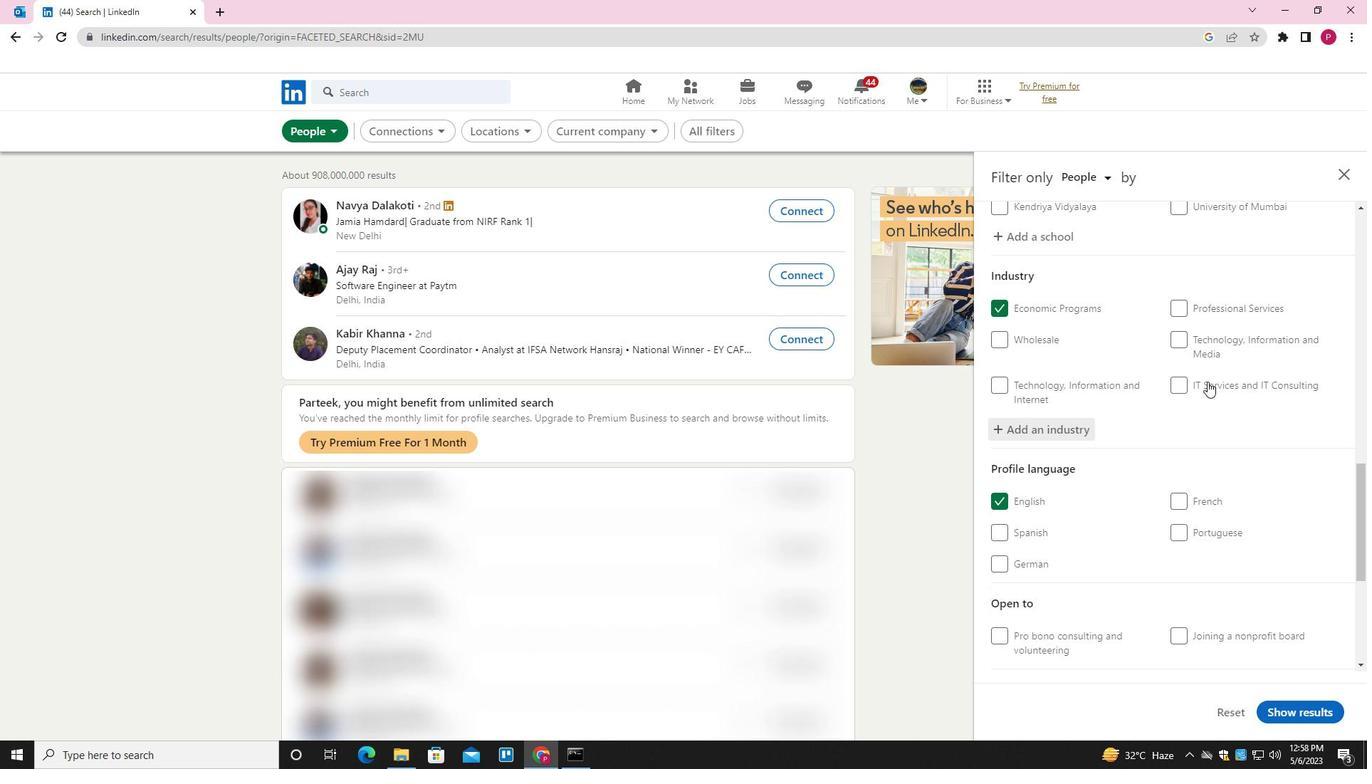 
Action: Mouse moved to (1181, 416)
Screenshot: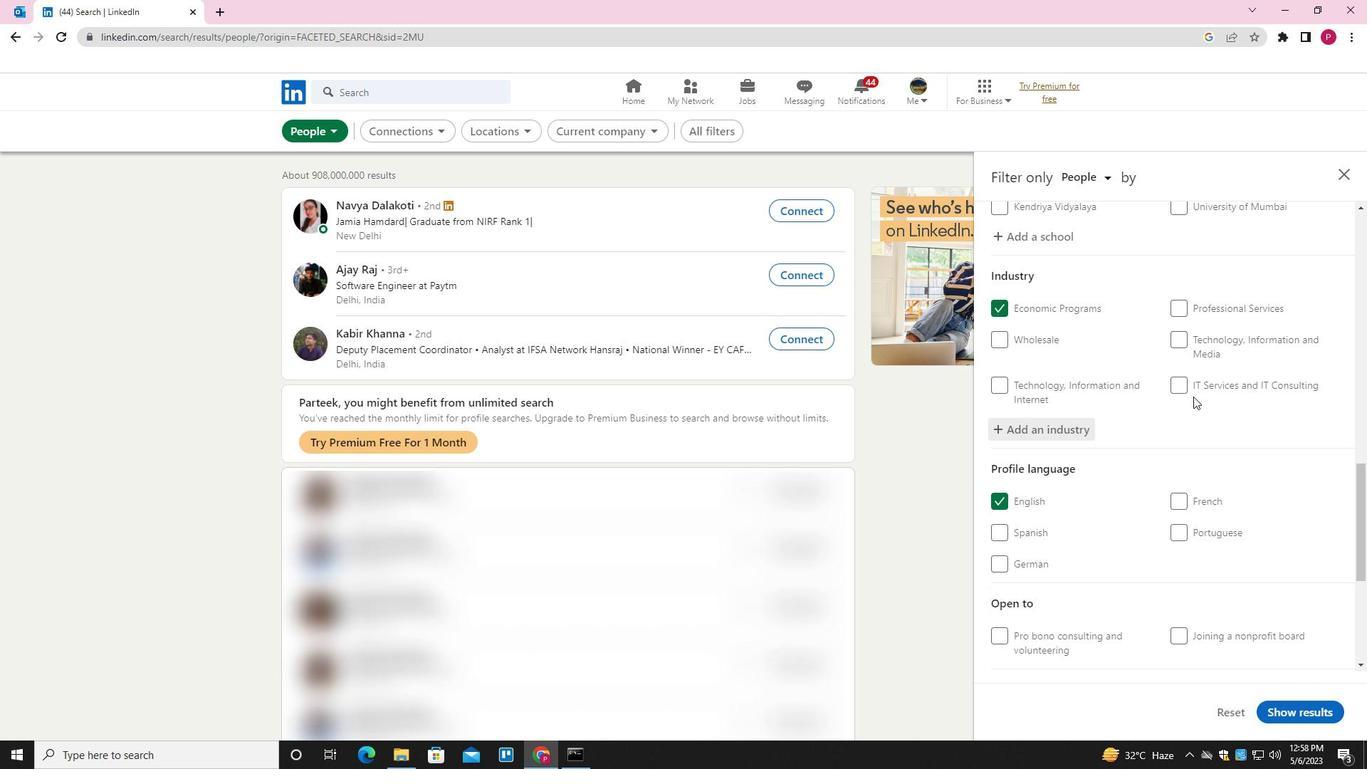 
Action: Mouse scrolled (1181, 415) with delta (0, 0)
Screenshot: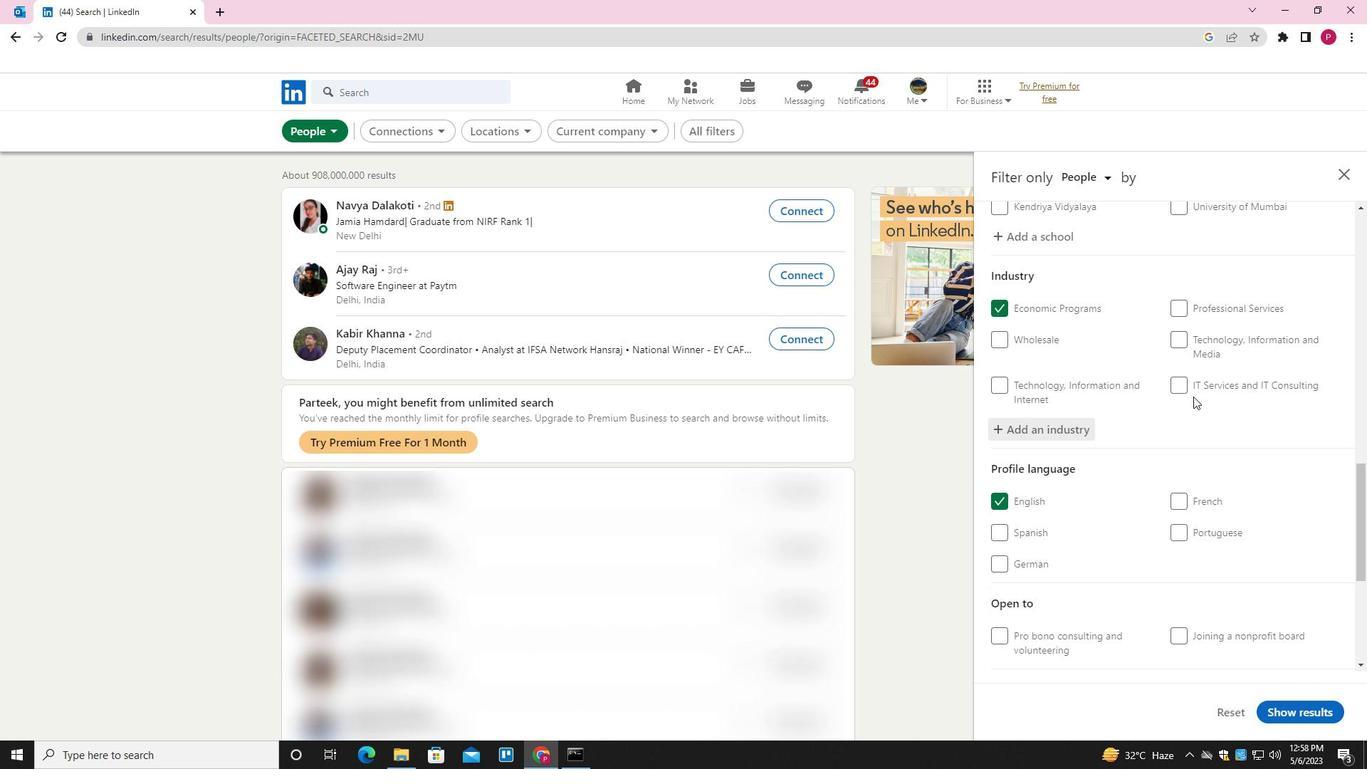 
Action: Mouse moved to (1180, 417)
Screenshot: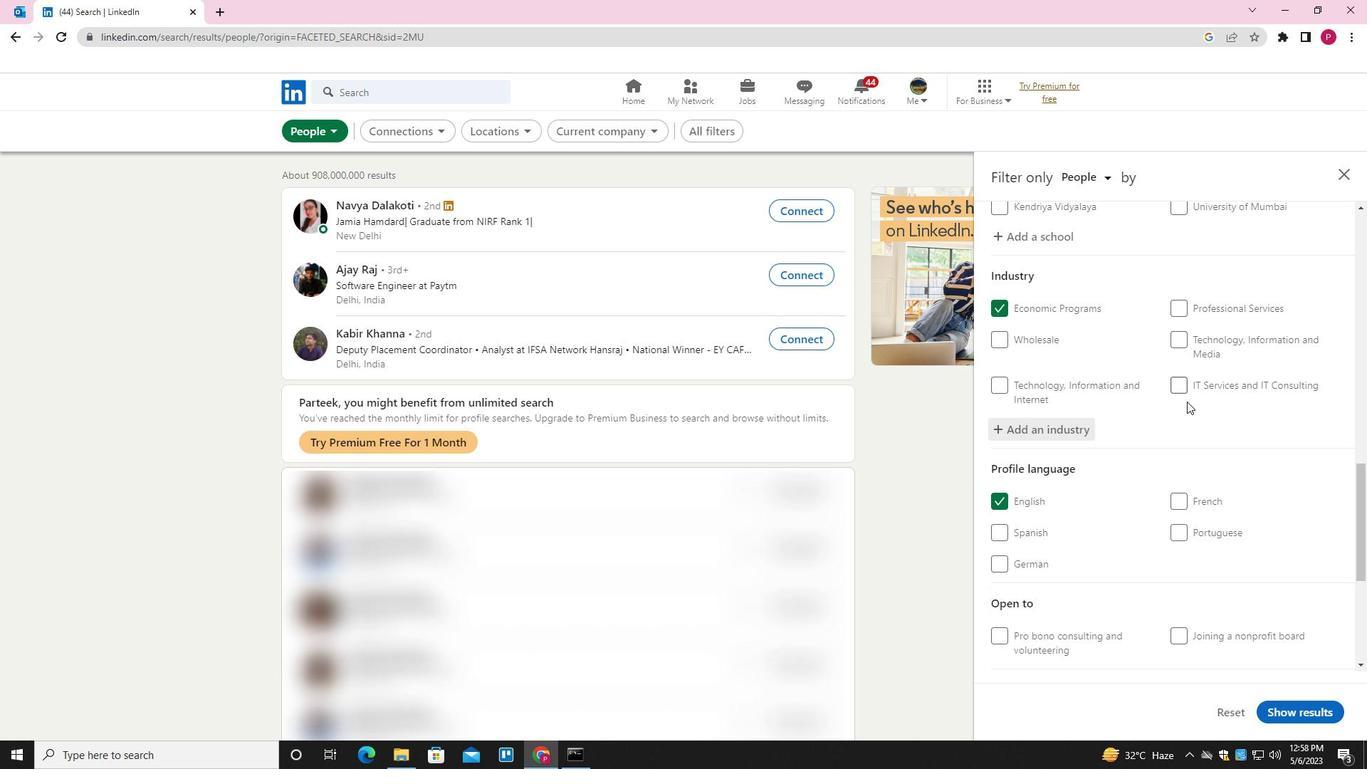 
Action: Mouse scrolled (1180, 416) with delta (0, 0)
Screenshot: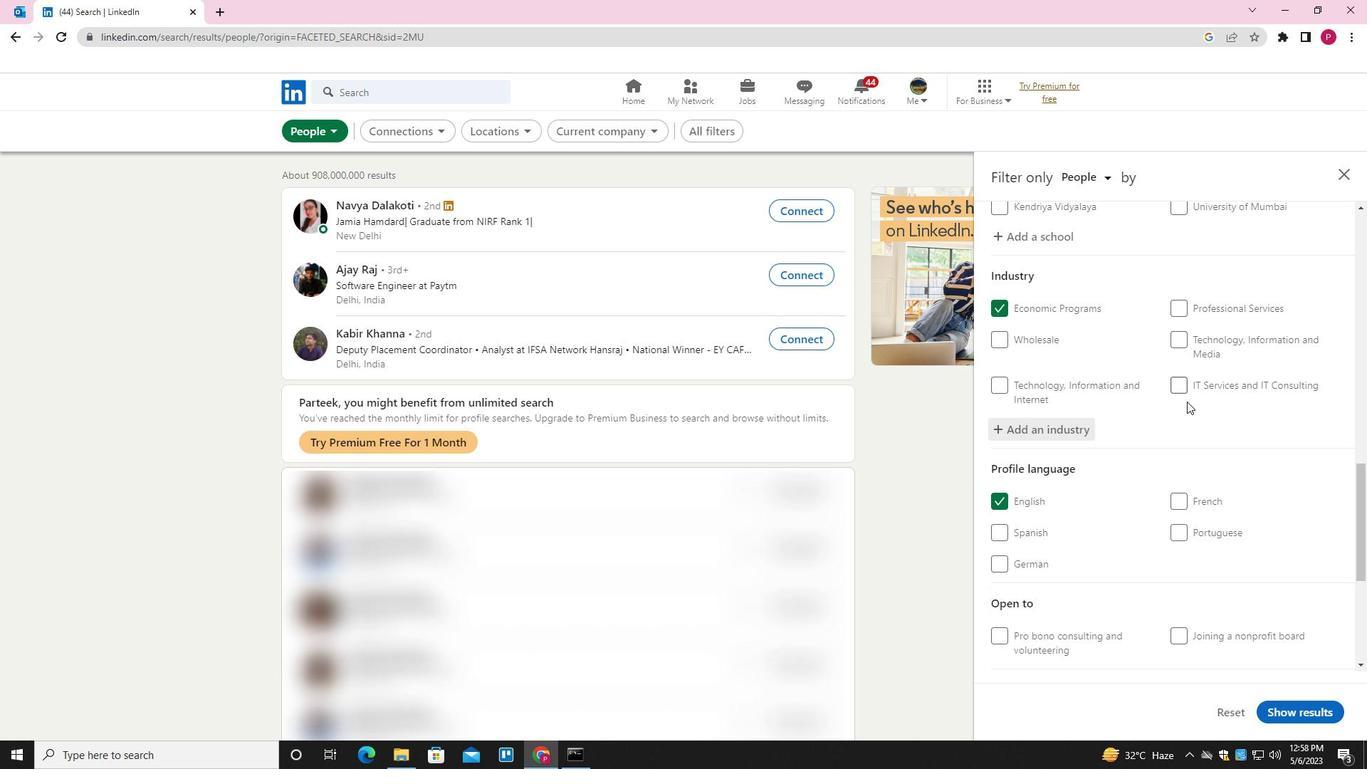 
Action: Mouse moved to (1180, 417)
Screenshot: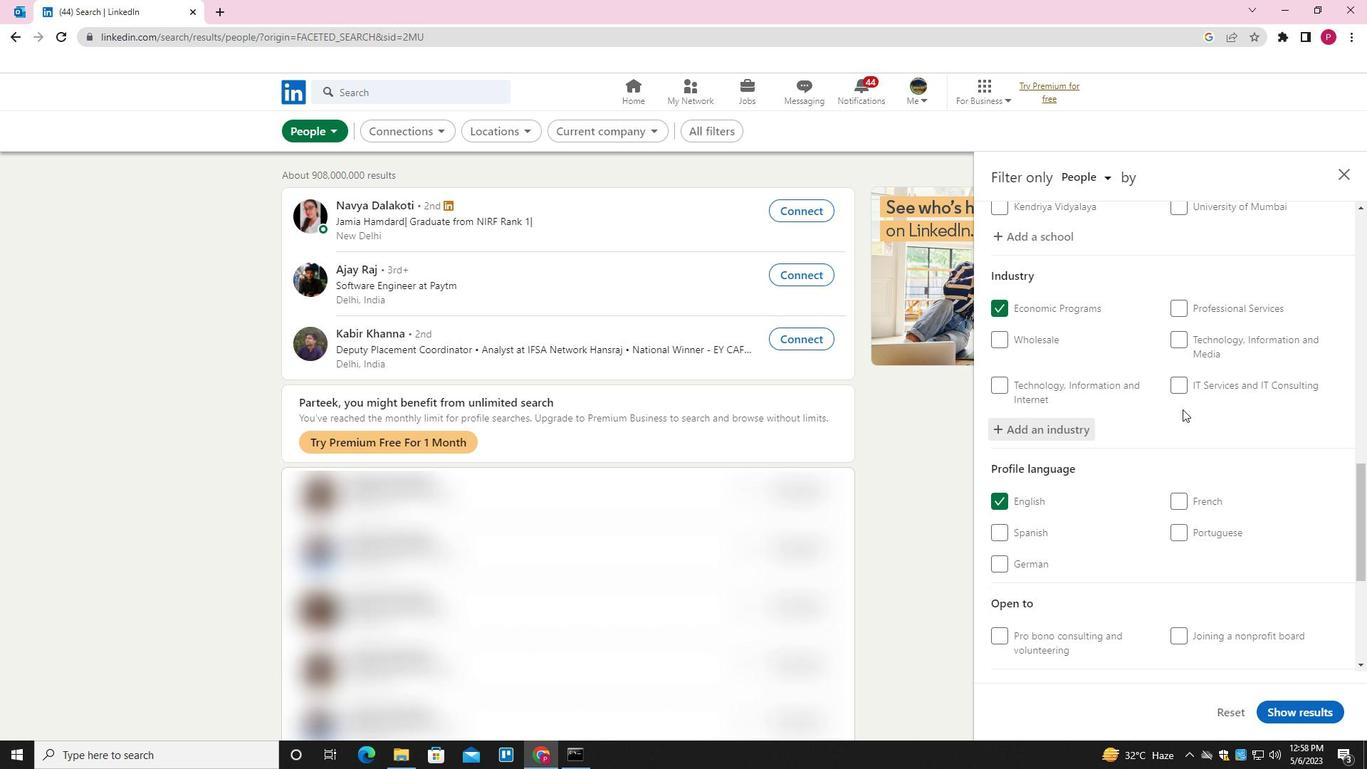 
Action: Mouse scrolled (1180, 416) with delta (0, 0)
Screenshot: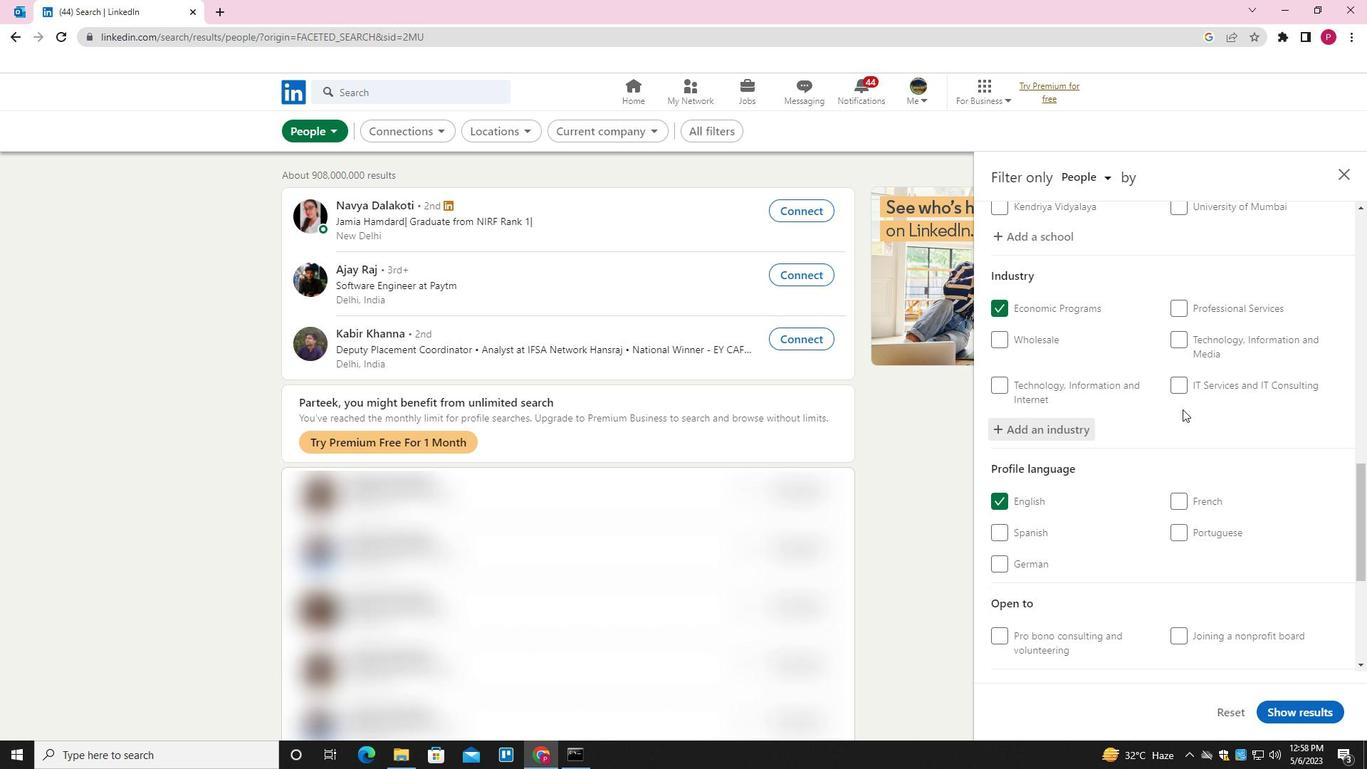
Action: Mouse scrolled (1180, 416) with delta (0, 0)
Screenshot: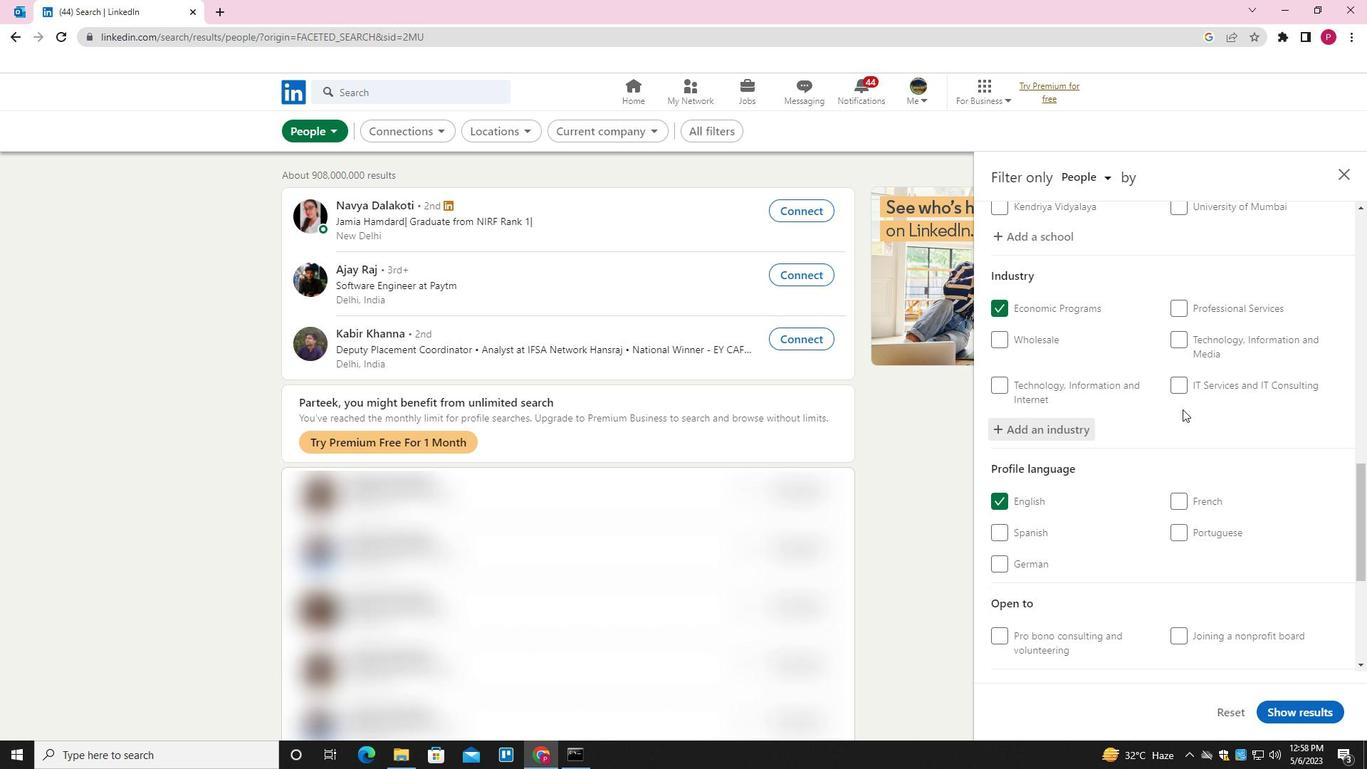 
Action: Mouse moved to (1207, 467)
Screenshot: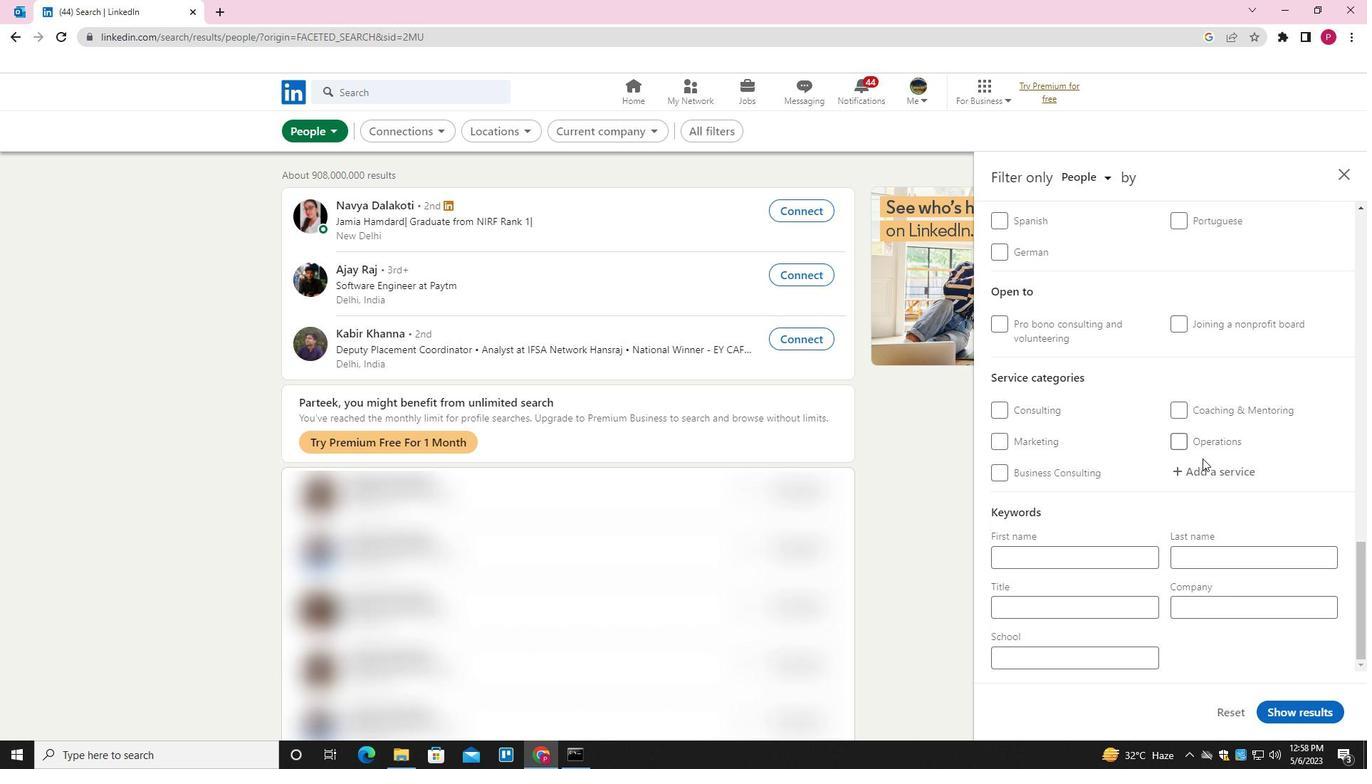 
Action: Mouse pressed left at (1207, 467)
Screenshot: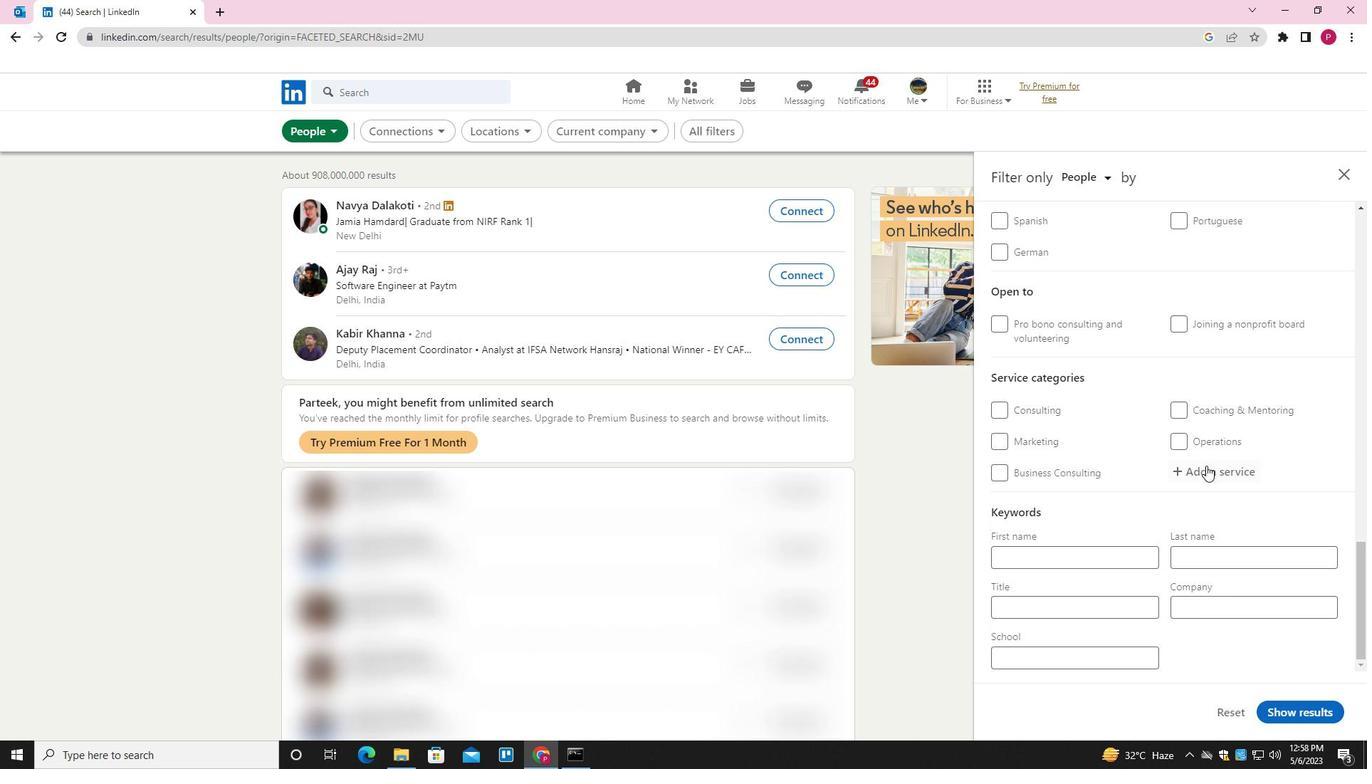 
Action: Key pressed <Key.shift><Key.shift><Key.shift><Key.shift>SEARCH<Key.space><Key.shift><Key.shift><Key.shift><Key.shift><Key.shift><Key.shift>R<Key.shift><Key.backspace>ENGINE<Key.space><Key.shift><Key.shift><Key.shift><Key.shift><Key.shift><Key.shift><Key.shift><Key.shift><Key.shift><Key.shift><Key.shift><Key.shift><Key.shift><Key.shift><Key.shift><Key.shift>MARKETING<Key.down><Key.enter>
Screenshot: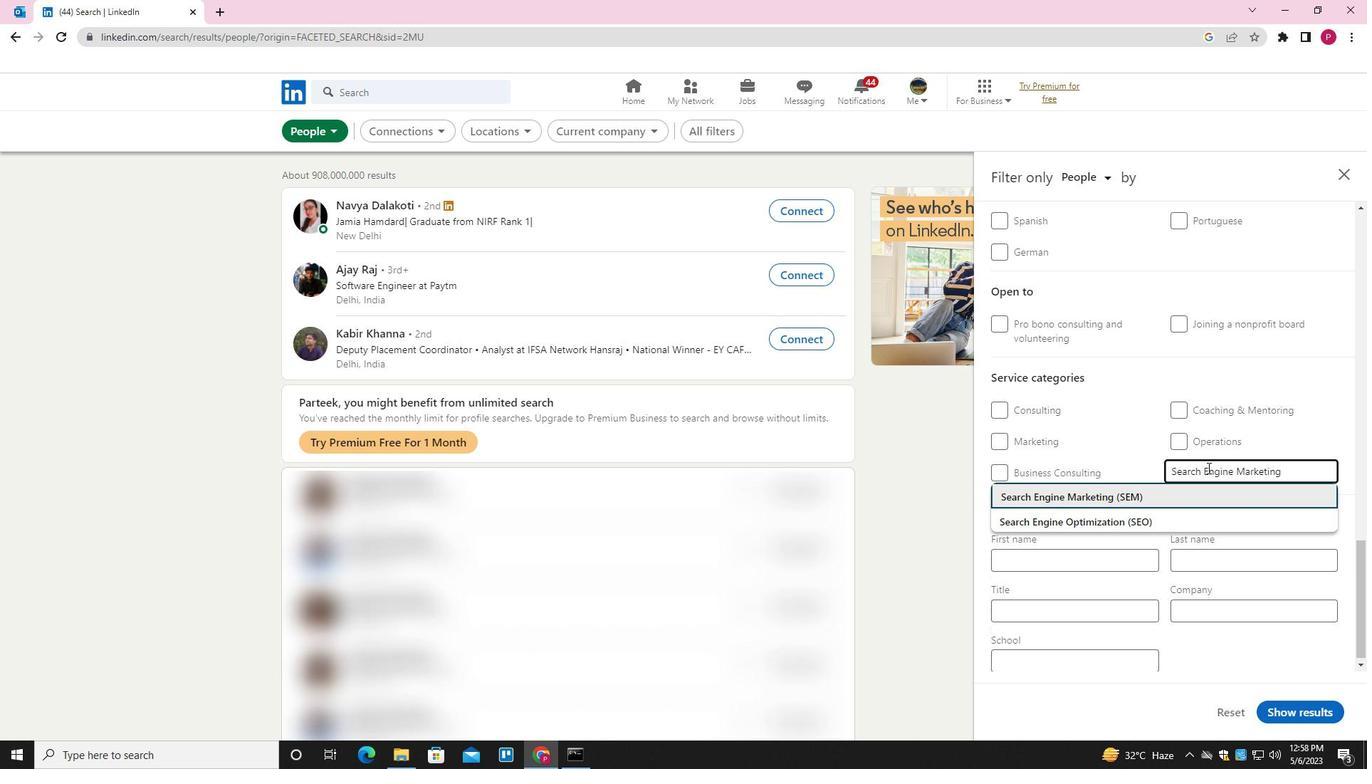 
Action: Mouse moved to (1207, 468)
Screenshot: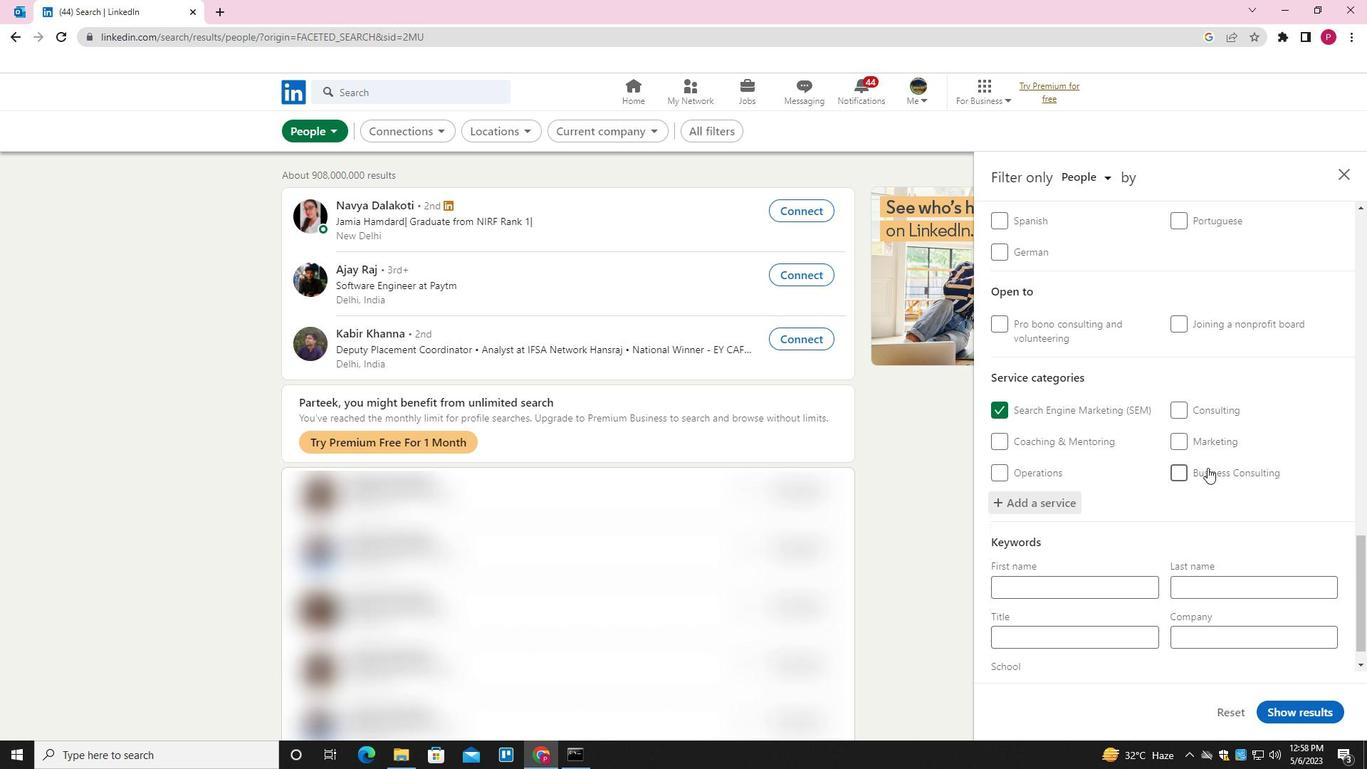 
Action: Mouse scrolled (1207, 467) with delta (0, 0)
Screenshot: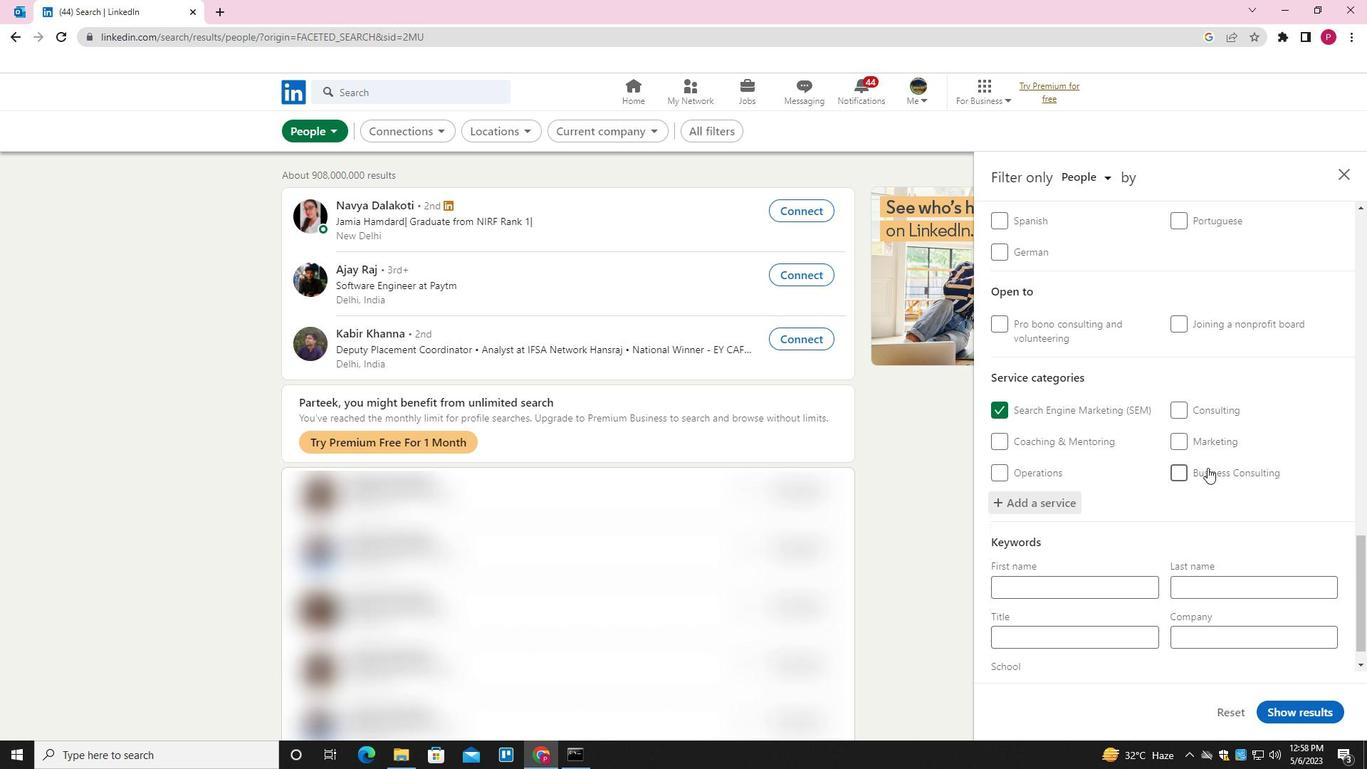 
Action: Mouse moved to (1204, 471)
Screenshot: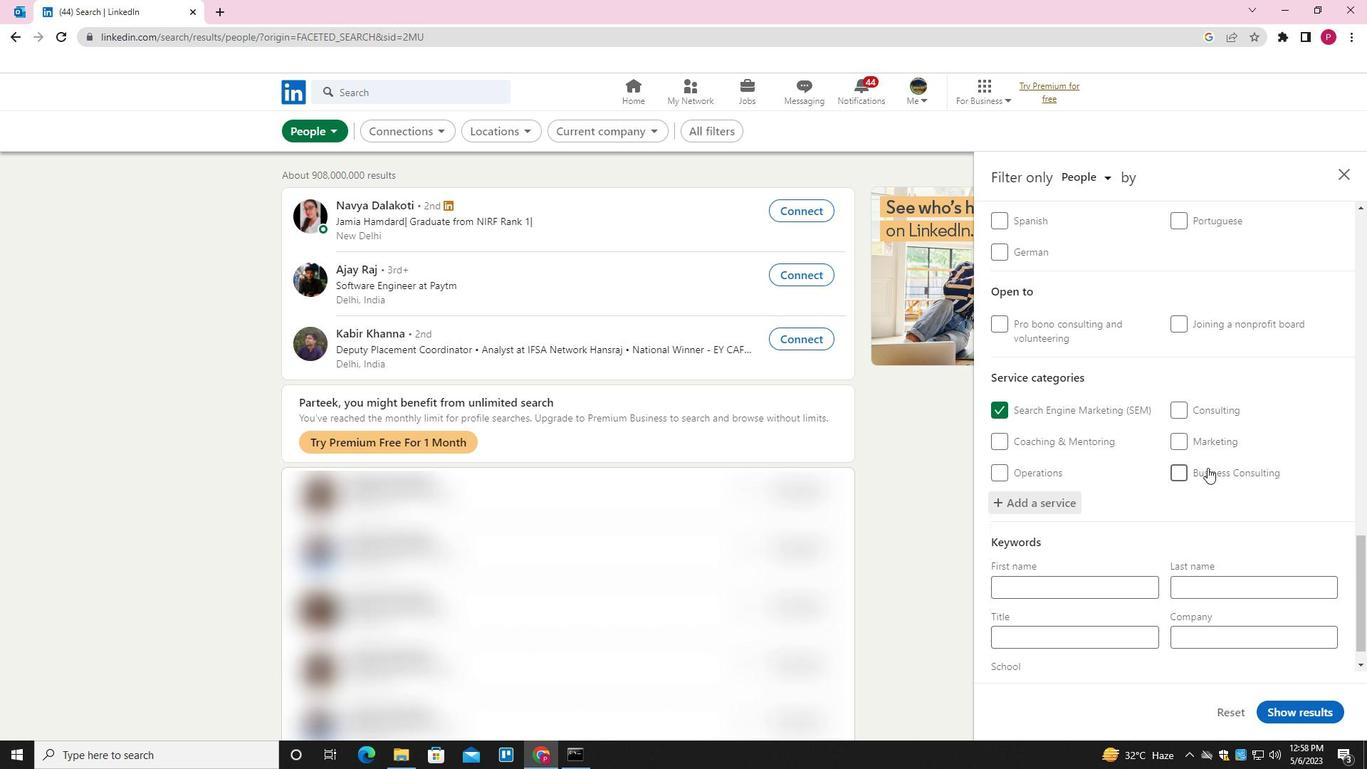 
Action: Mouse scrolled (1204, 470) with delta (0, 0)
Screenshot: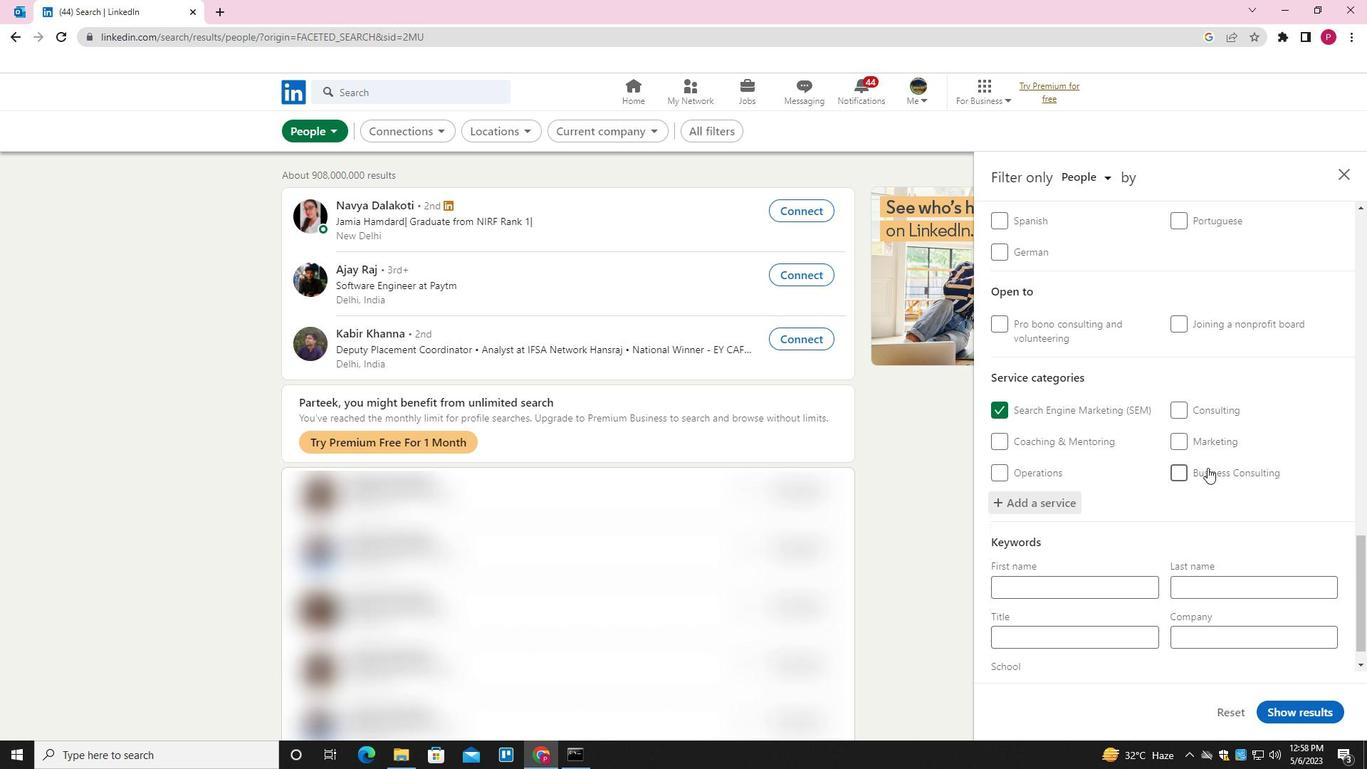 
Action: Mouse moved to (1202, 472)
Screenshot: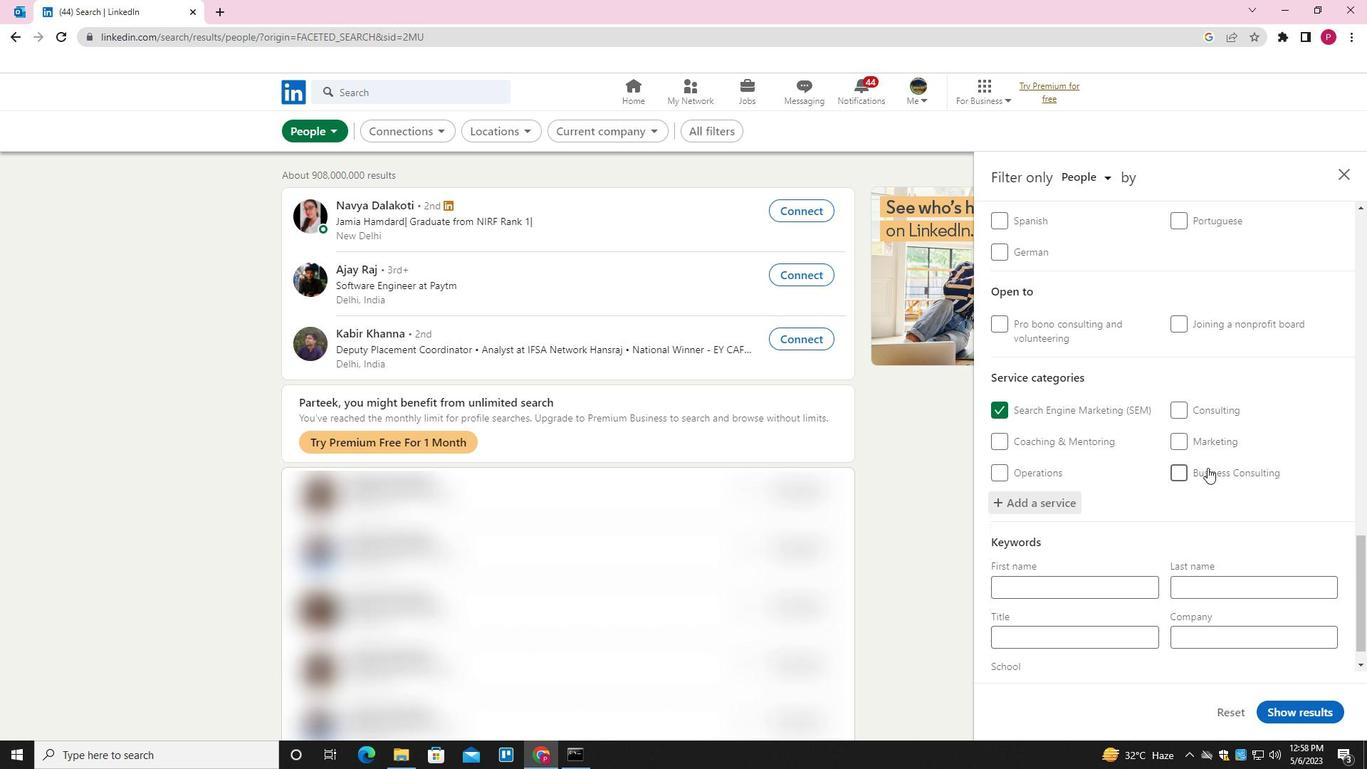 
Action: Mouse scrolled (1202, 472) with delta (0, 0)
Screenshot: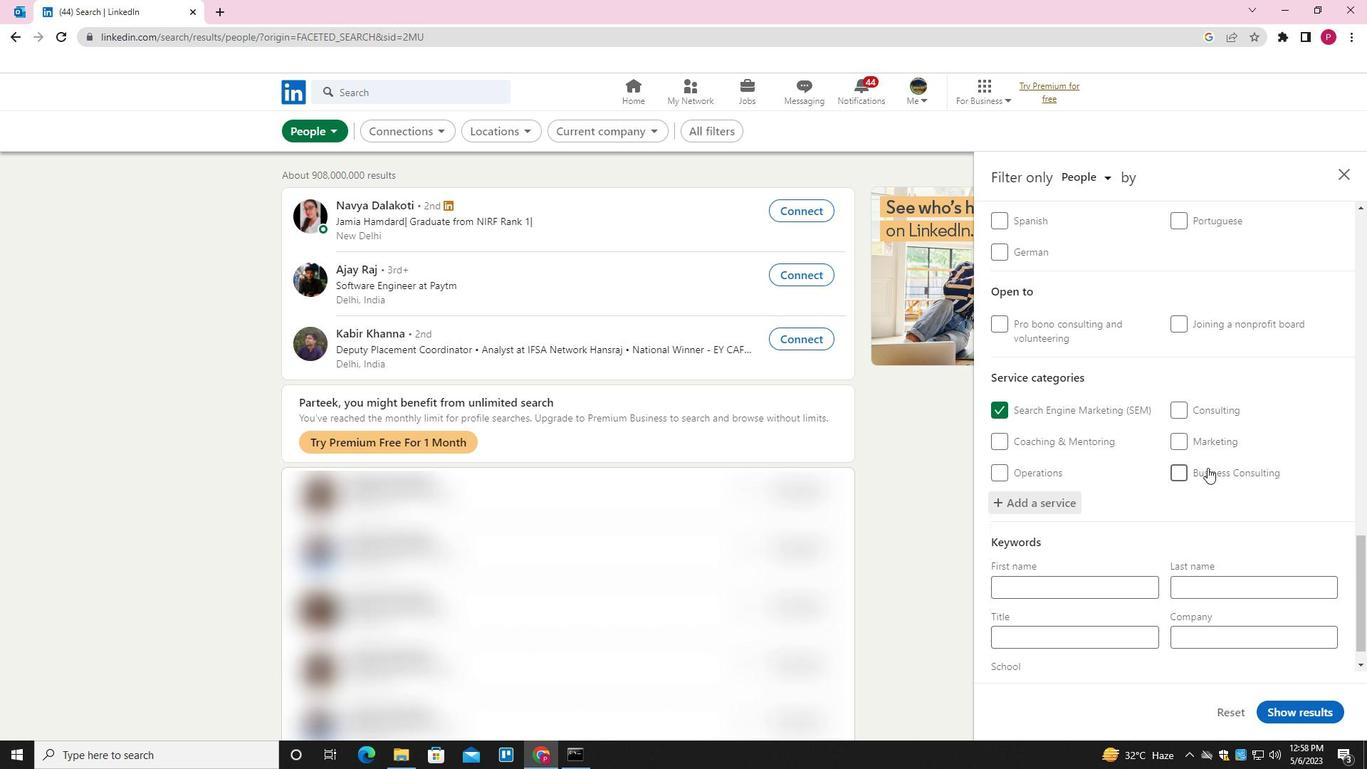 
Action: Mouse moved to (1199, 474)
Screenshot: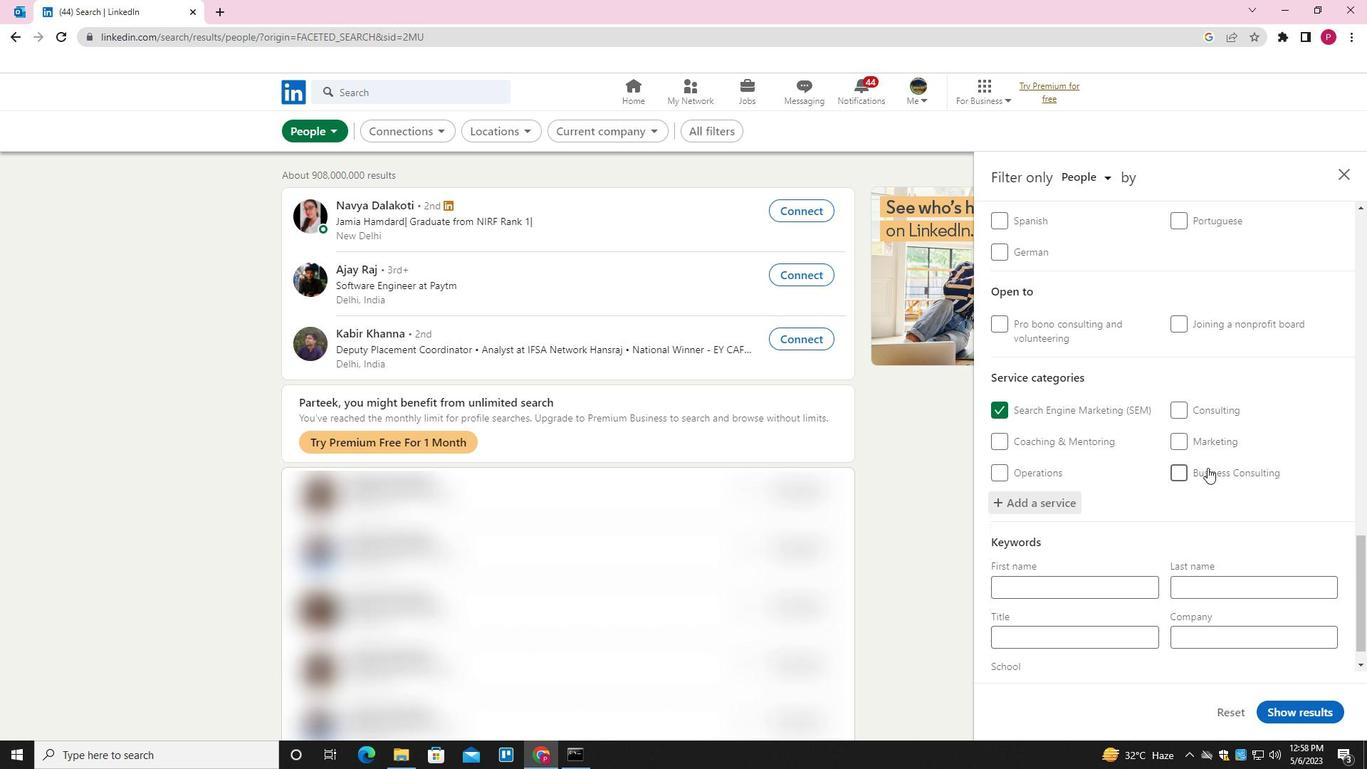 
Action: Mouse scrolled (1199, 473) with delta (0, 0)
Screenshot: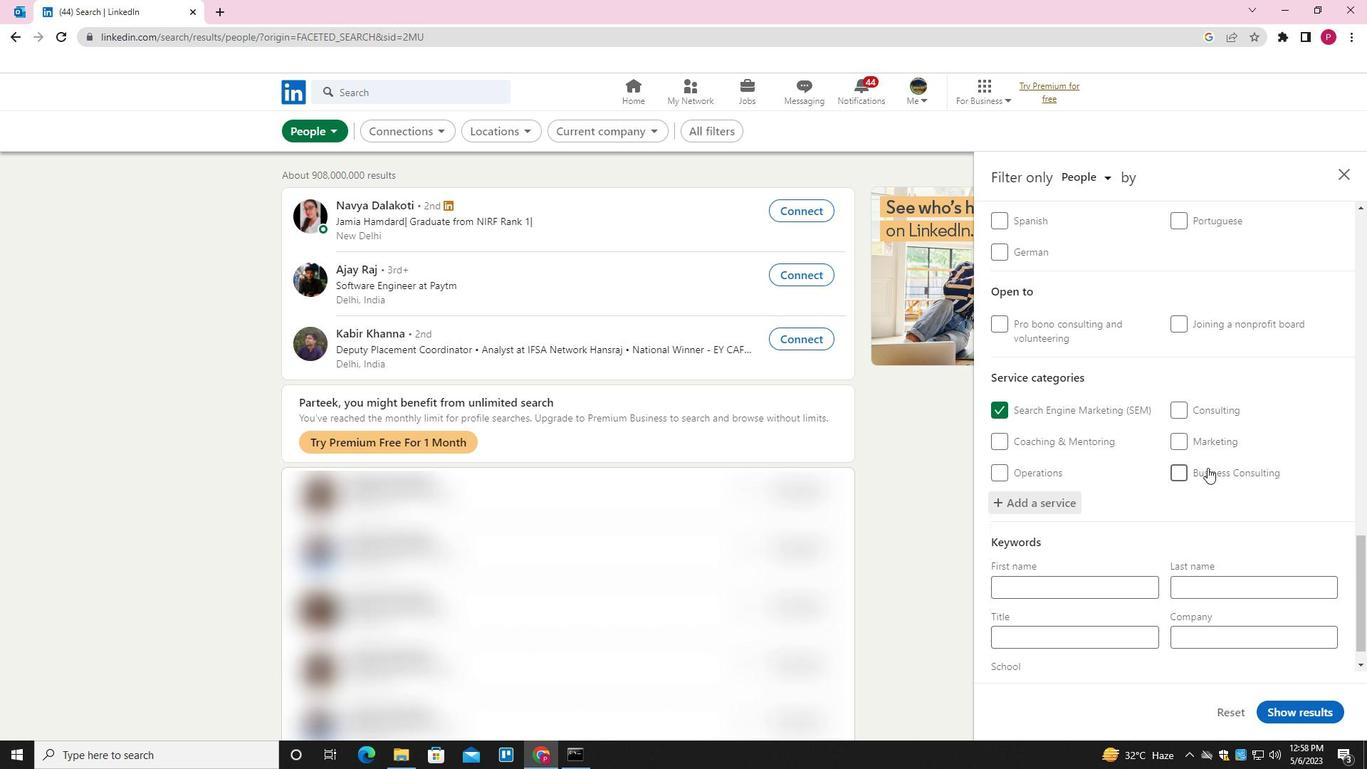 
Action: Mouse moved to (1196, 476)
Screenshot: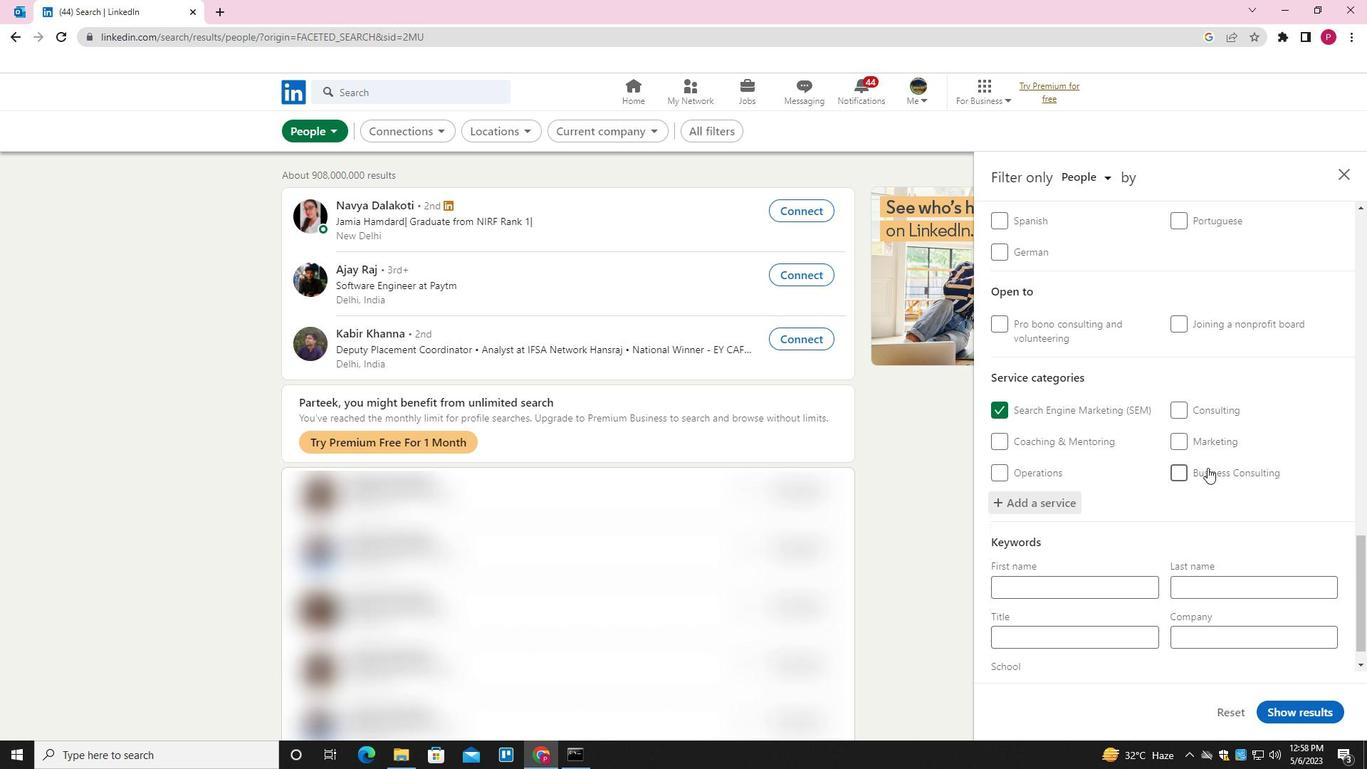 
Action: Mouse scrolled (1196, 475) with delta (0, 0)
Screenshot: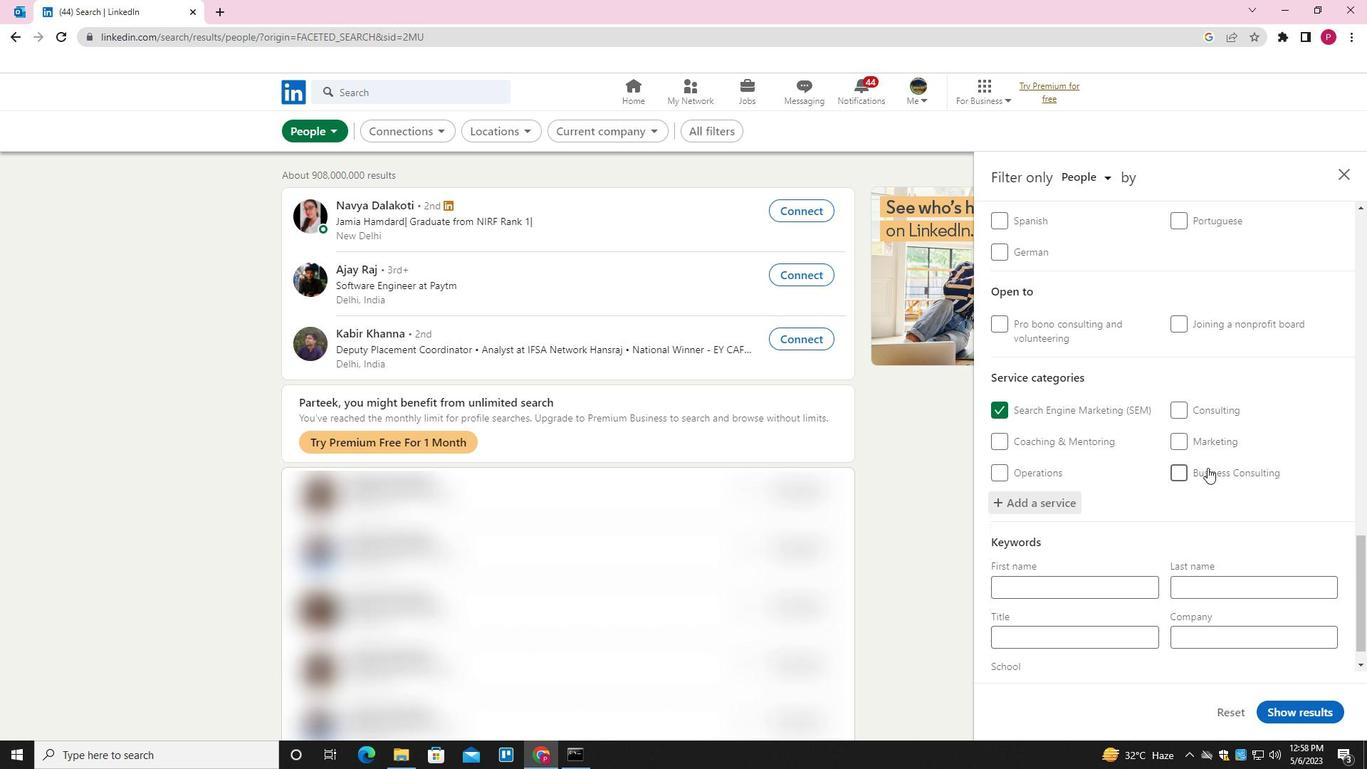
Action: Mouse moved to (1100, 613)
Screenshot: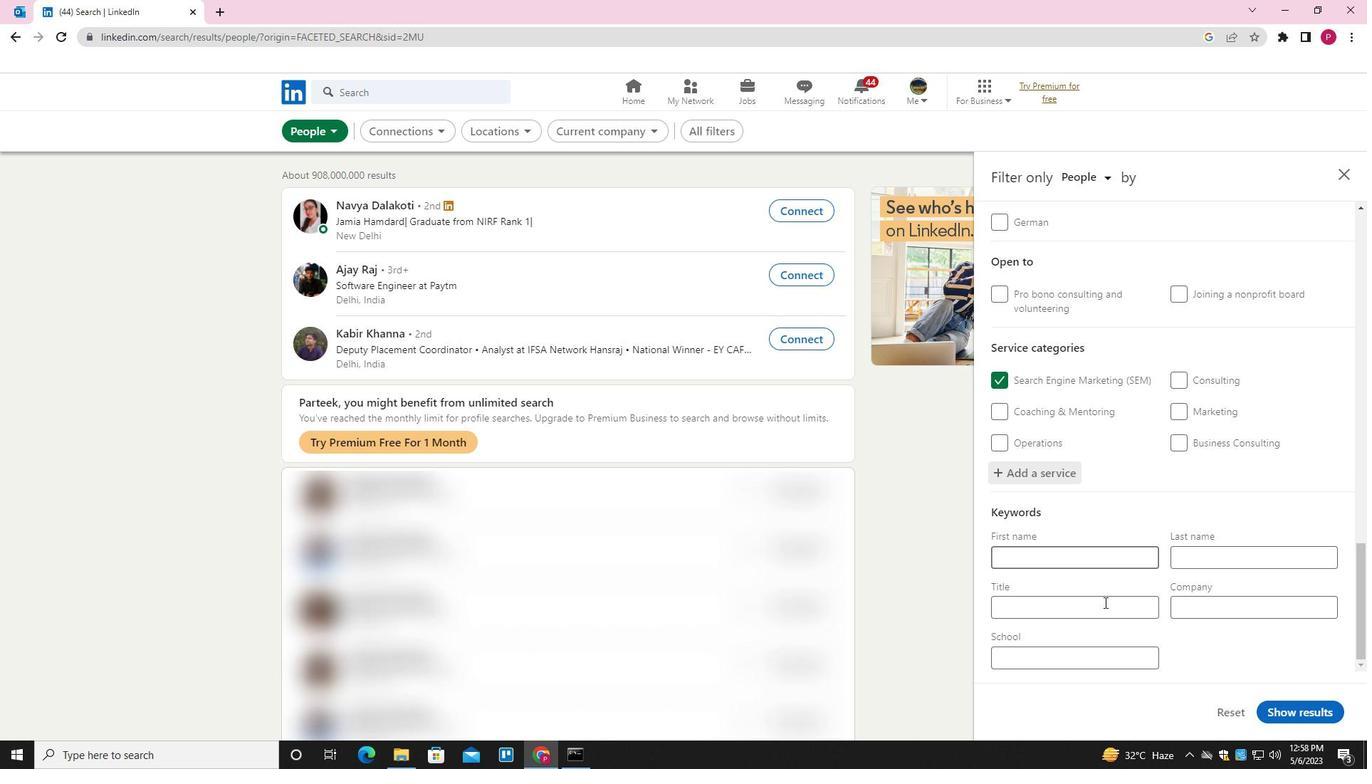 
Action: Mouse pressed left at (1100, 613)
Screenshot: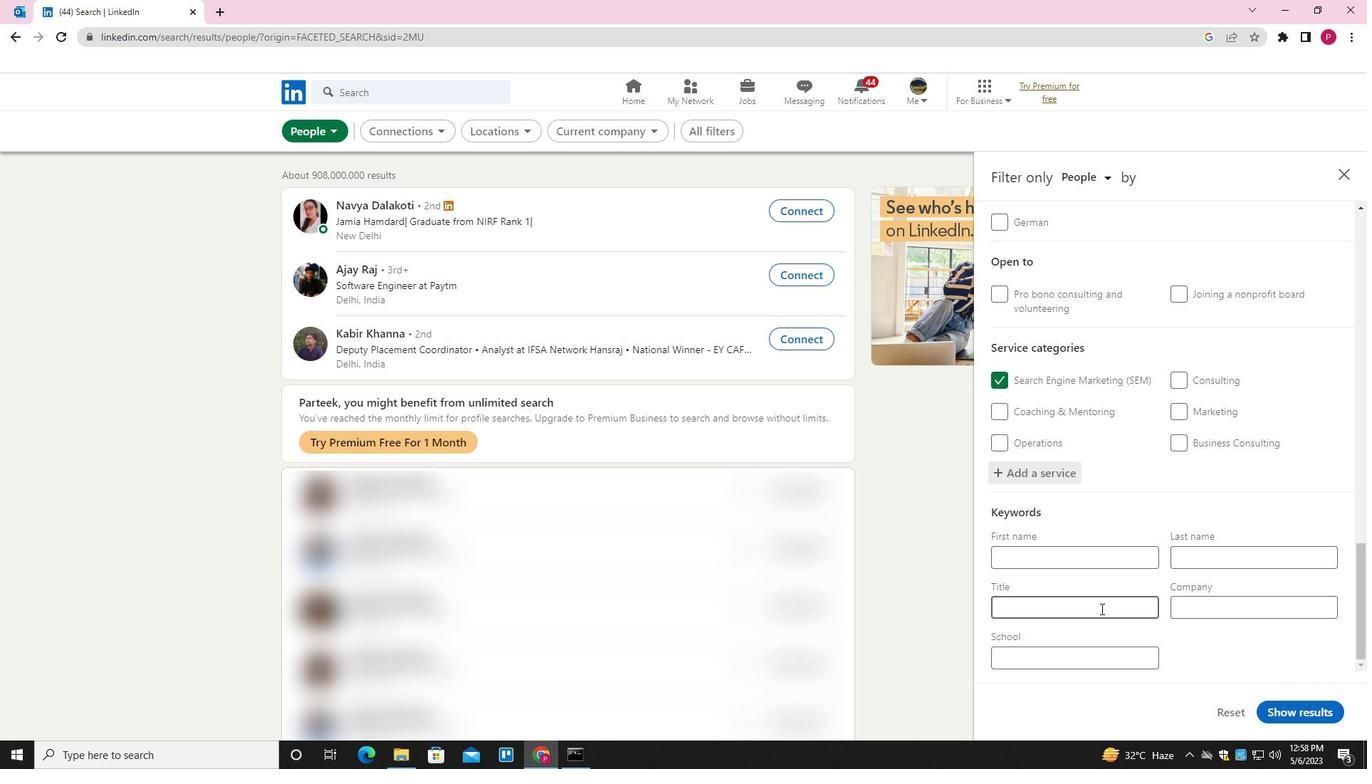 
Action: Key pressed <Key.shift>ADMINISTRAT
Screenshot: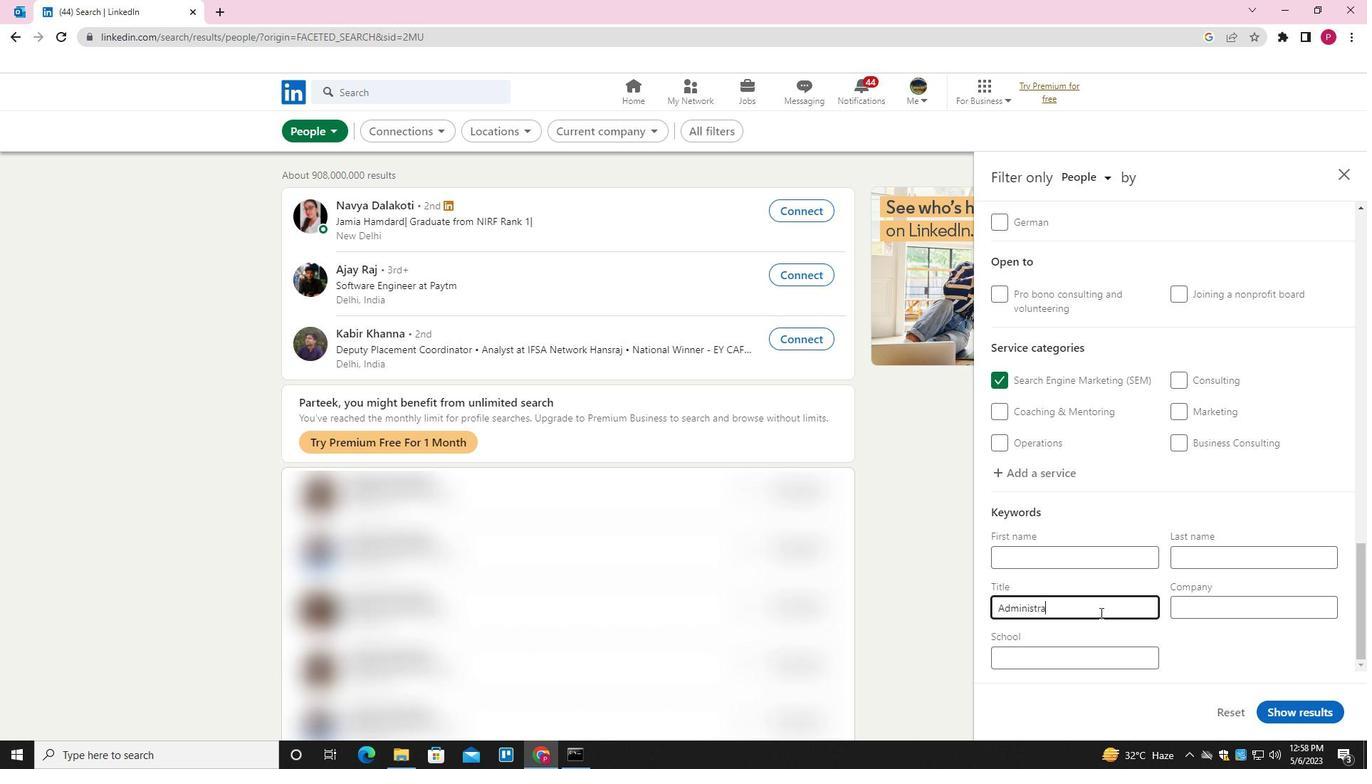 
Action: Mouse moved to (1099, 613)
Screenshot: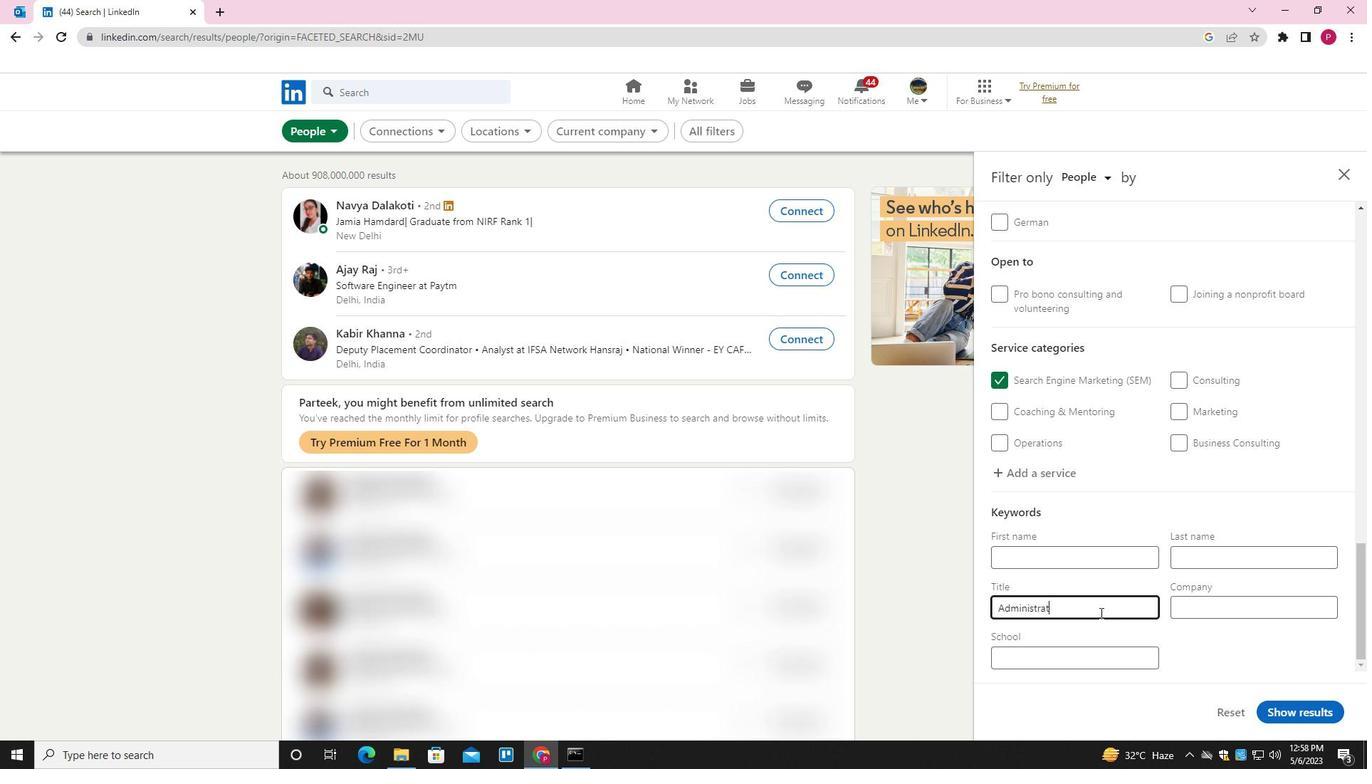 
Action: Key pressed OR
Screenshot: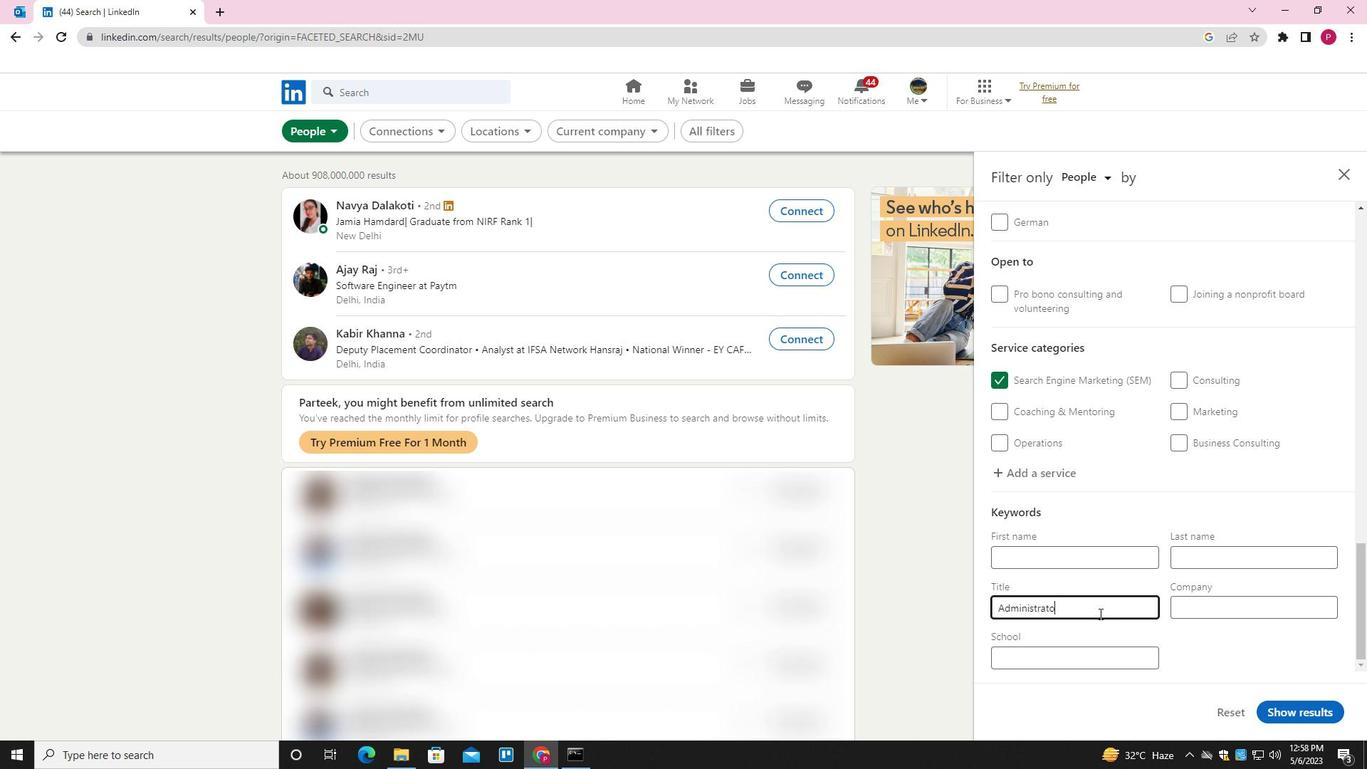 
Action: Mouse moved to (1288, 709)
Screenshot: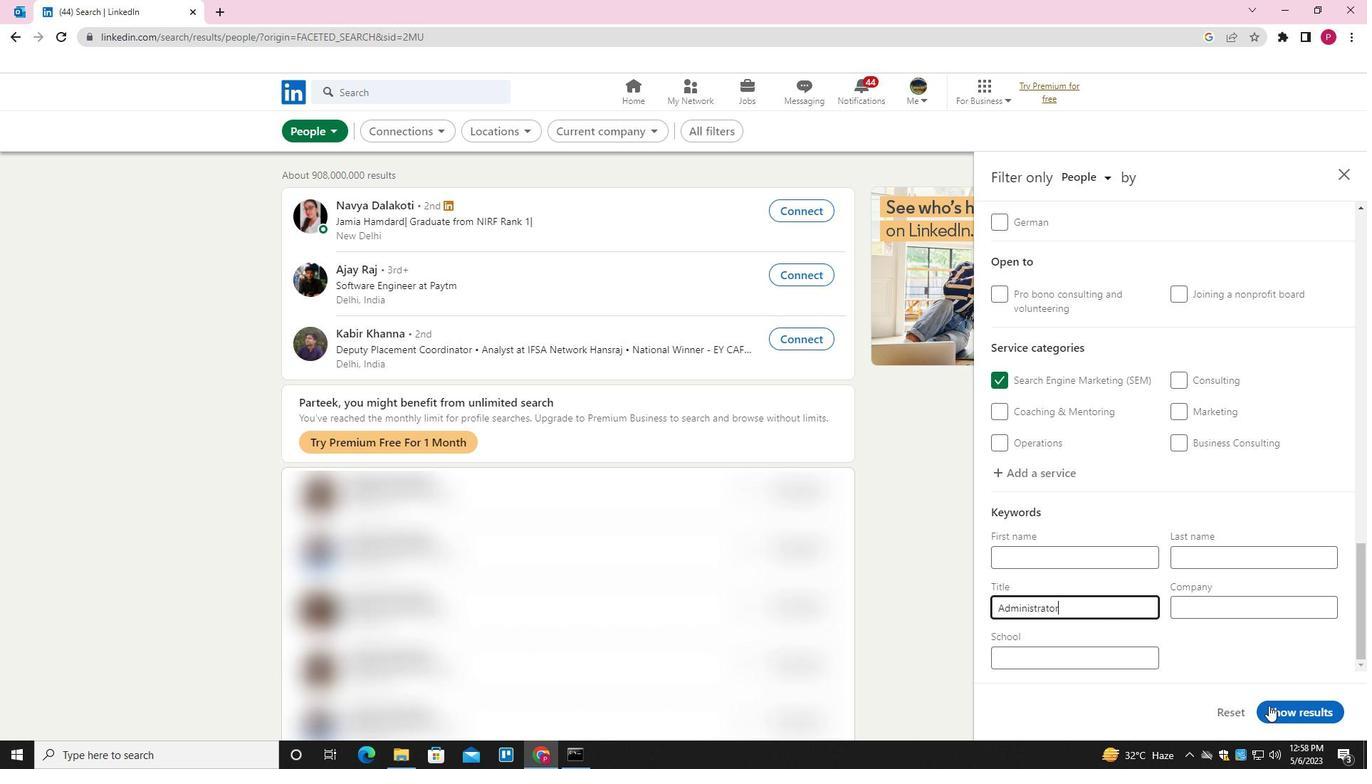 
Action: Mouse pressed left at (1288, 709)
Screenshot: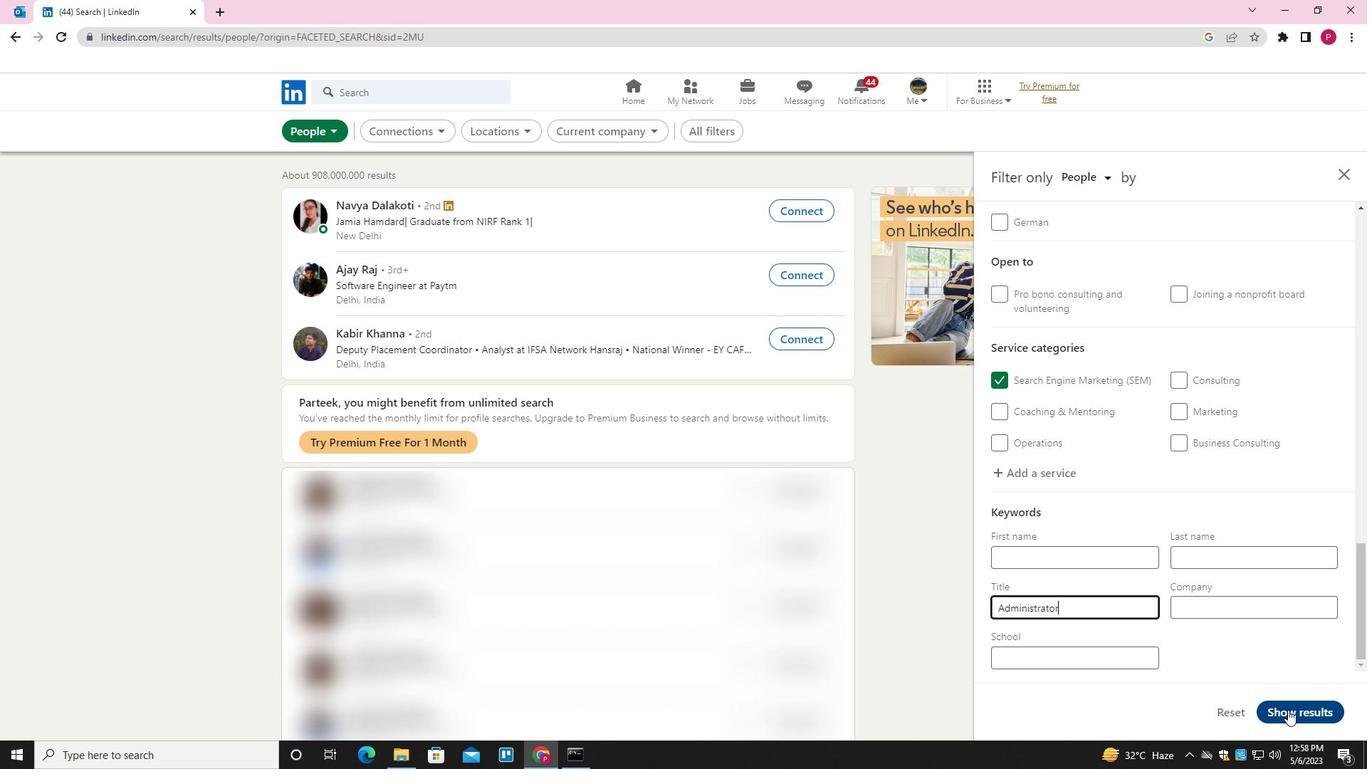 
Action: Mouse moved to (818, 468)
Screenshot: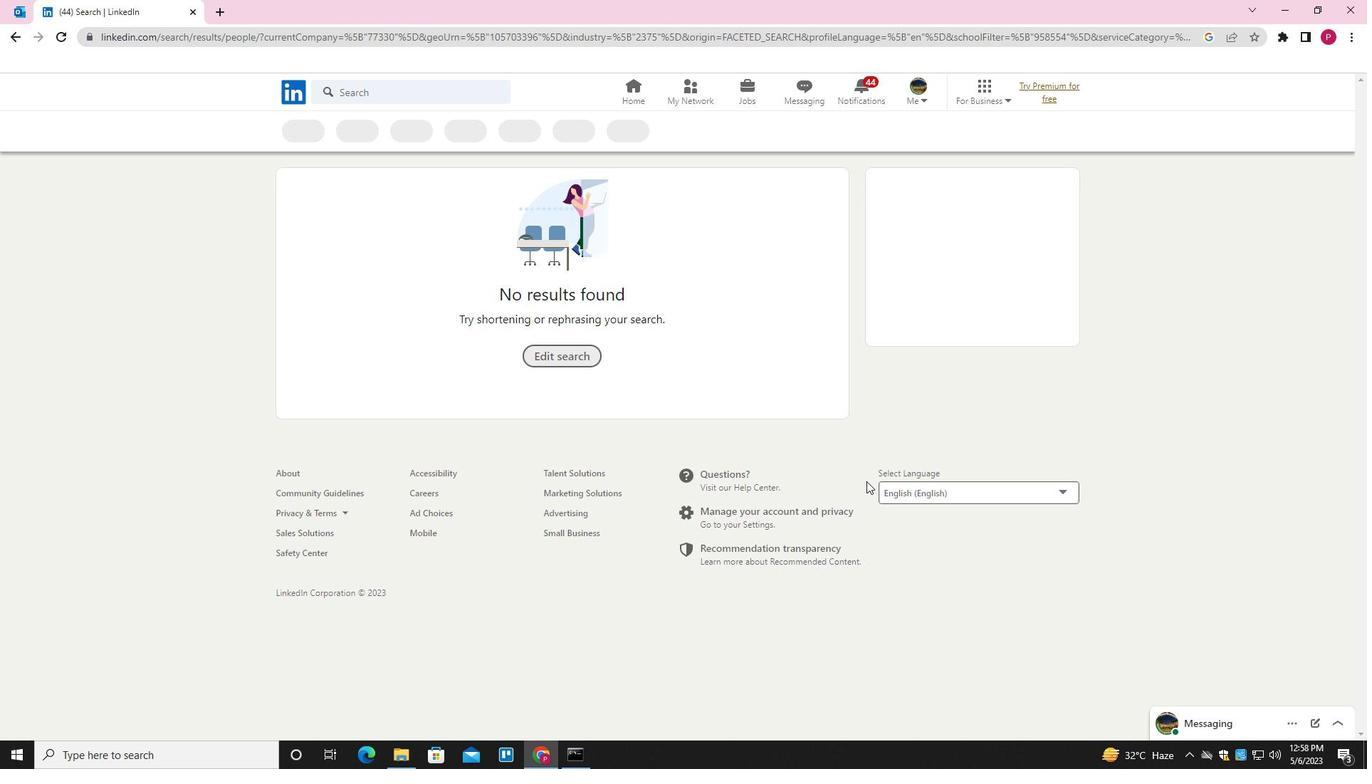 
